Task: Find connections with filter location Tuusula with filter topic #startupquoteswith filter profile language English with filter current company Hindalco Industries Limited with filter school Indian Institute of Materials Management, Mumbai with filter industry Claims Adjusting, Actuarial Services with filter service category Grant Writing with filter keywords title Camera Operator
Action: Mouse moved to (309, 258)
Screenshot: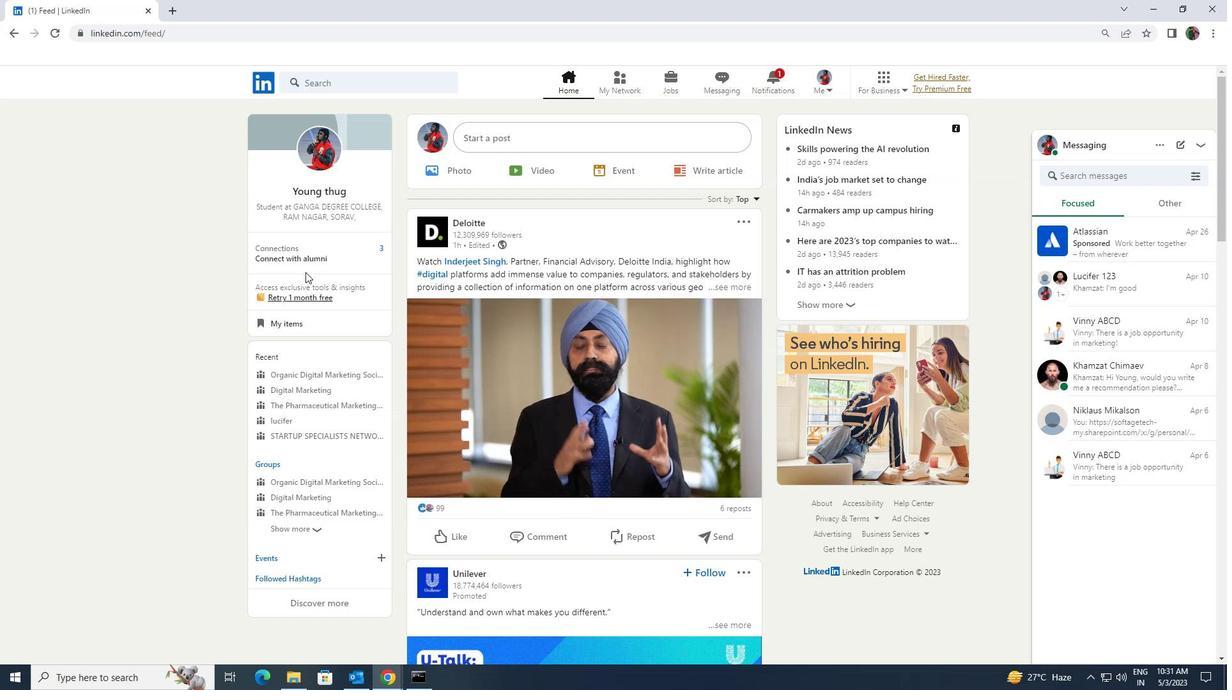 
Action: Mouse pressed left at (309, 258)
Screenshot: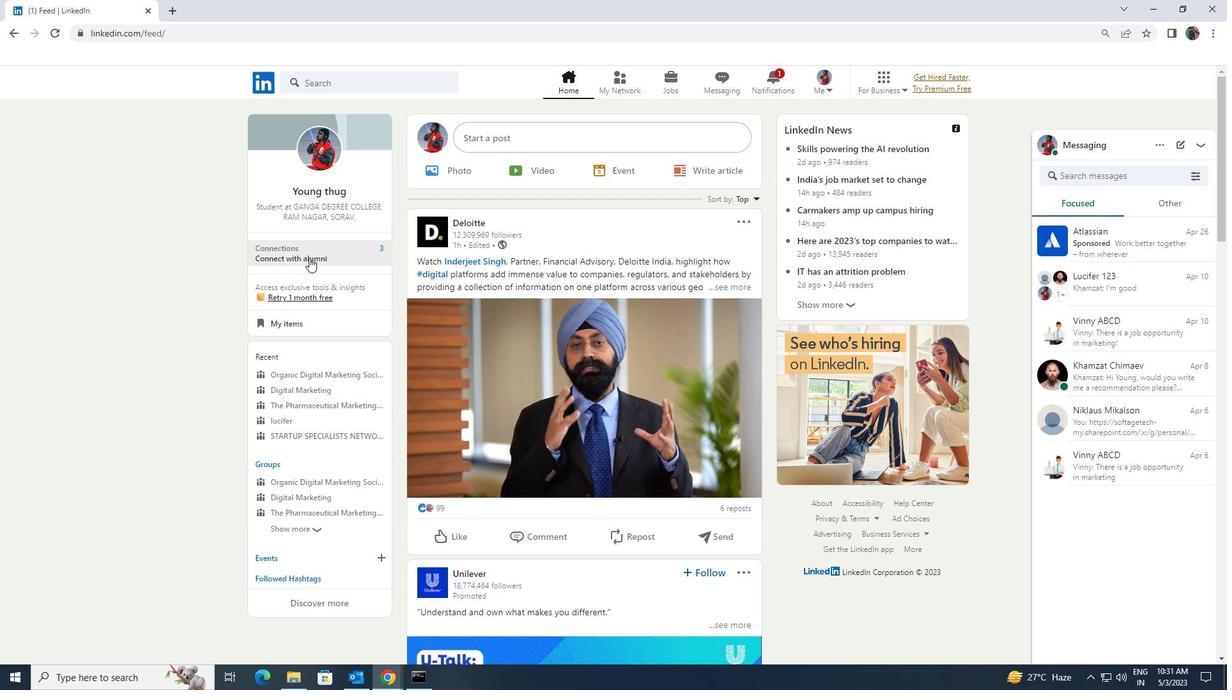 
Action: Mouse moved to (322, 156)
Screenshot: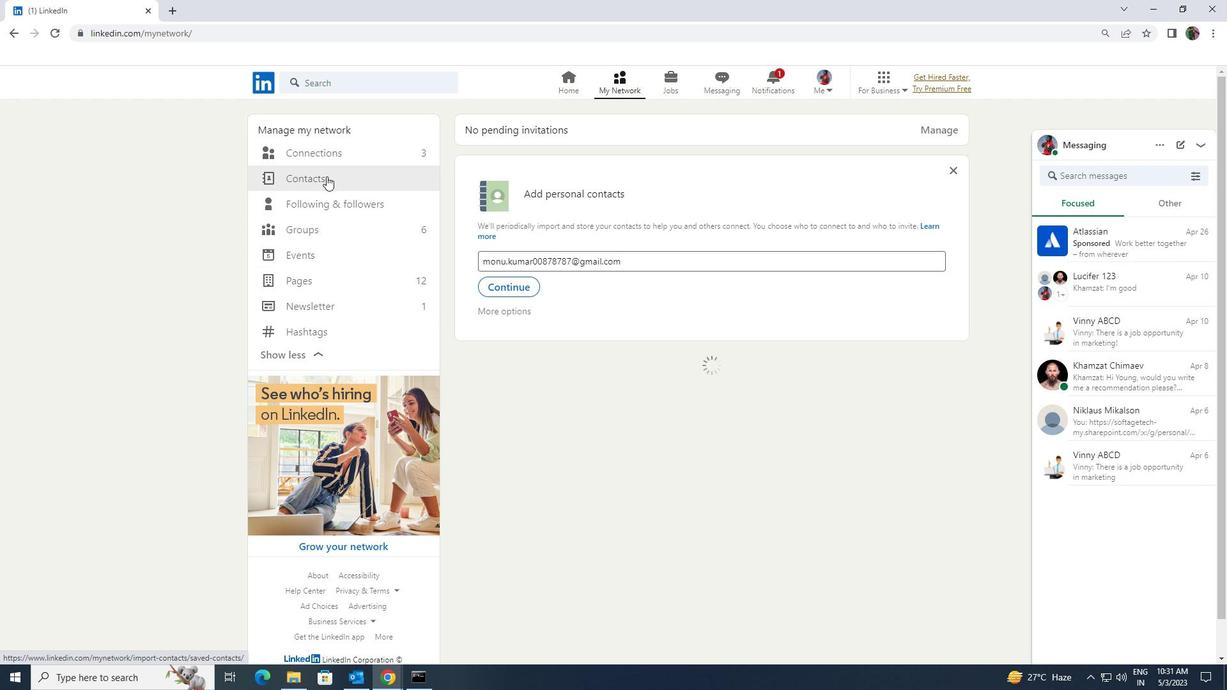 
Action: Mouse pressed left at (322, 156)
Screenshot: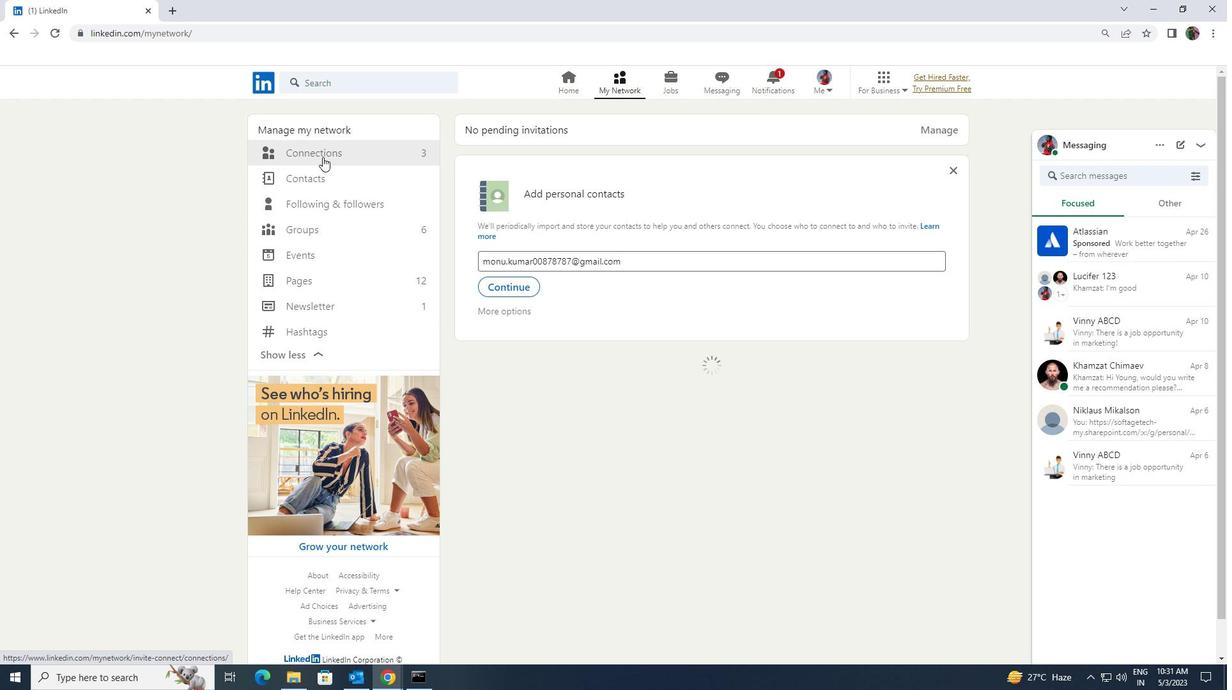
Action: Mouse moved to (688, 157)
Screenshot: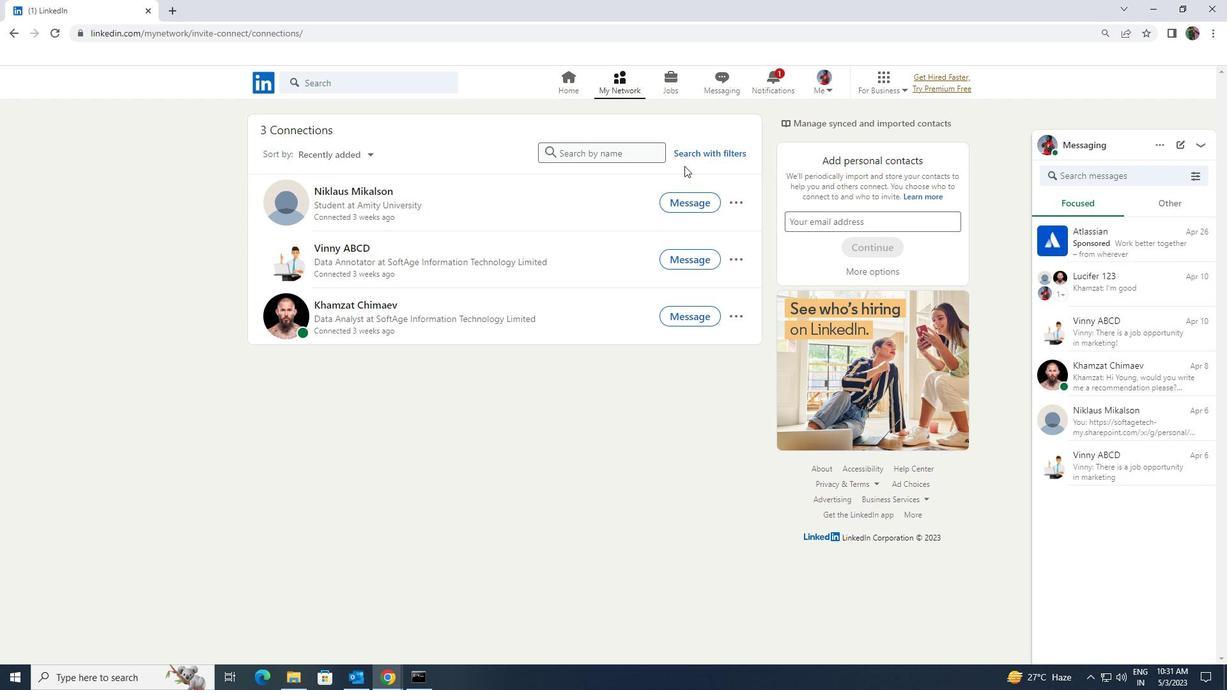 
Action: Mouse pressed left at (688, 157)
Screenshot: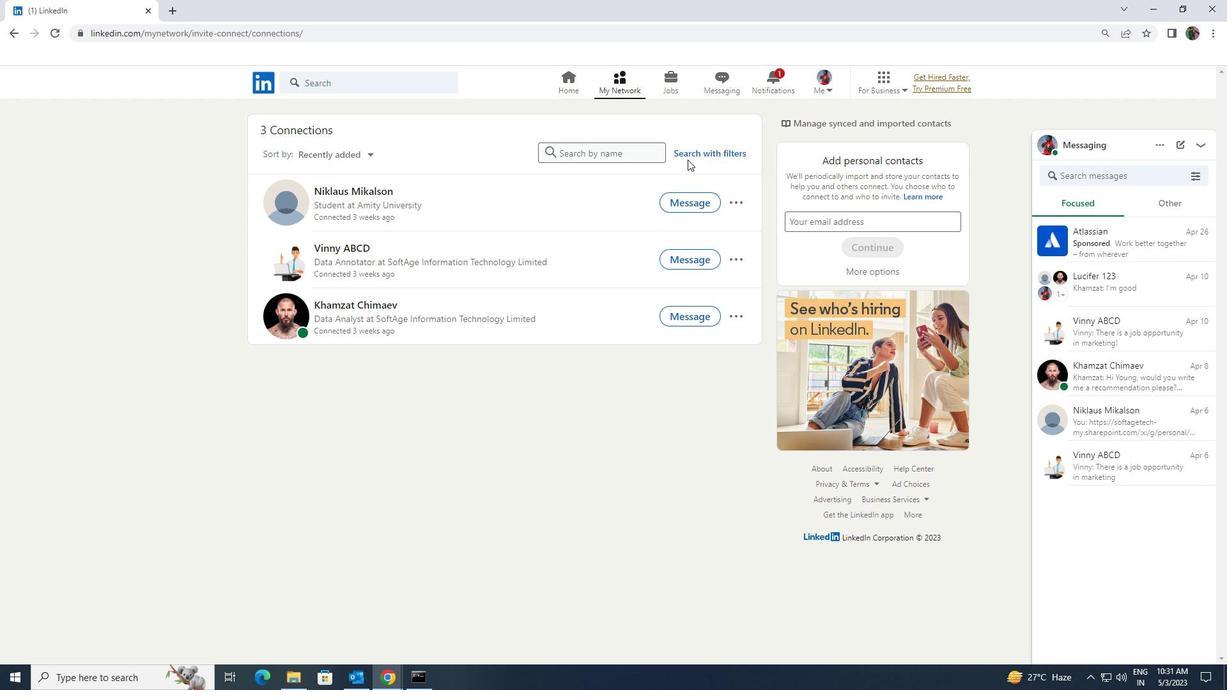 
Action: Mouse moved to (658, 120)
Screenshot: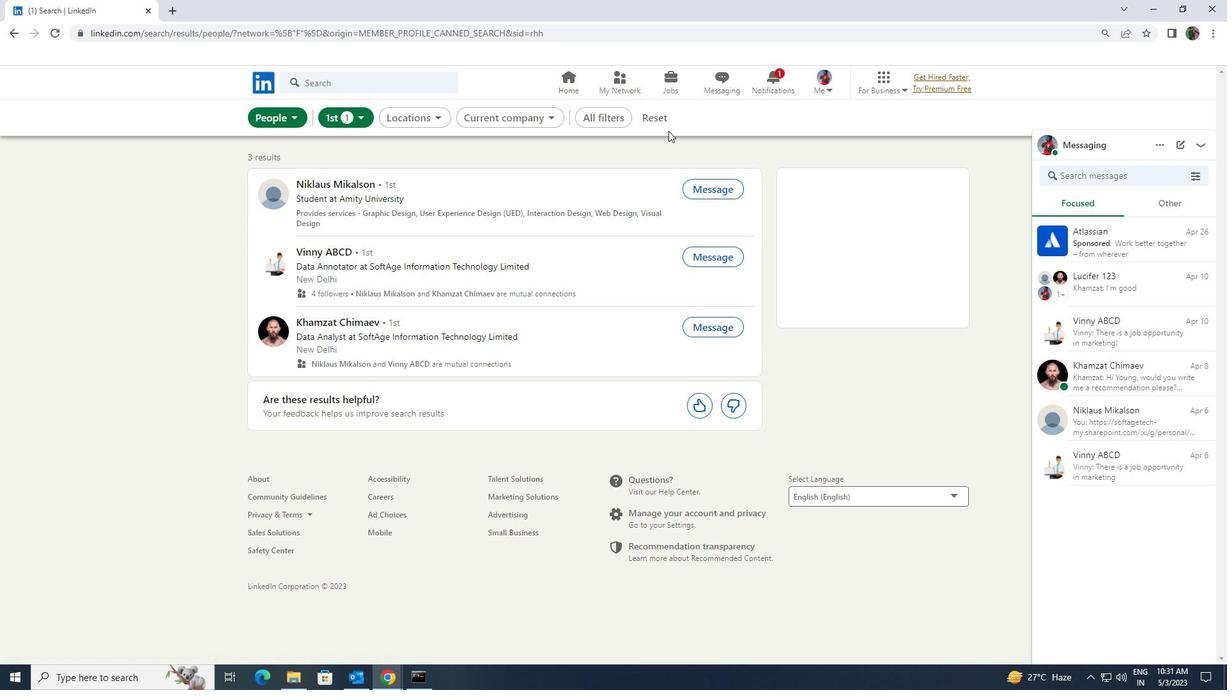 
Action: Mouse pressed left at (658, 120)
Screenshot: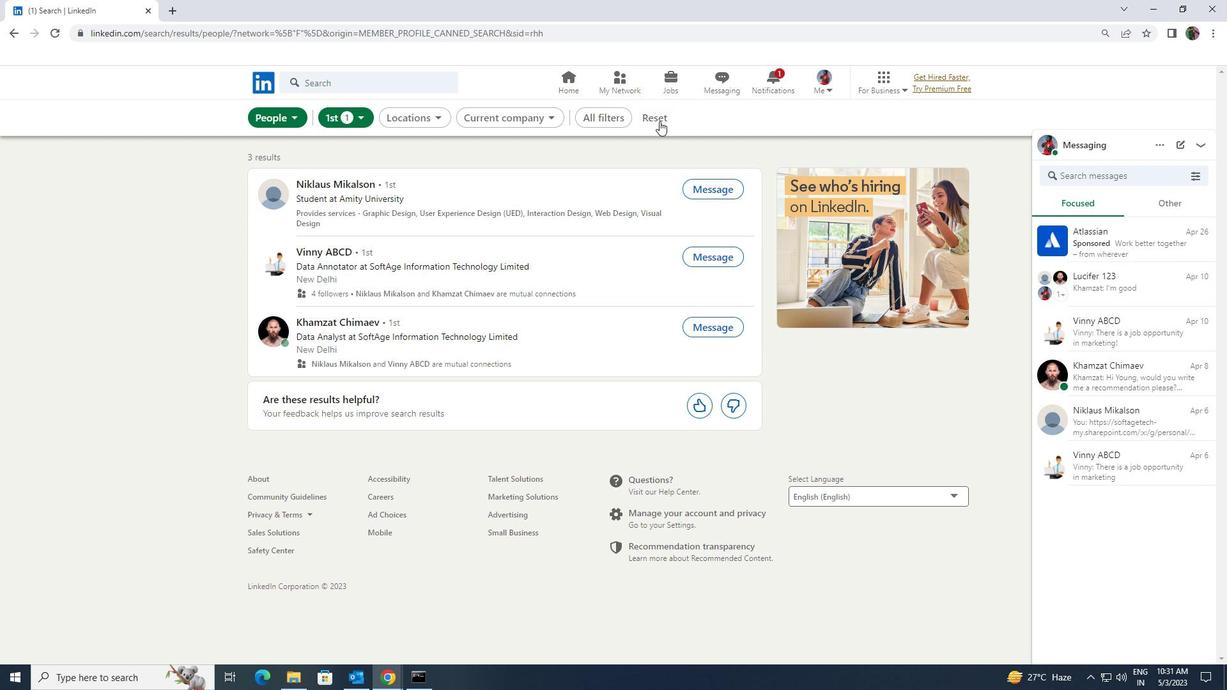 
Action: Mouse moved to (631, 120)
Screenshot: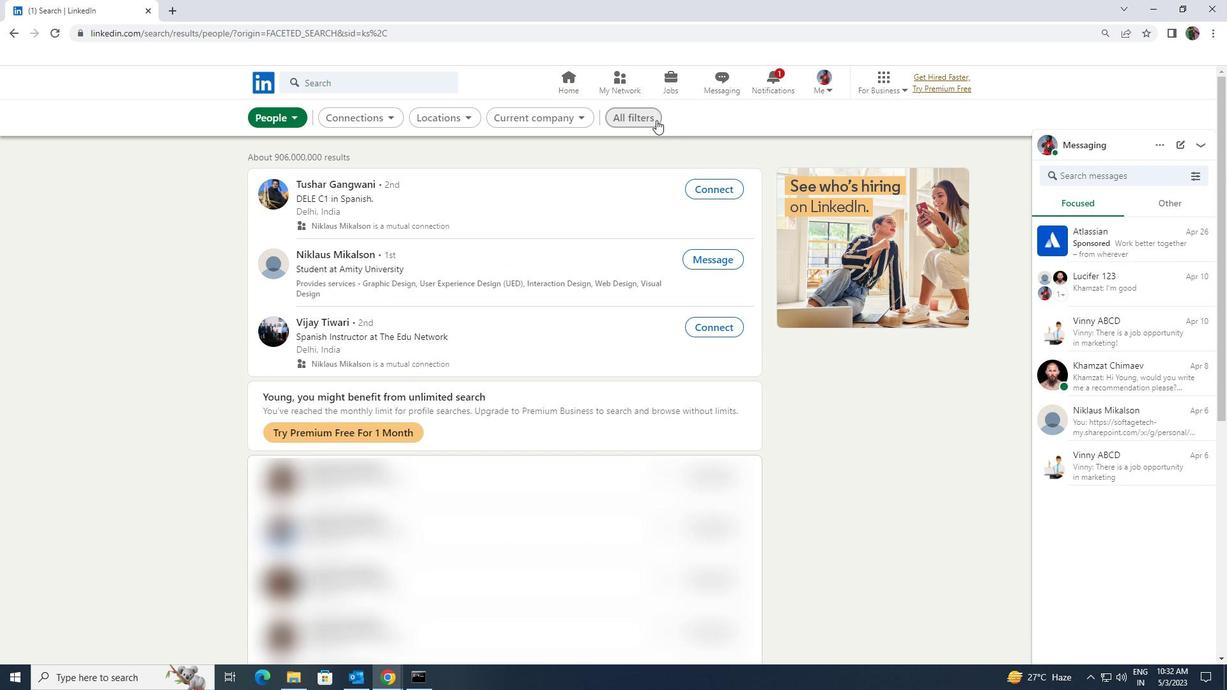 
Action: Mouse pressed left at (631, 120)
Screenshot: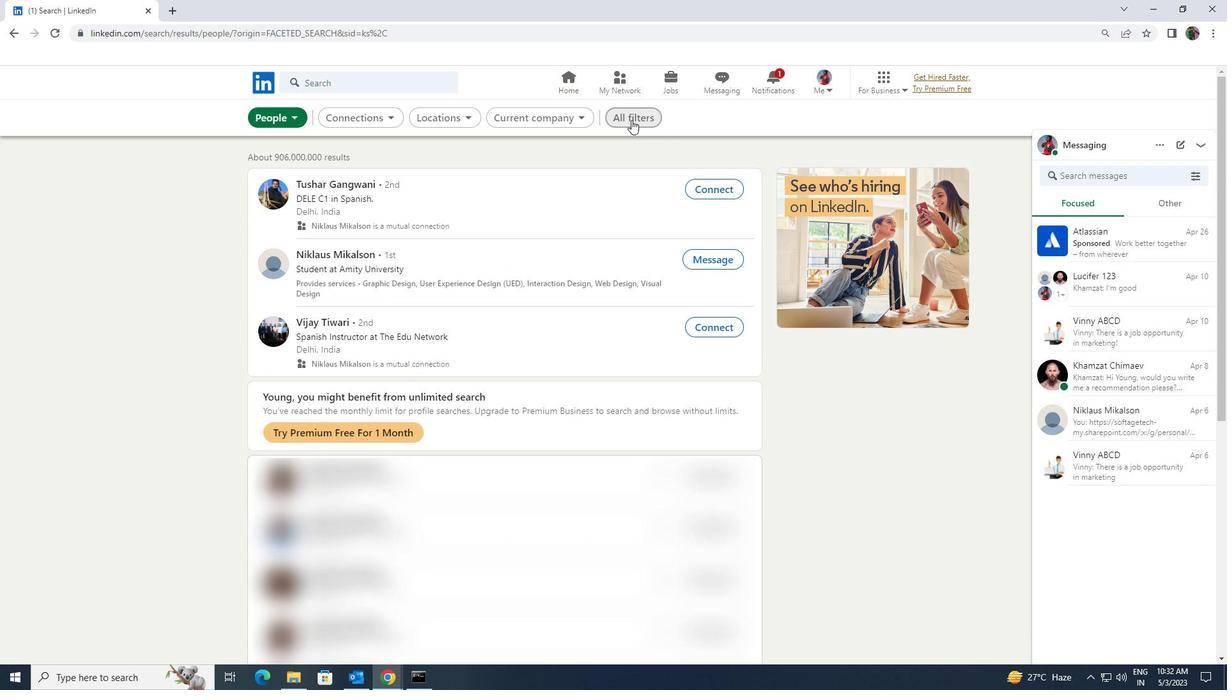 
Action: Mouse moved to (1052, 503)
Screenshot: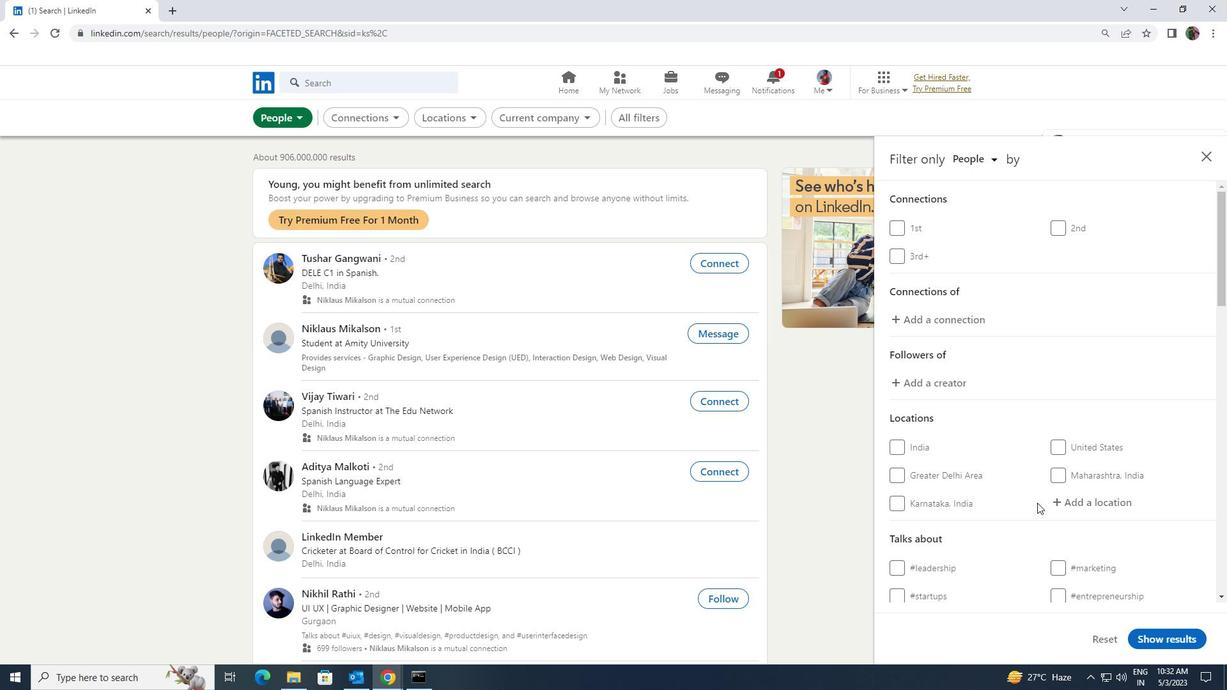 
Action: Mouse pressed left at (1052, 503)
Screenshot: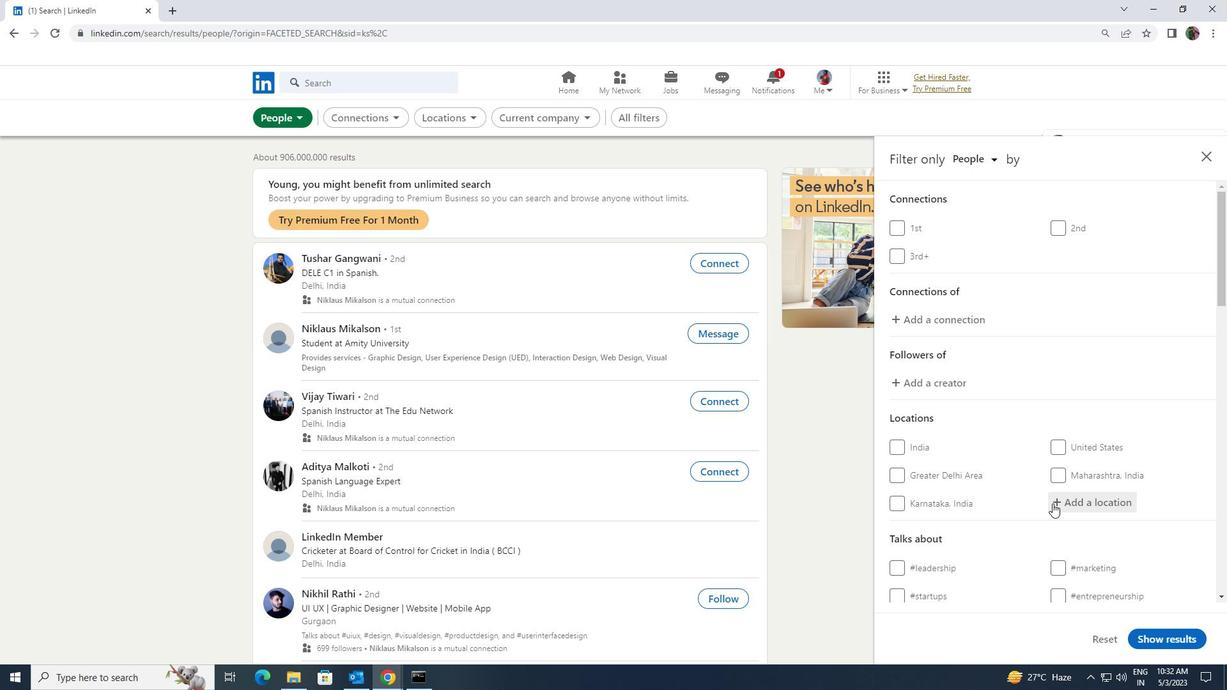 
Action: Mouse moved to (1053, 503)
Screenshot: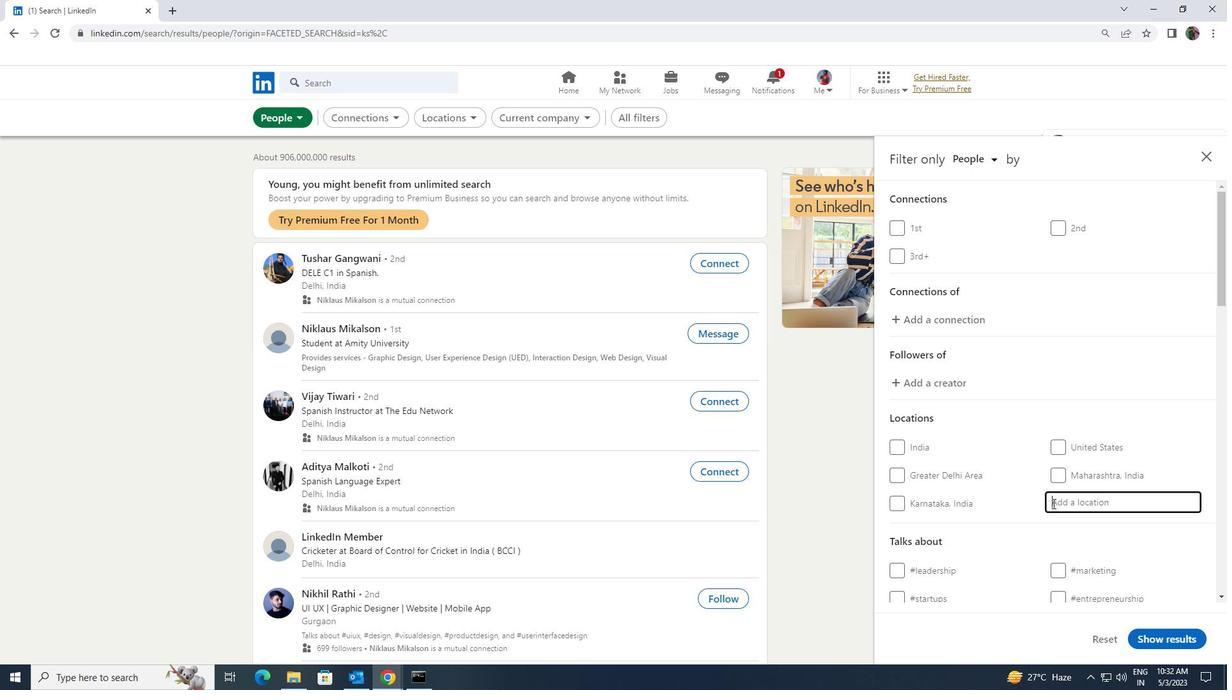 
Action: Key pressed <Key.shift><Key.shift><Key.shift><Key.shift>TUUSUL
Screenshot: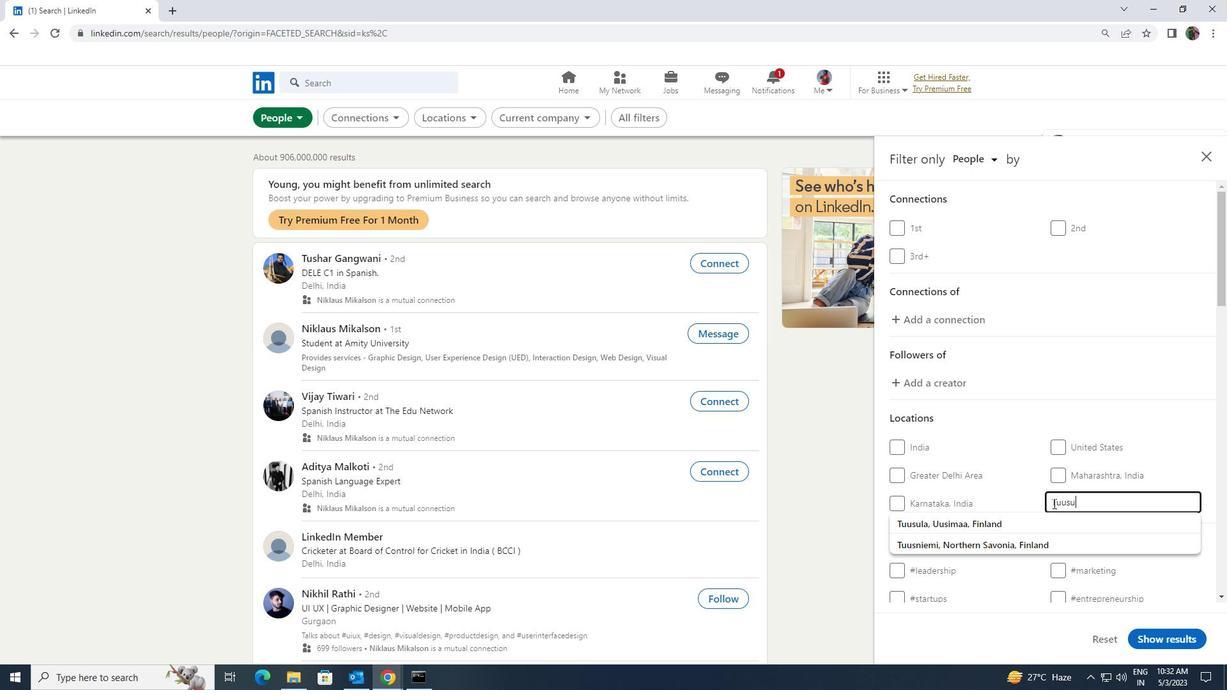 
Action: Mouse moved to (1049, 517)
Screenshot: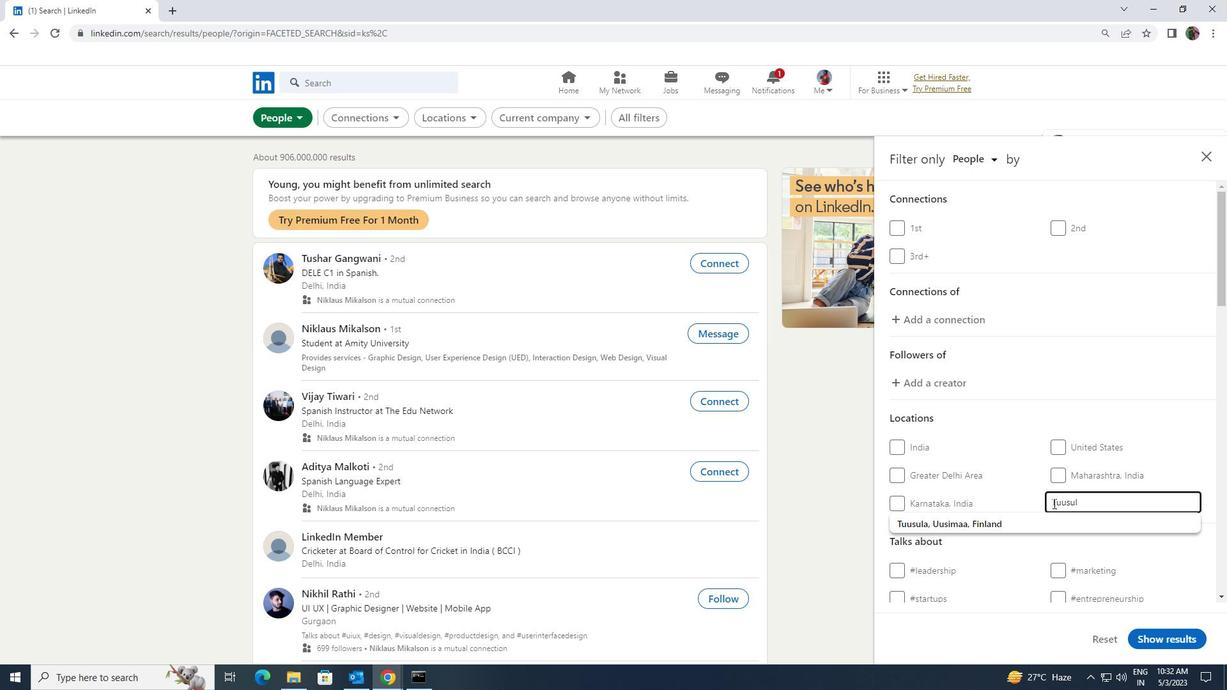 
Action: Mouse pressed left at (1049, 517)
Screenshot: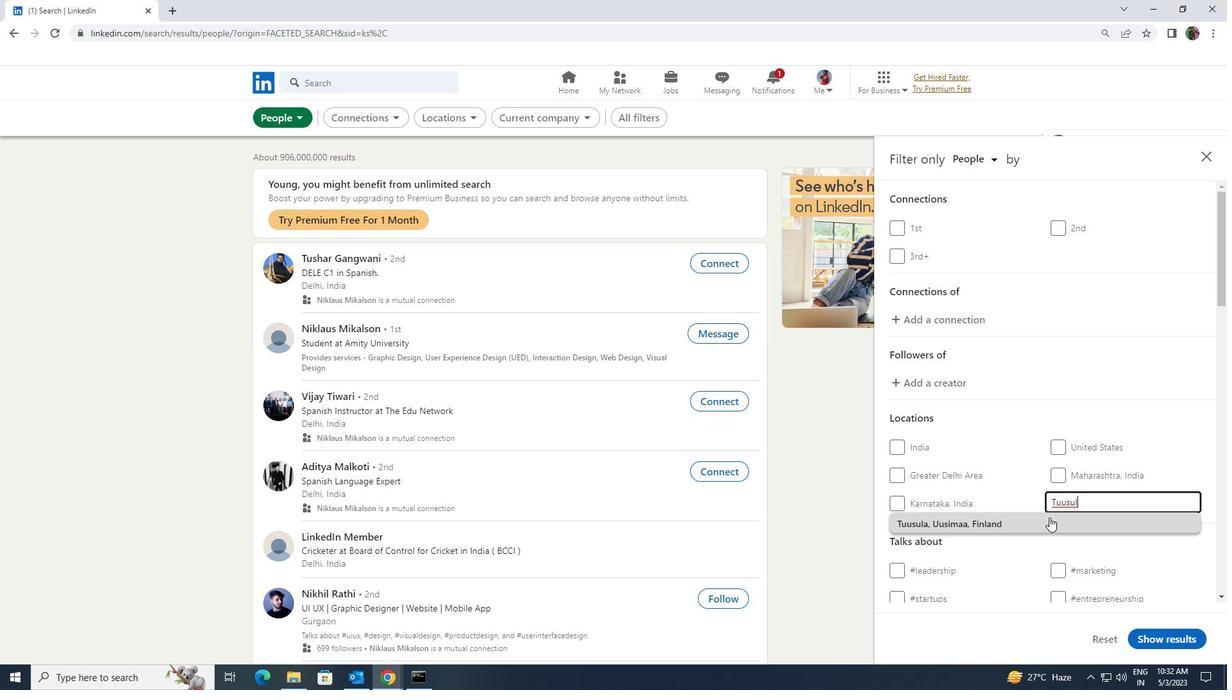 
Action: Mouse scrolled (1049, 517) with delta (0, 0)
Screenshot: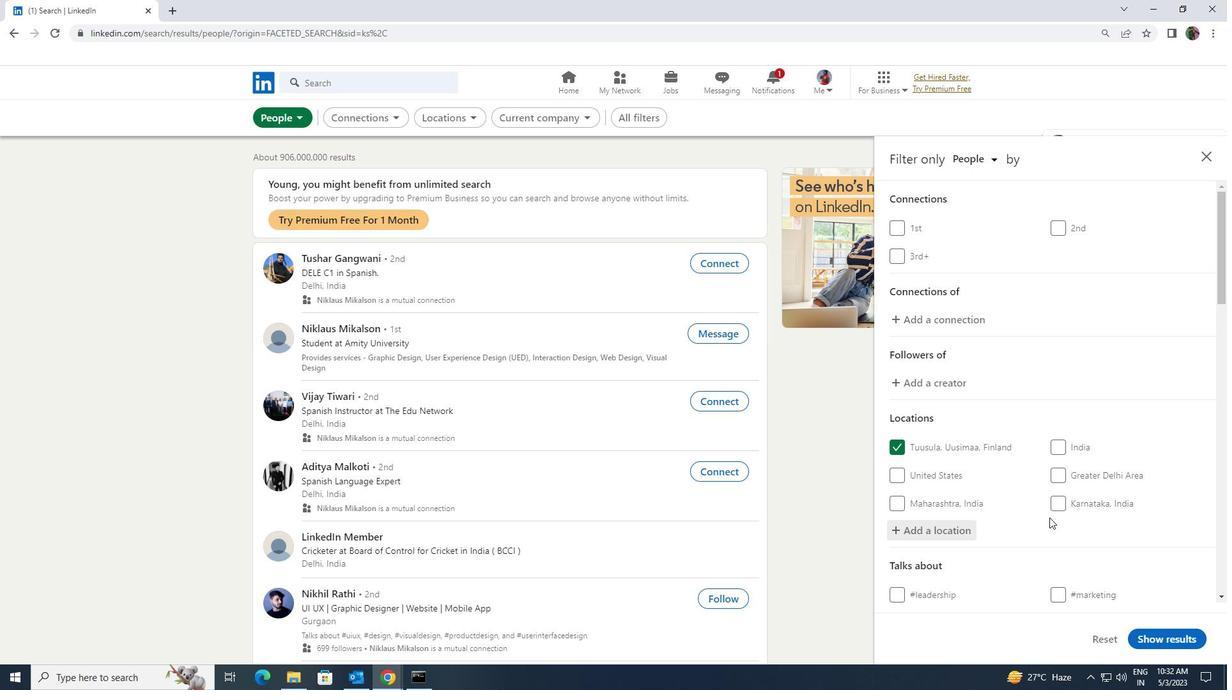 
Action: Mouse scrolled (1049, 517) with delta (0, 0)
Screenshot: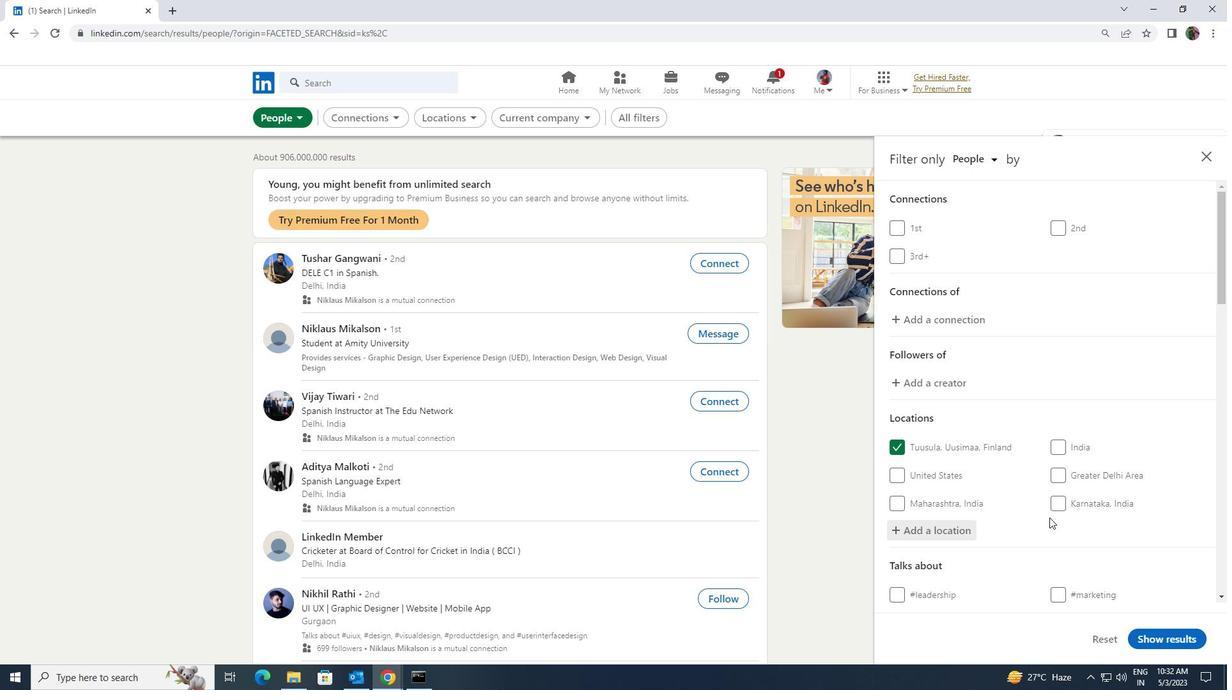 
Action: Mouse moved to (1063, 517)
Screenshot: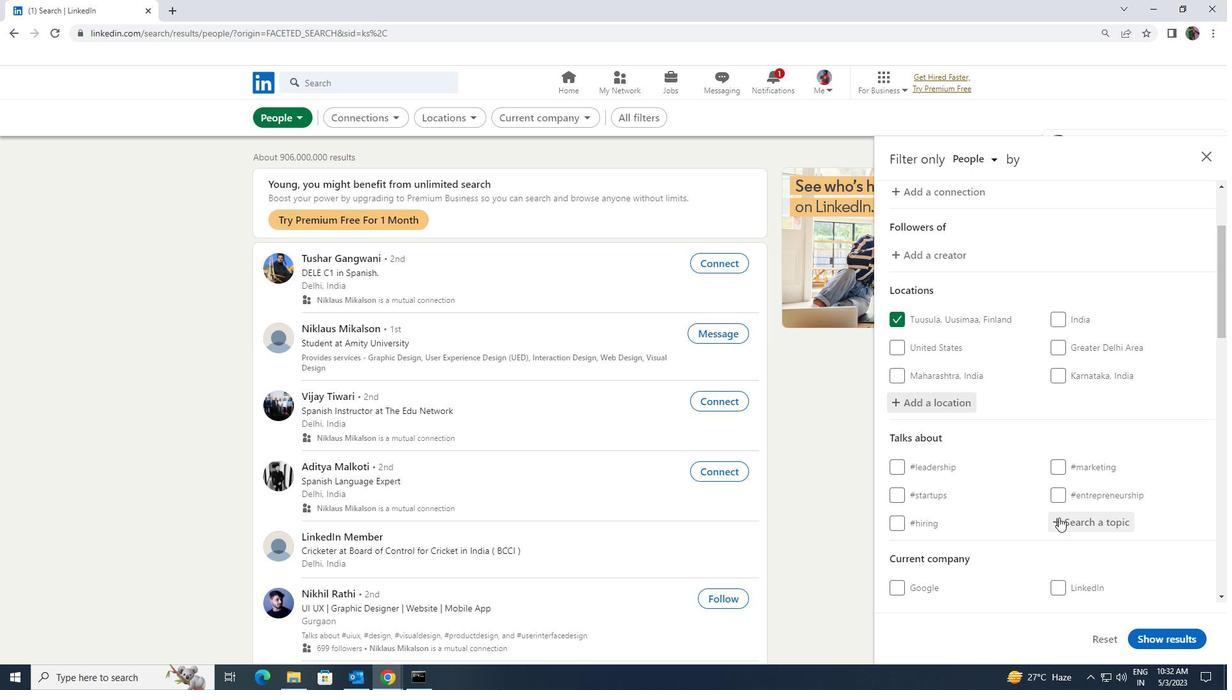
Action: Mouse pressed left at (1063, 517)
Screenshot: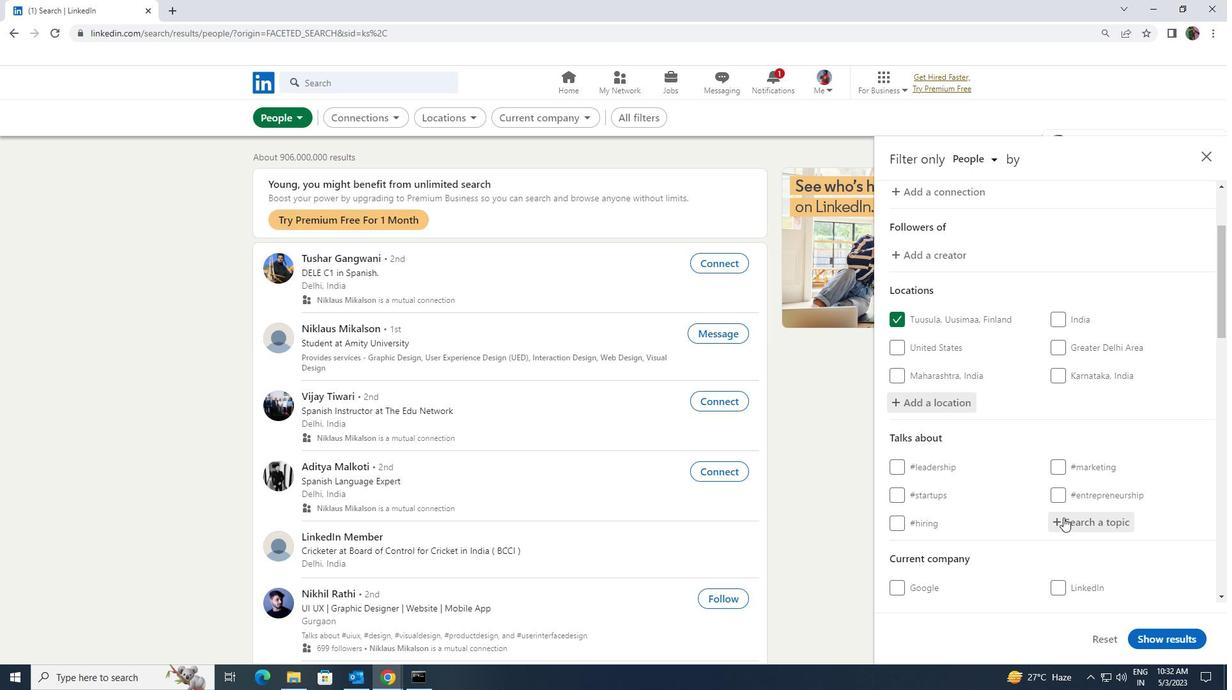
Action: Key pressed <Key.shift><Key.shift><Key.shift><Key.shift><Key.shift><Key.shift><Key.shift><Key.shift><Key.shift><Key.shift><Key.shift><Key.shift><Key.shift>STARTUPQUO
Screenshot: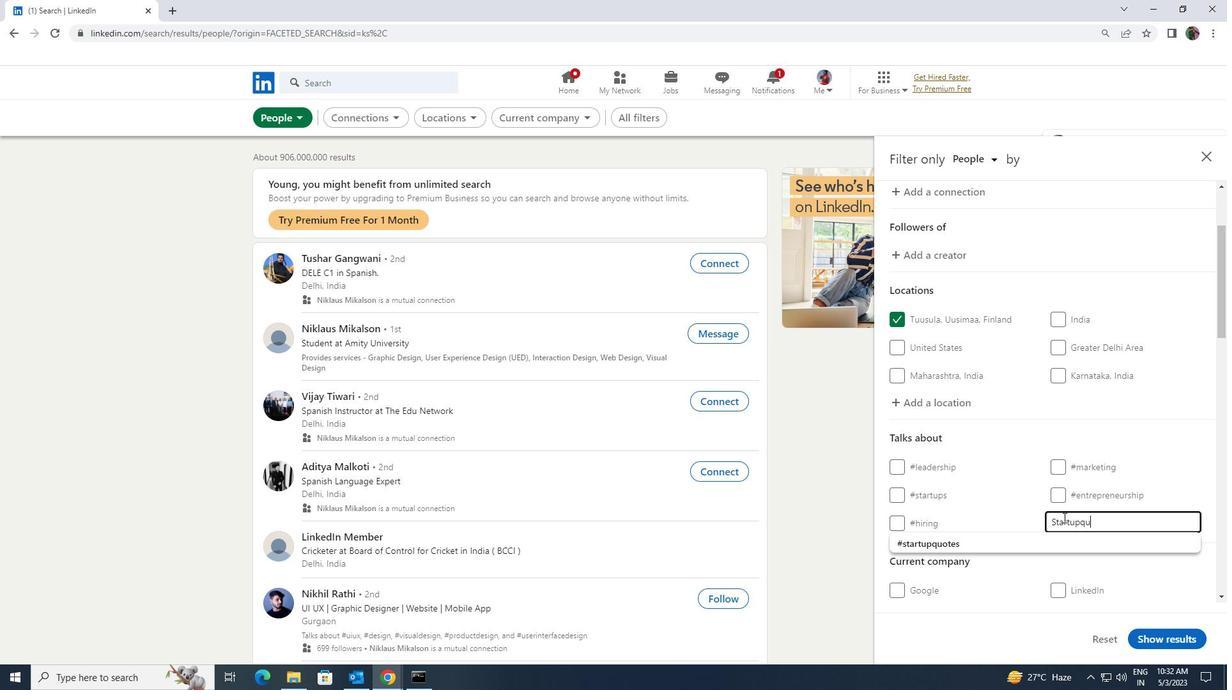 
Action: Mouse moved to (1041, 540)
Screenshot: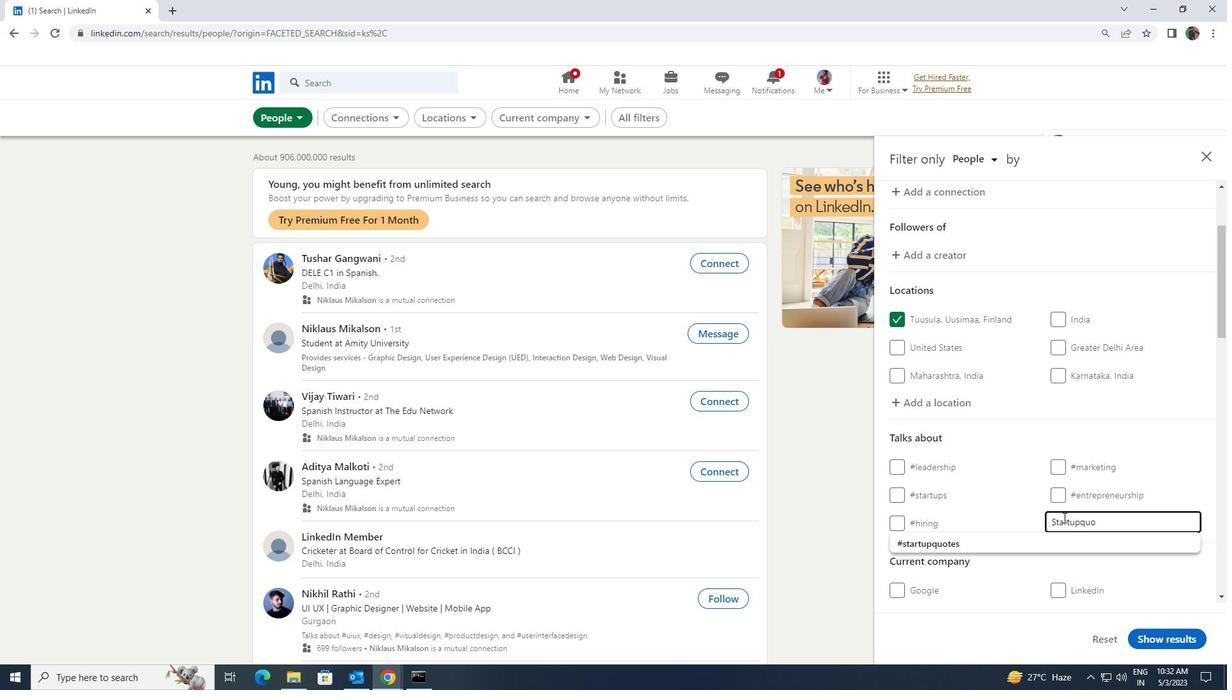 
Action: Mouse pressed left at (1041, 540)
Screenshot: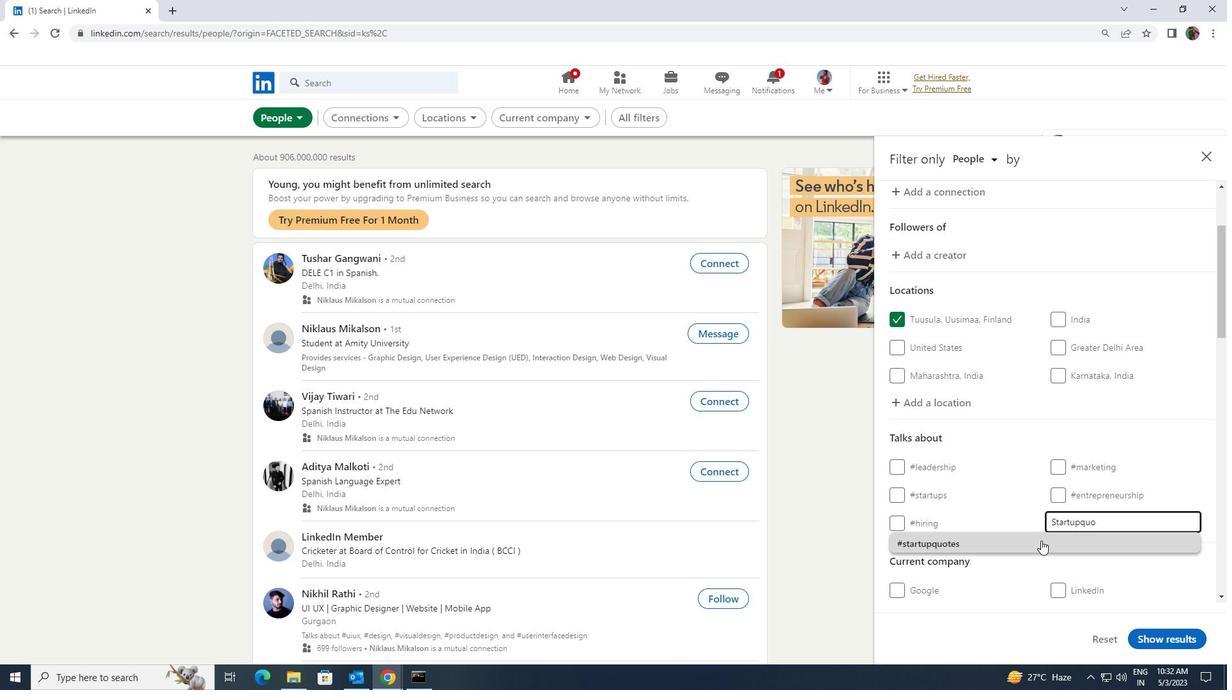 
Action: Mouse moved to (1043, 538)
Screenshot: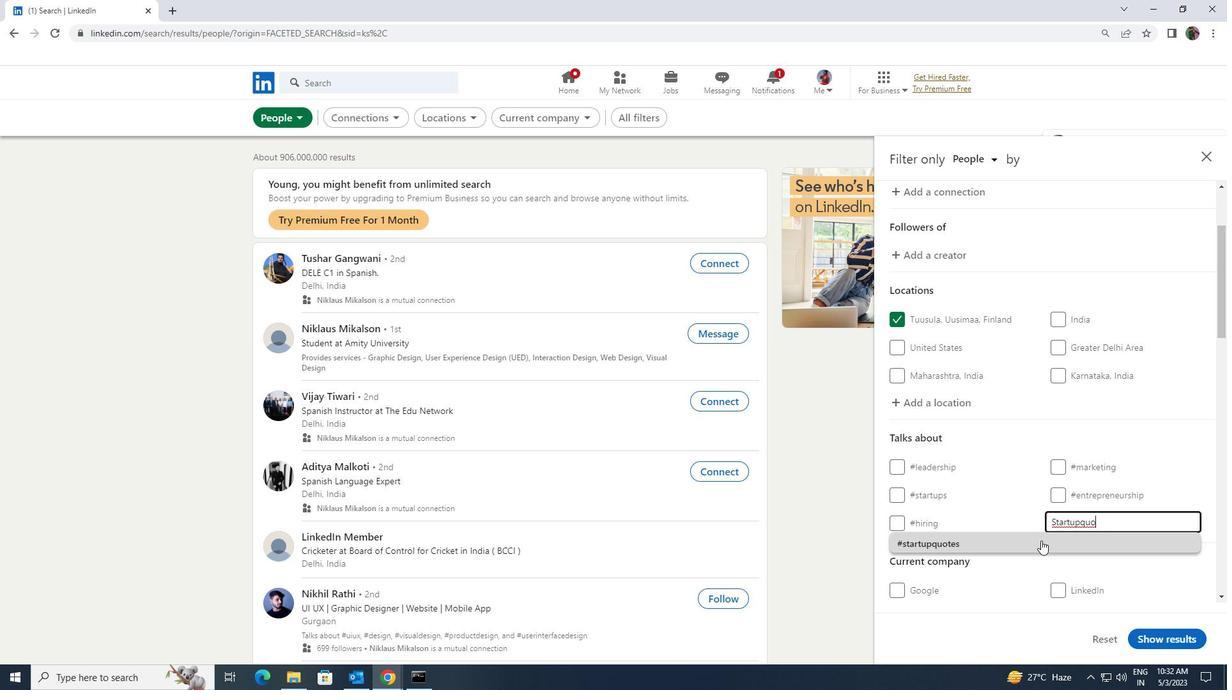 
Action: Mouse scrolled (1043, 537) with delta (0, 0)
Screenshot: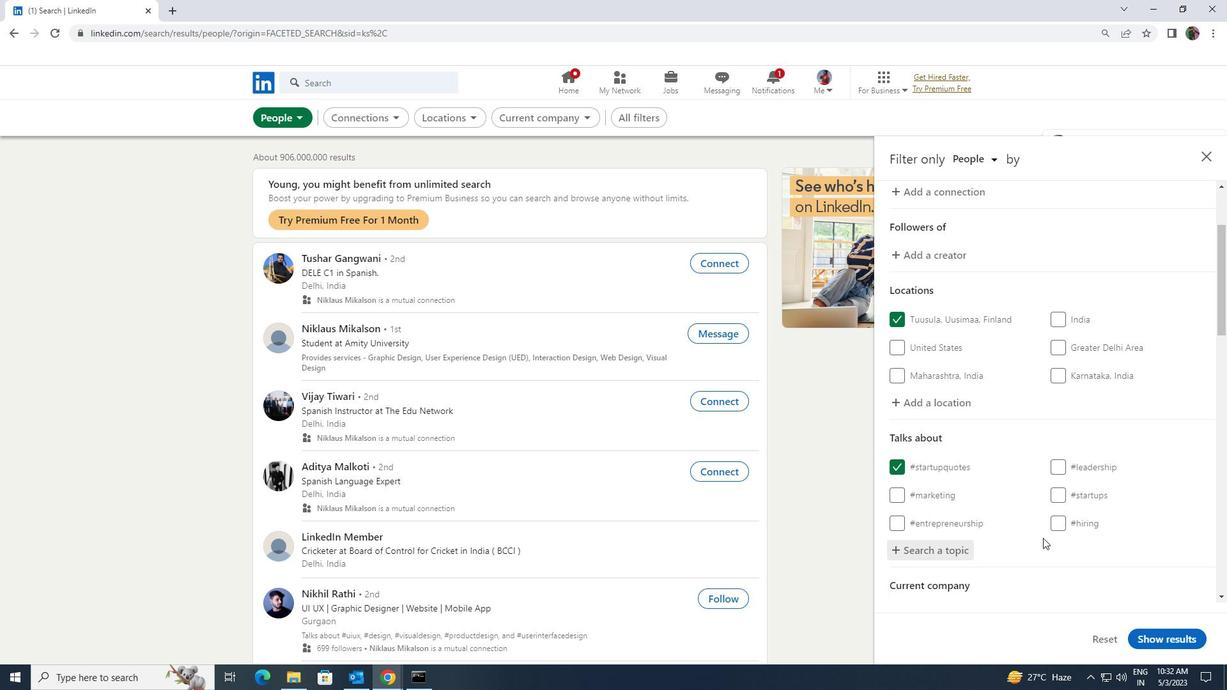 
Action: Mouse scrolled (1043, 537) with delta (0, 0)
Screenshot: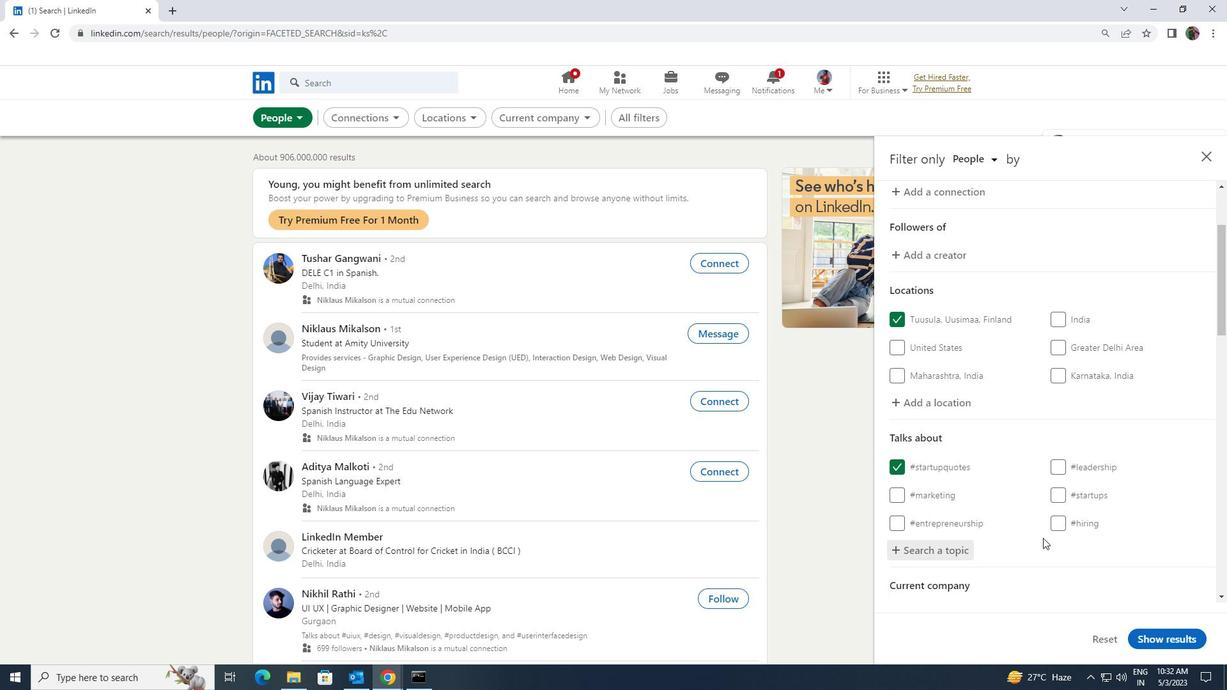 
Action: Mouse scrolled (1043, 537) with delta (0, 0)
Screenshot: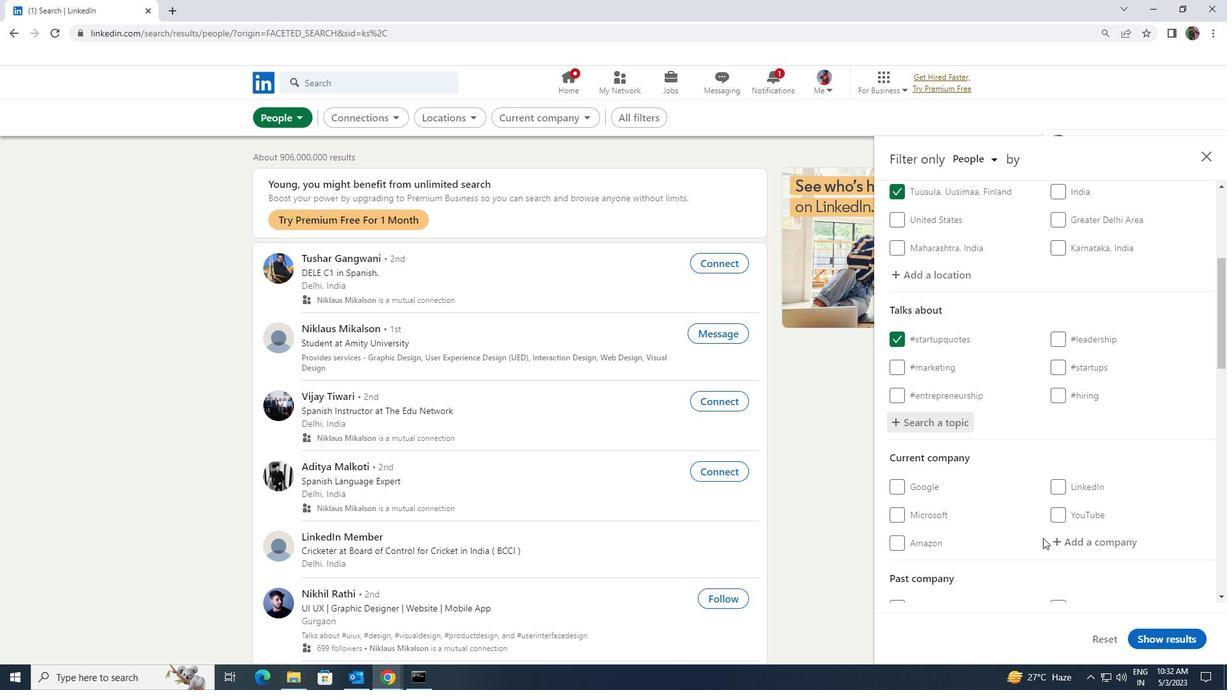
Action: Mouse scrolled (1043, 537) with delta (0, 0)
Screenshot: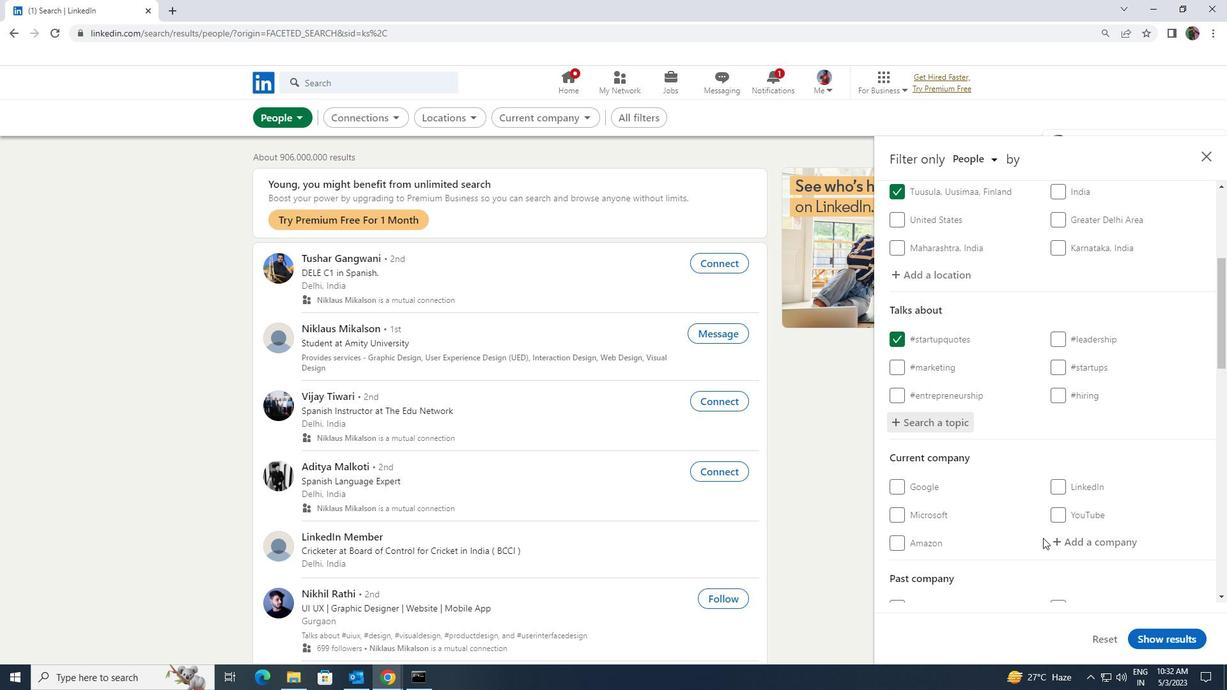 
Action: Mouse scrolled (1043, 537) with delta (0, 0)
Screenshot: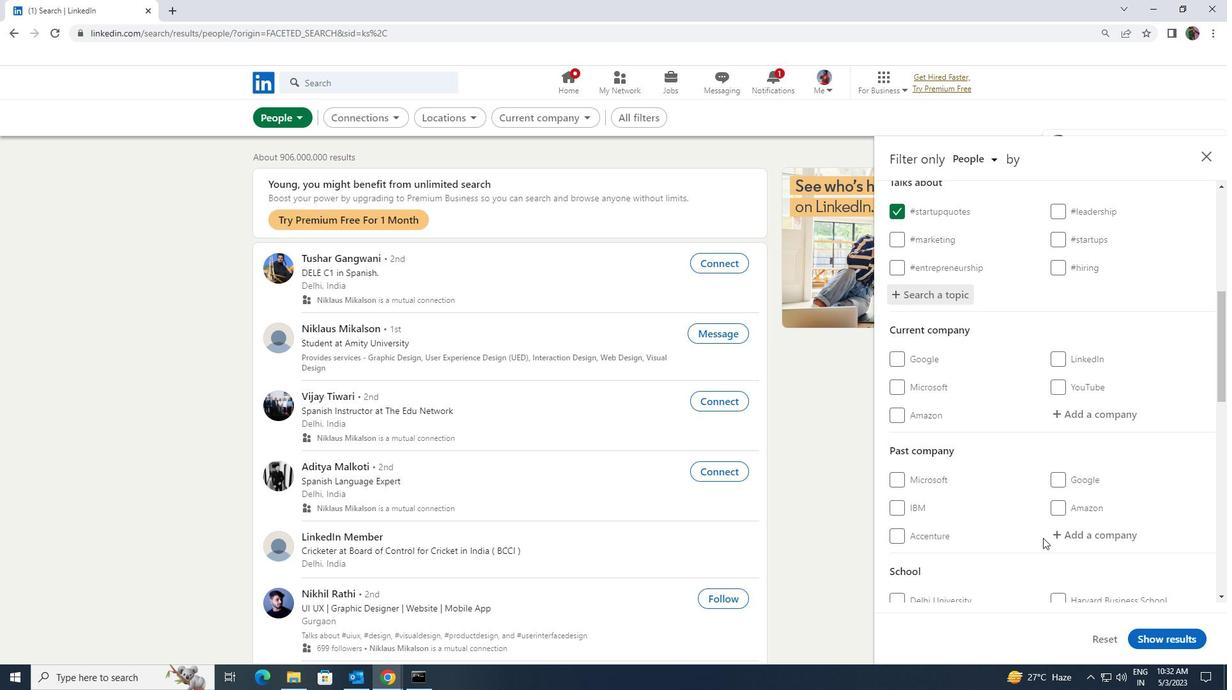
Action: Mouse scrolled (1043, 537) with delta (0, 0)
Screenshot: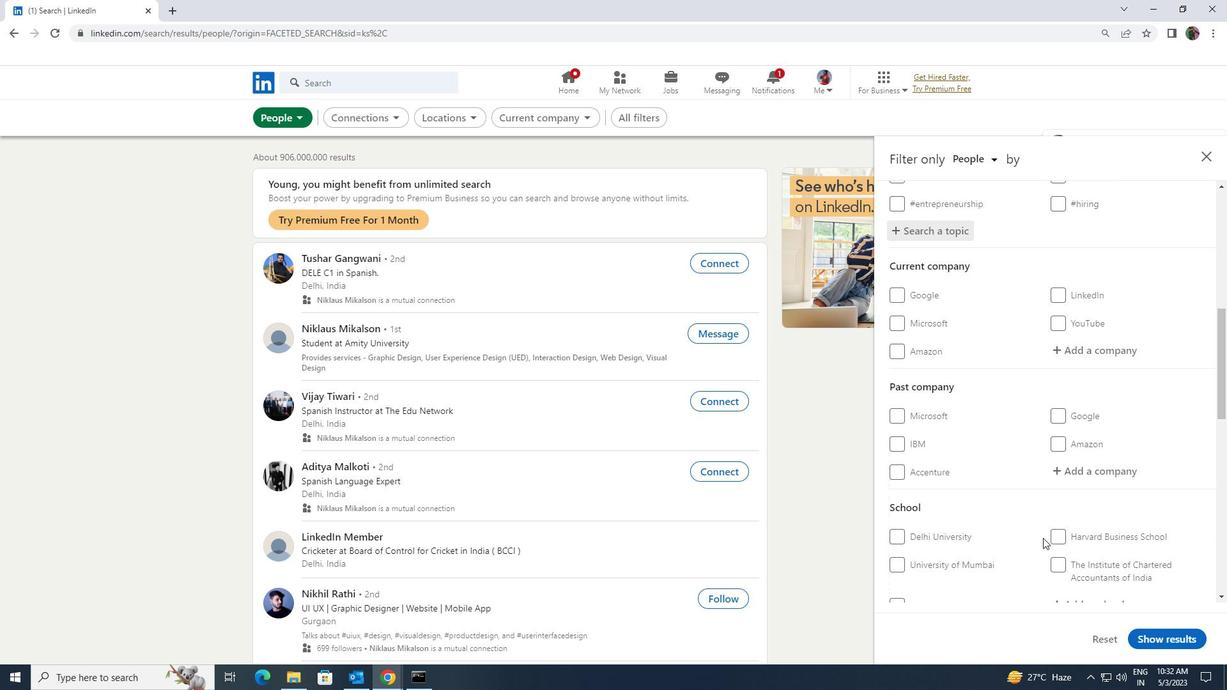 
Action: Mouse scrolled (1043, 537) with delta (0, 0)
Screenshot: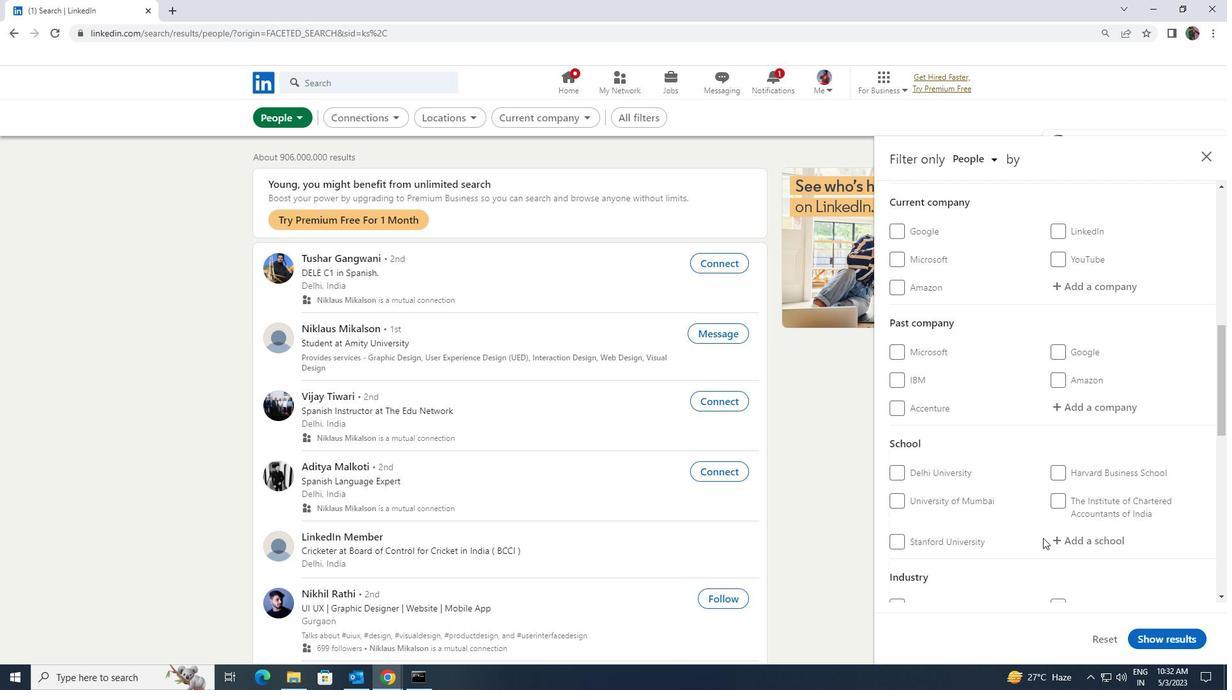 
Action: Mouse scrolled (1043, 537) with delta (0, 0)
Screenshot: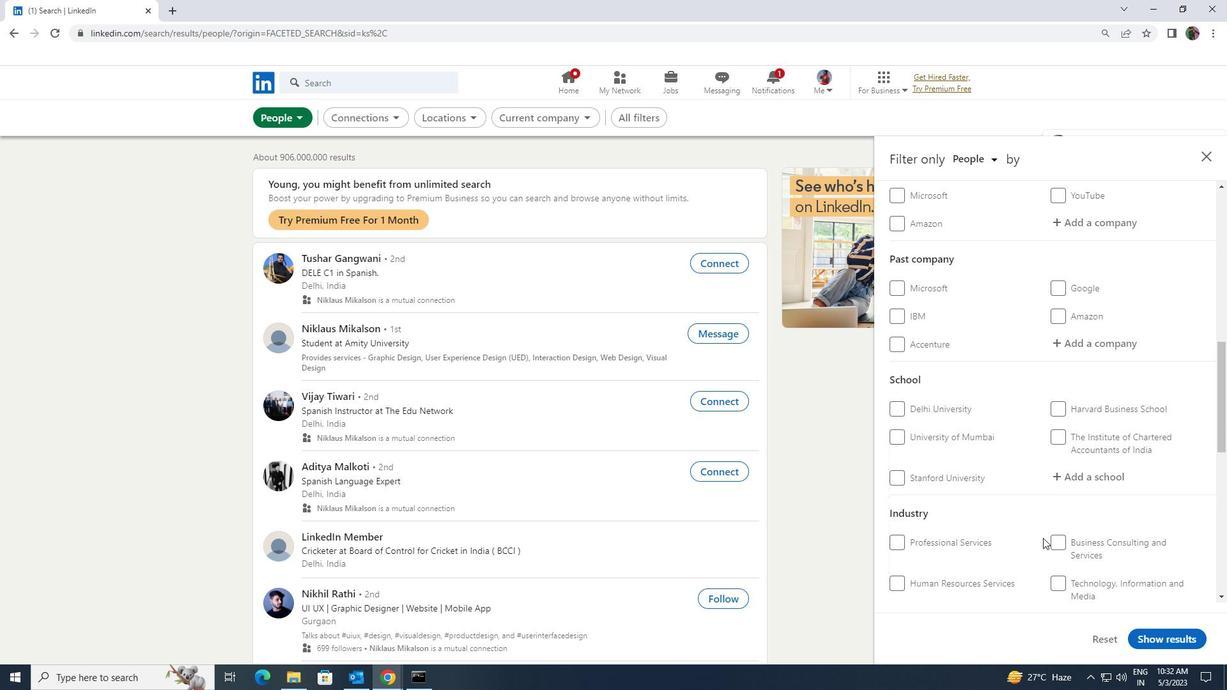 
Action: Mouse moved to (1041, 533)
Screenshot: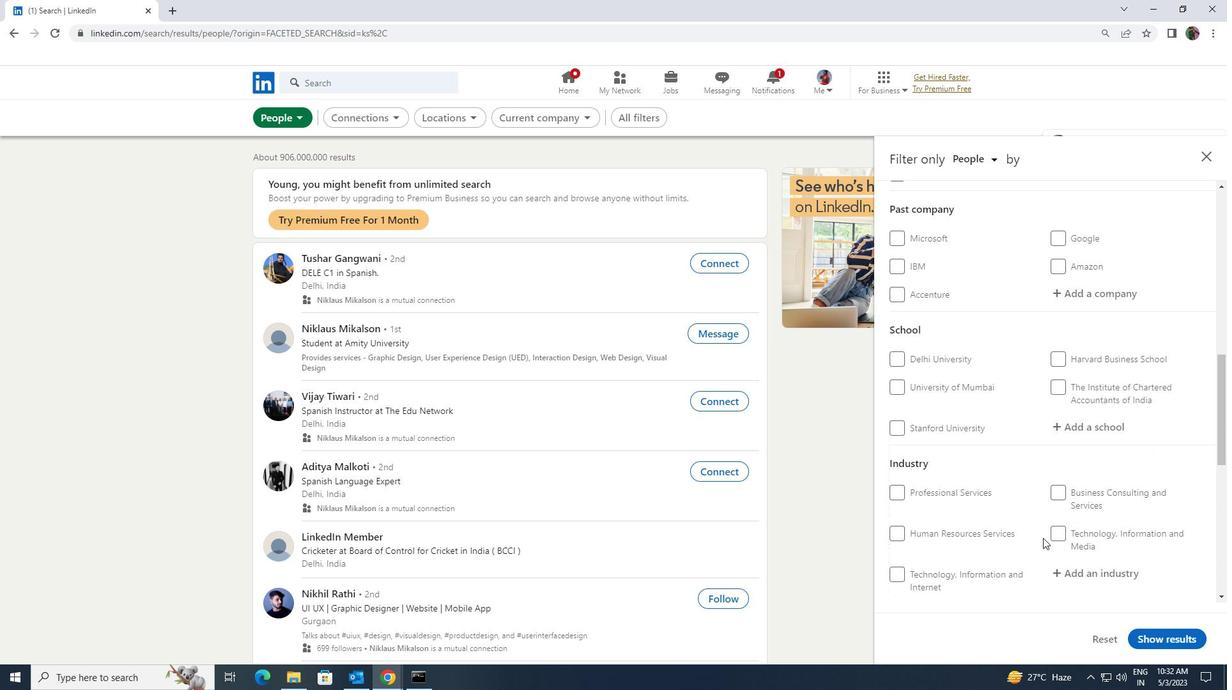 
Action: Mouse scrolled (1041, 532) with delta (0, 0)
Screenshot: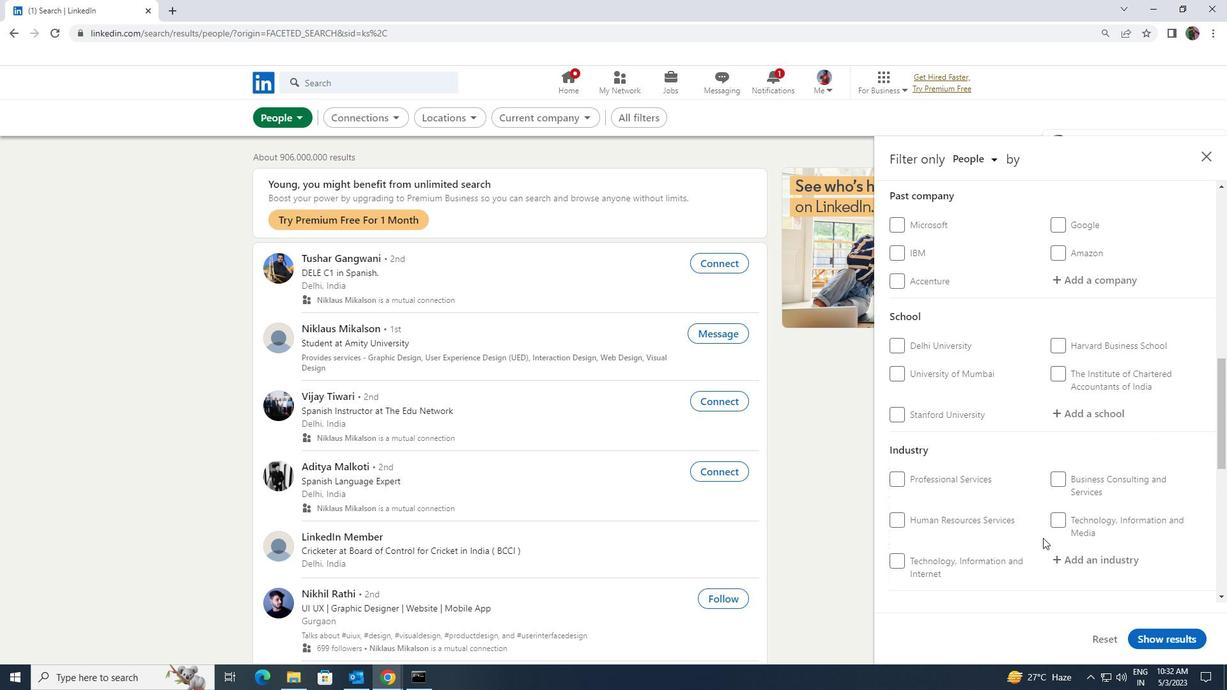 
Action: Mouse scrolled (1041, 532) with delta (0, 0)
Screenshot: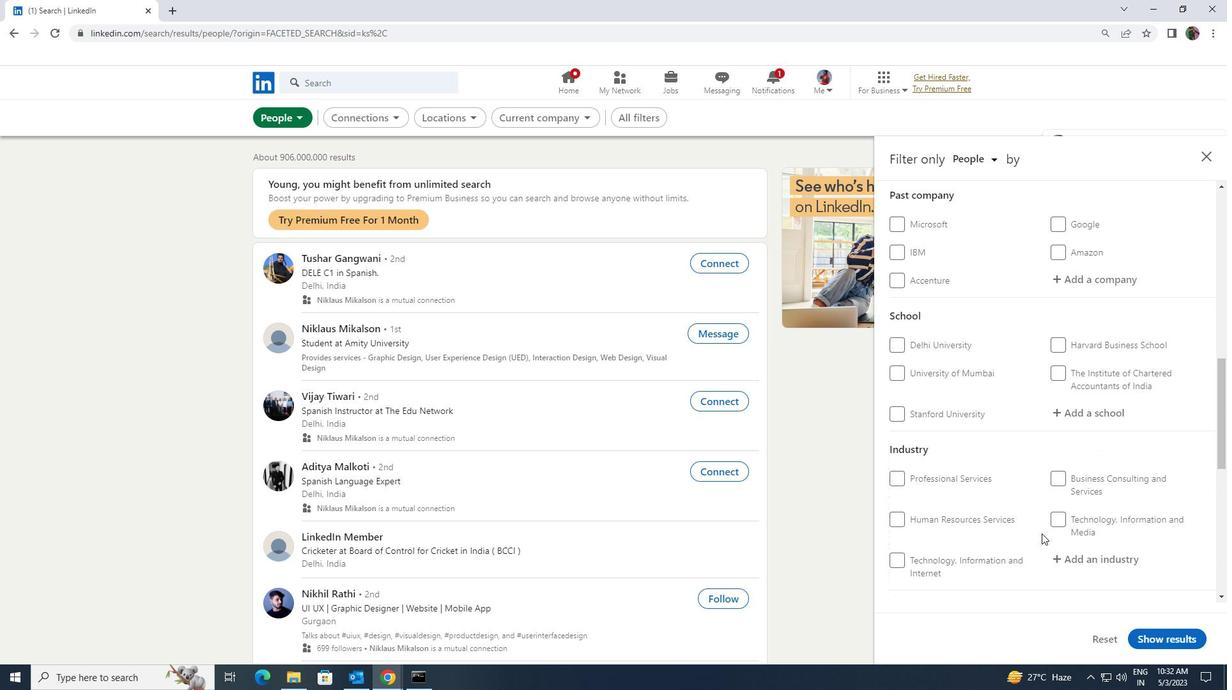 
Action: Mouse moved to (906, 512)
Screenshot: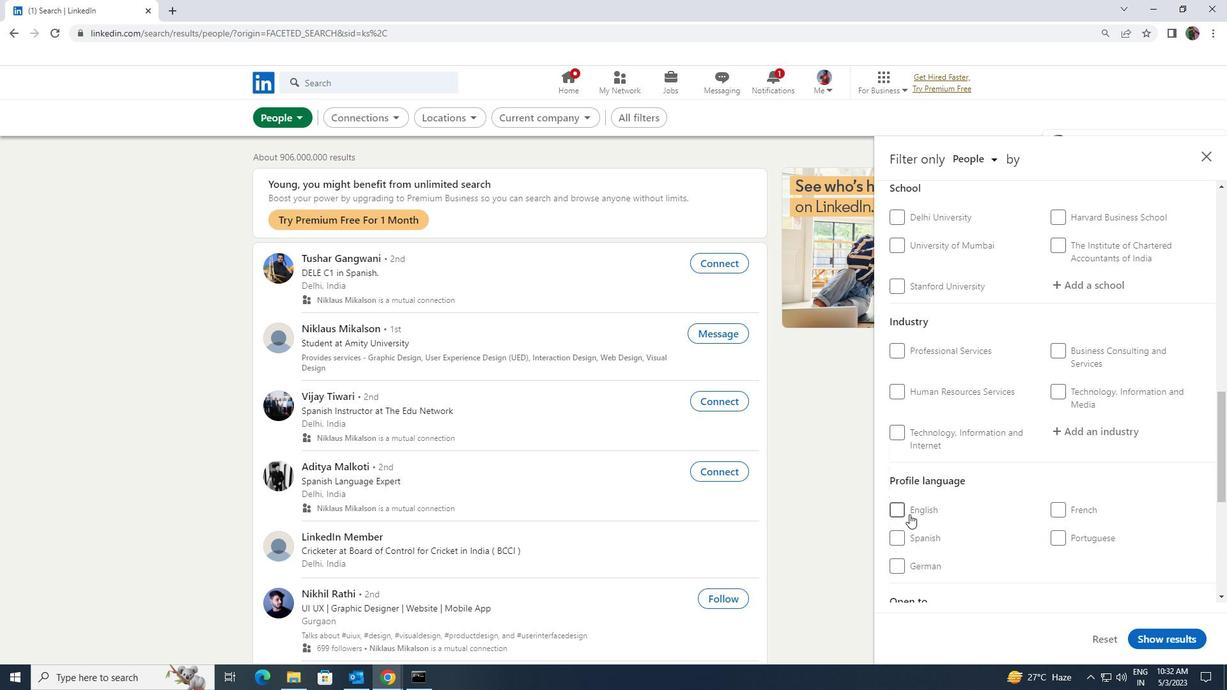 
Action: Mouse pressed left at (906, 512)
Screenshot: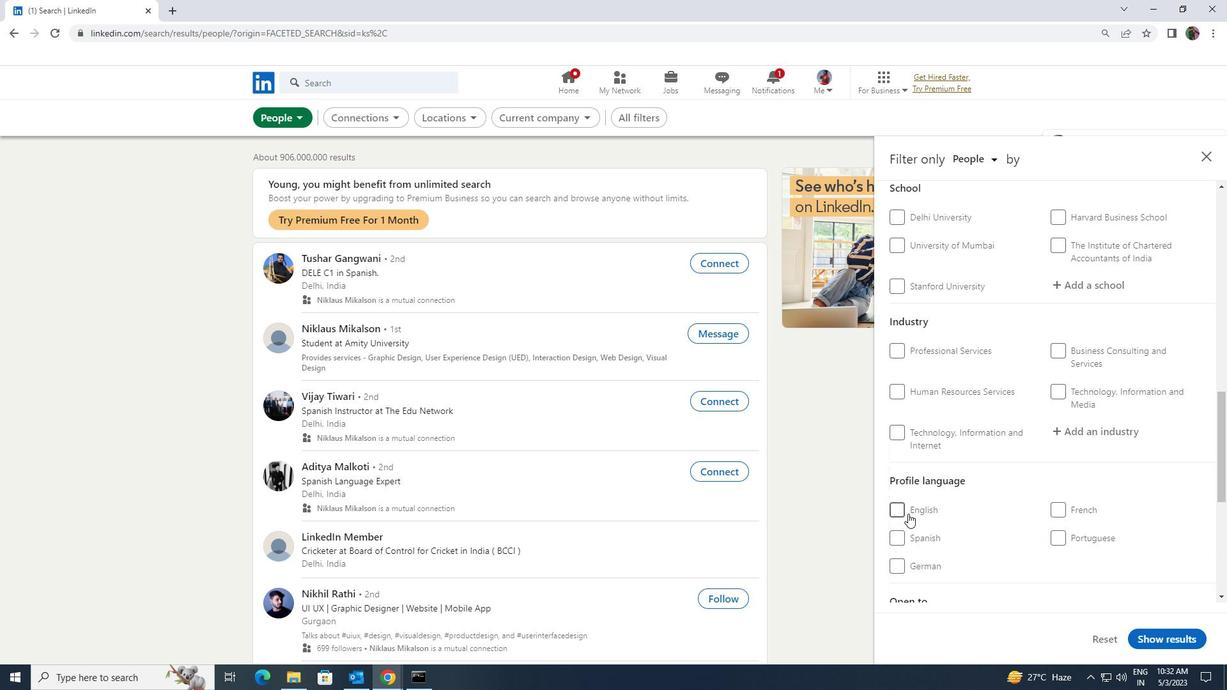 
Action: Mouse moved to (1008, 512)
Screenshot: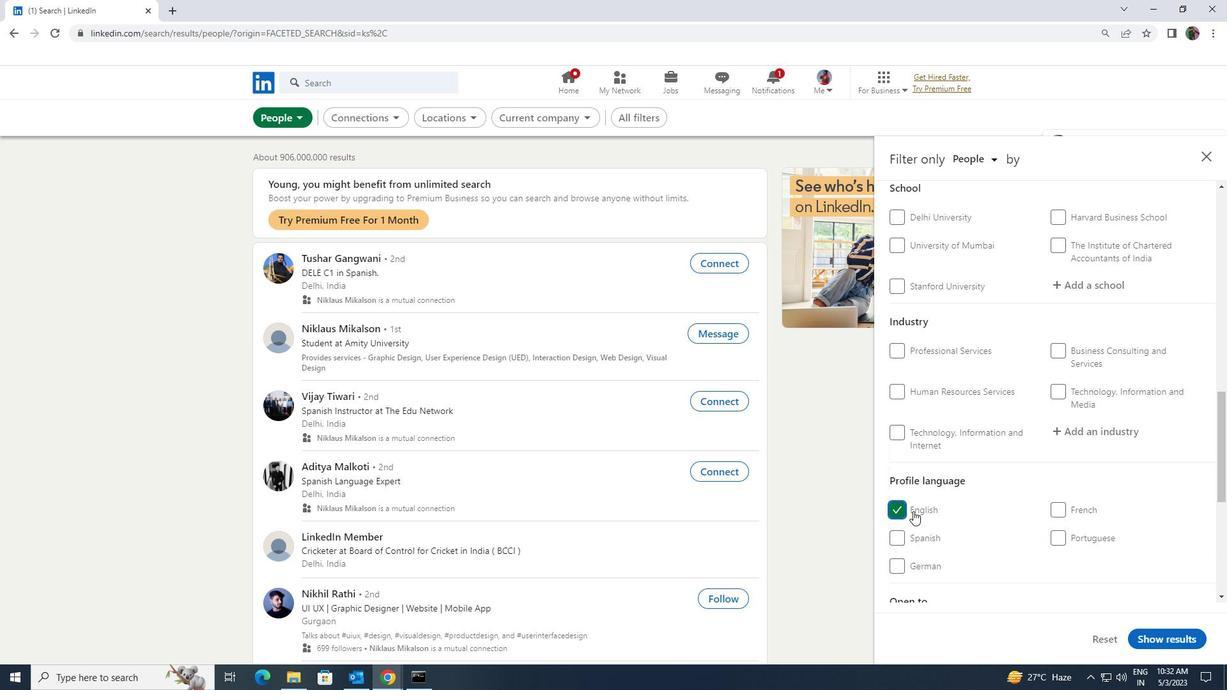 
Action: Mouse scrolled (1008, 512) with delta (0, 0)
Screenshot: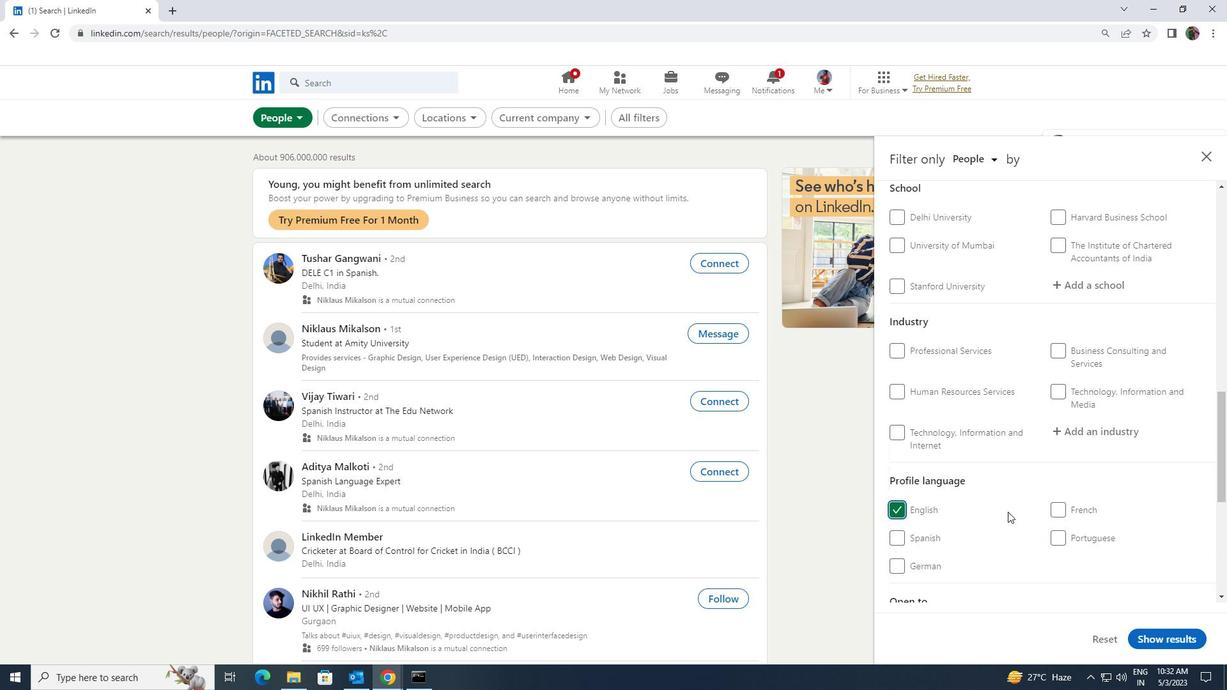 
Action: Mouse scrolled (1008, 512) with delta (0, 0)
Screenshot: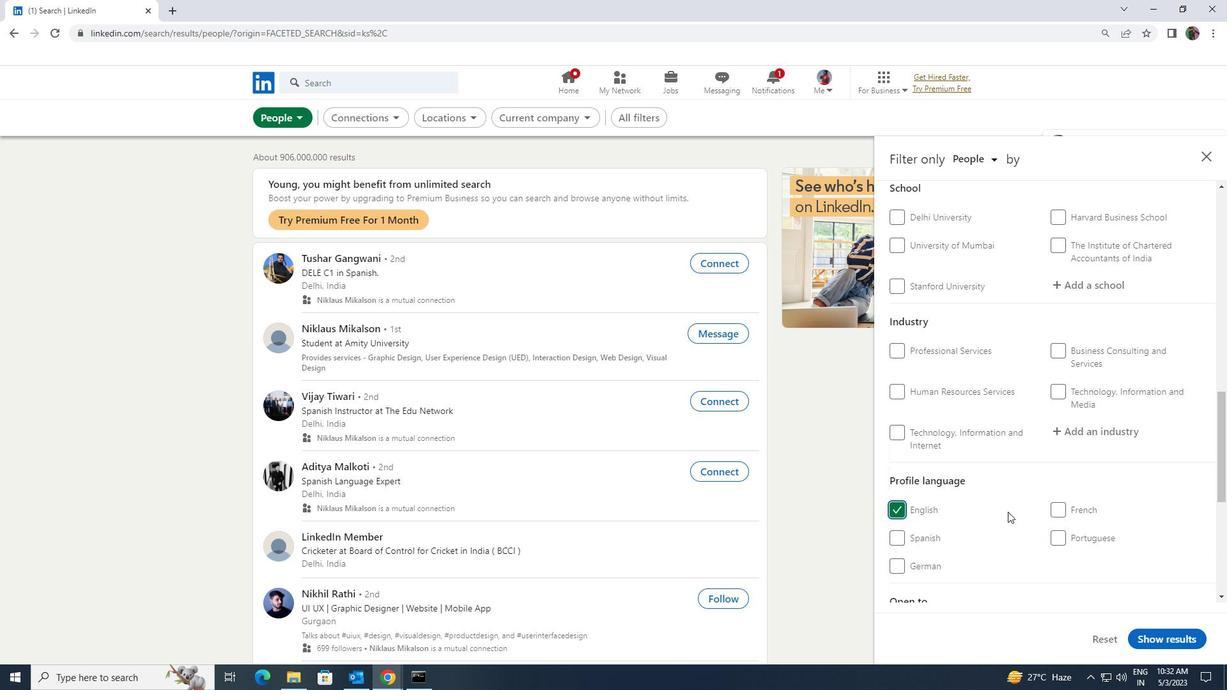 
Action: Mouse scrolled (1008, 512) with delta (0, 0)
Screenshot: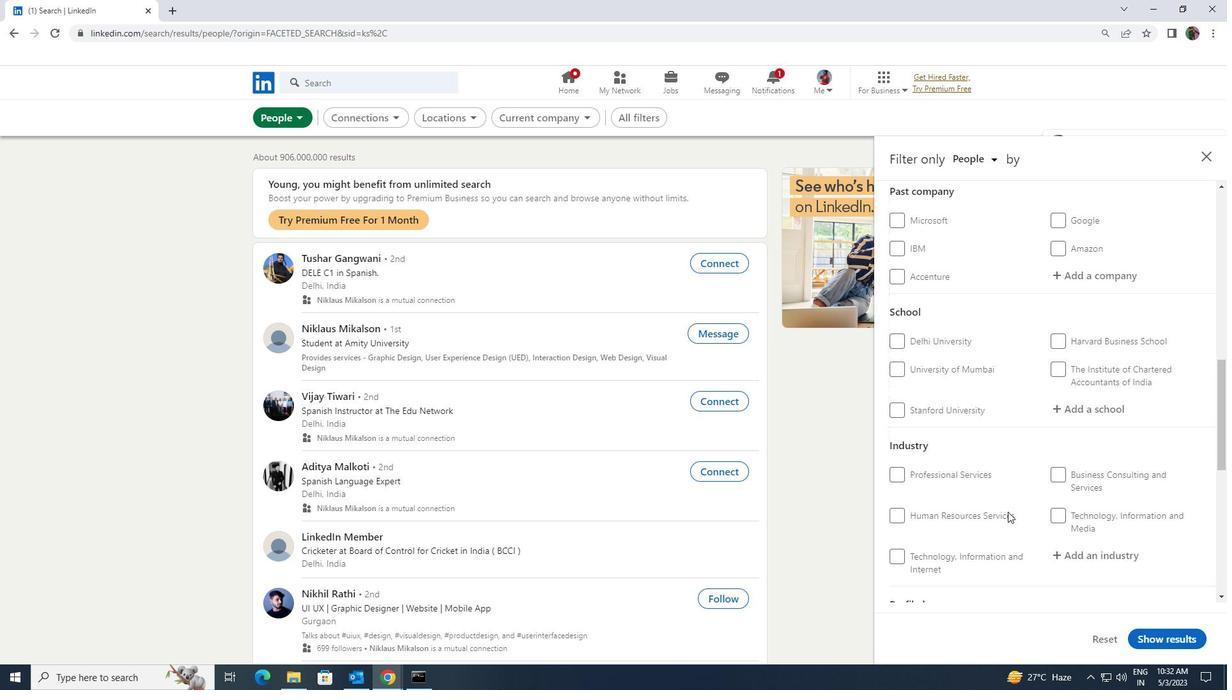 
Action: Mouse scrolled (1008, 512) with delta (0, 0)
Screenshot: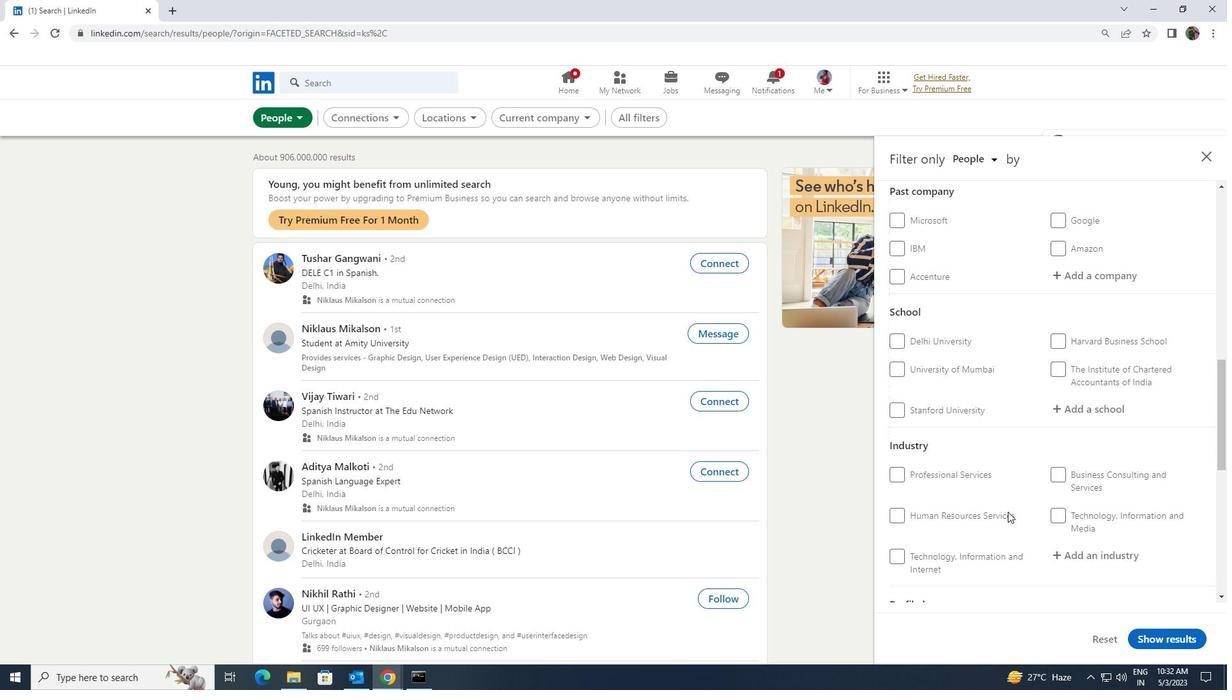 
Action: Mouse scrolled (1008, 512) with delta (0, 0)
Screenshot: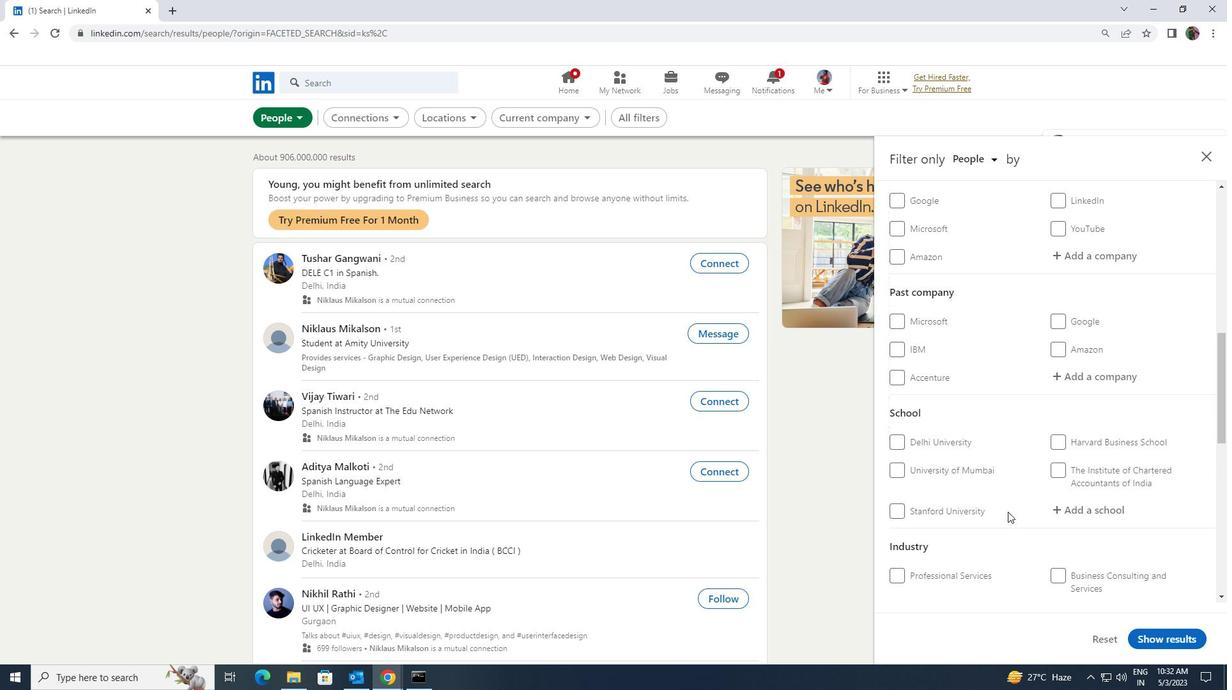 
Action: Mouse scrolled (1008, 512) with delta (0, 0)
Screenshot: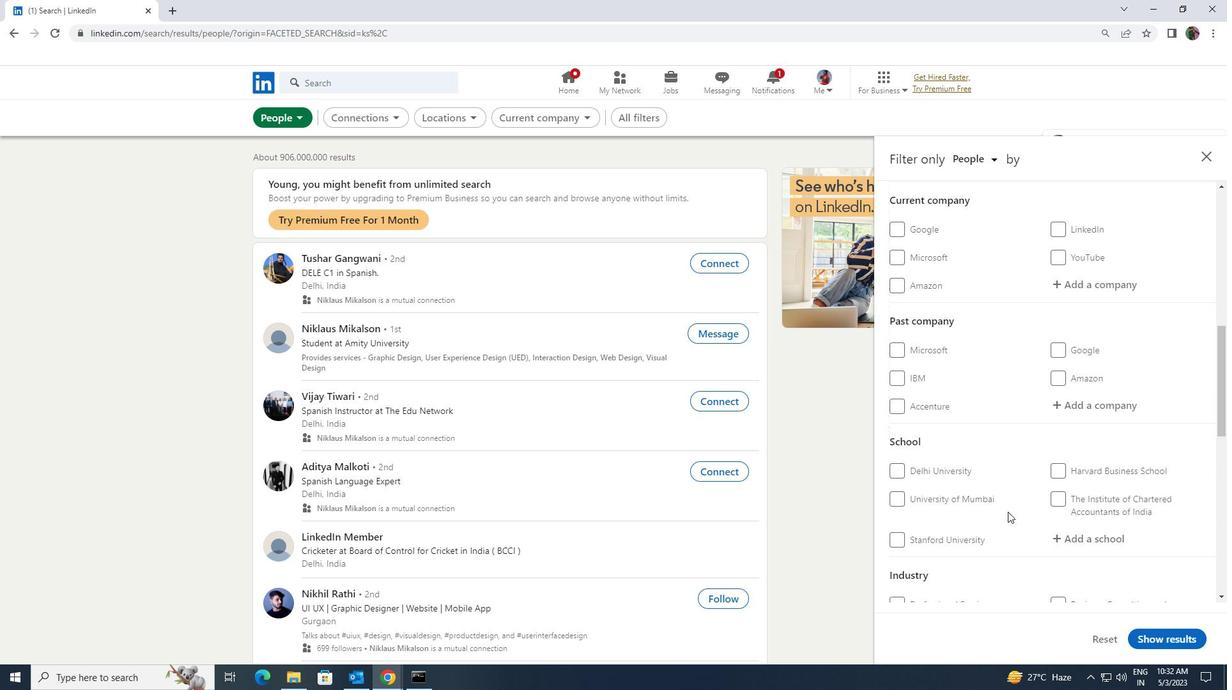 
Action: Mouse scrolled (1008, 512) with delta (0, 0)
Screenshot: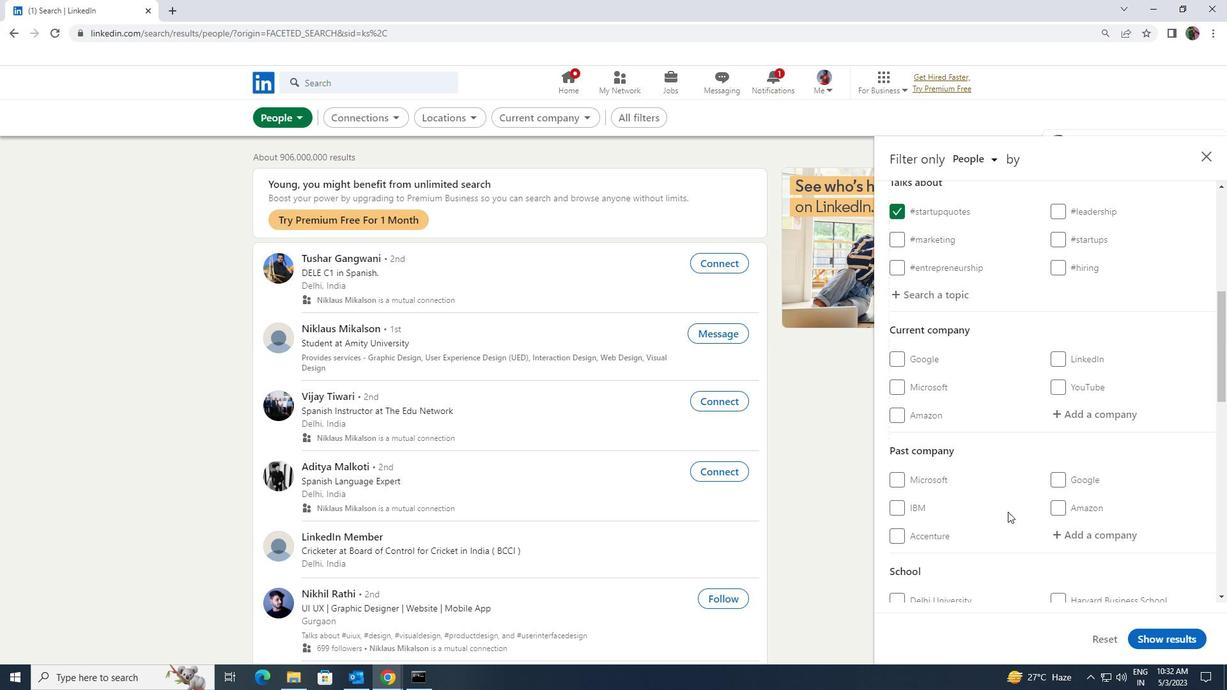 
Action: Mouse moved to (1050, 481)
Screenshot: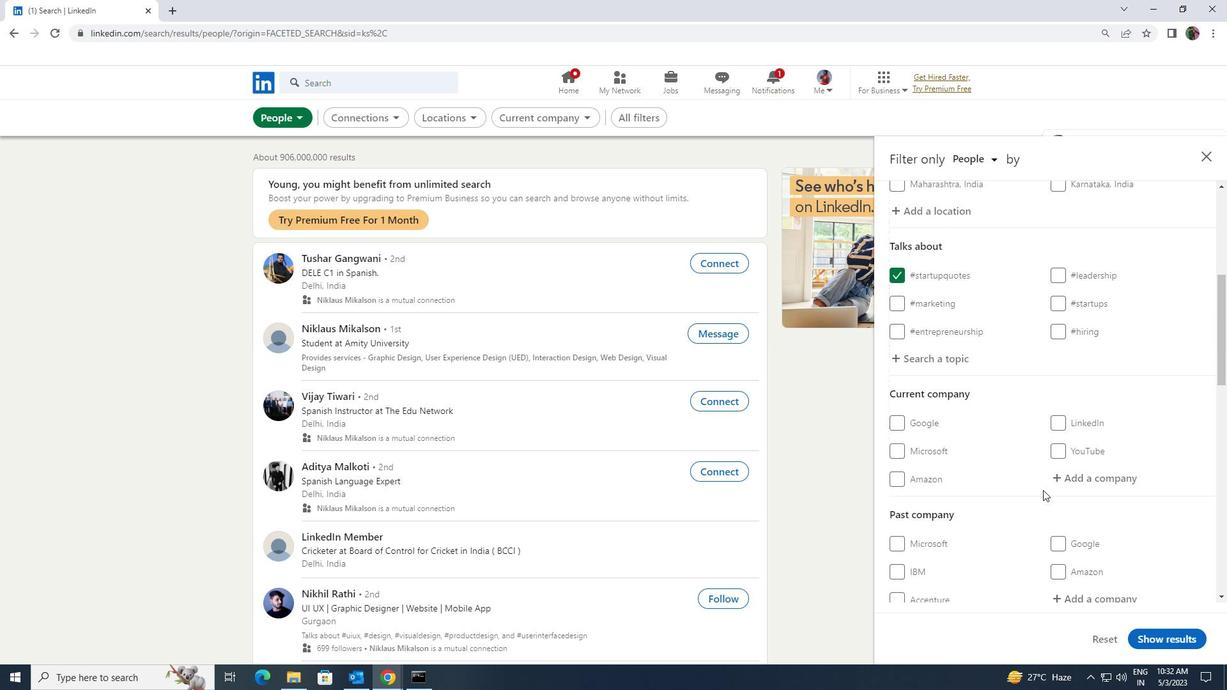 
Action: Mouse pressed left at (1050, 481)
Screenshot: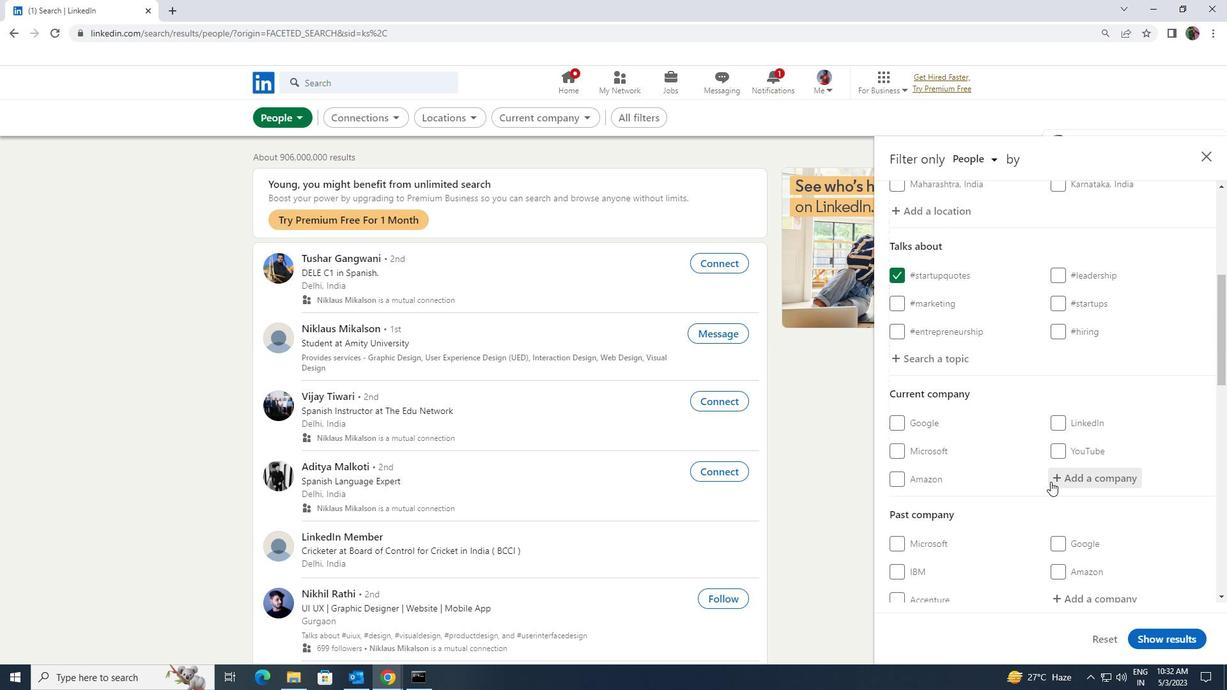 
Action: Mouse moved to (1050, 481)
Screenshot: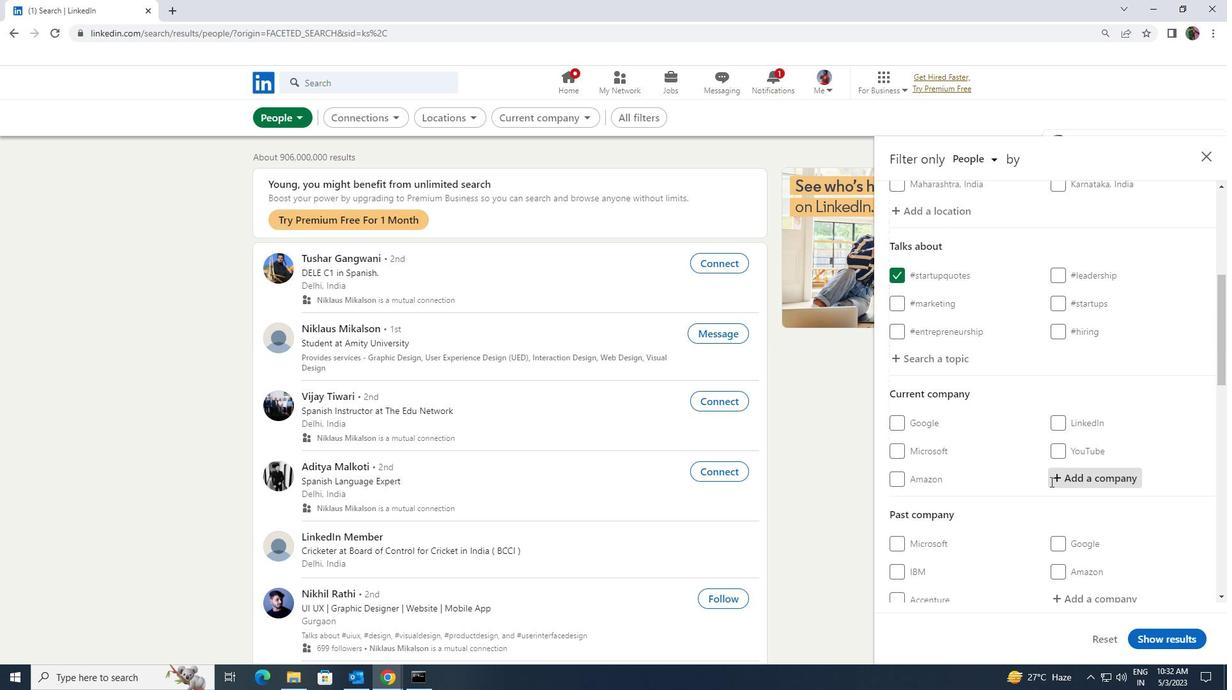 
Action: Key pressed <Key.shift><Key.shift><Key.shift><Key.shift><Key.shift><Key.shift>HINDALCO
Screenshot: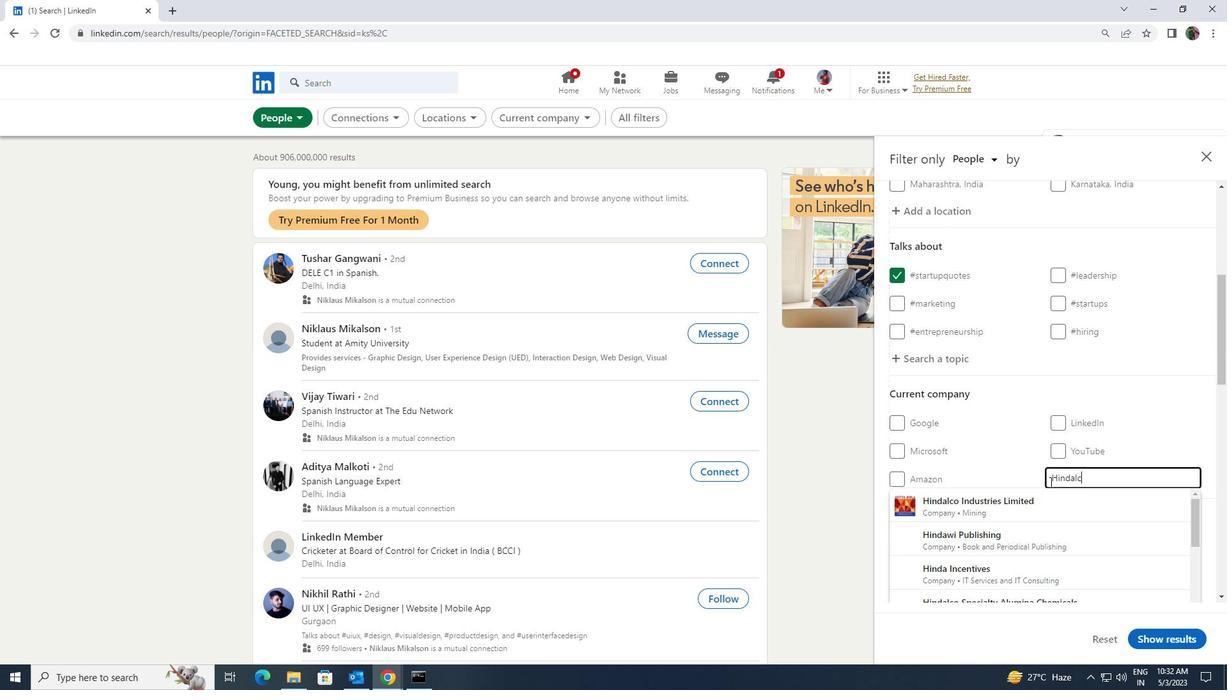 
Action: Mouse moved to (1048, 489)
Screenshot: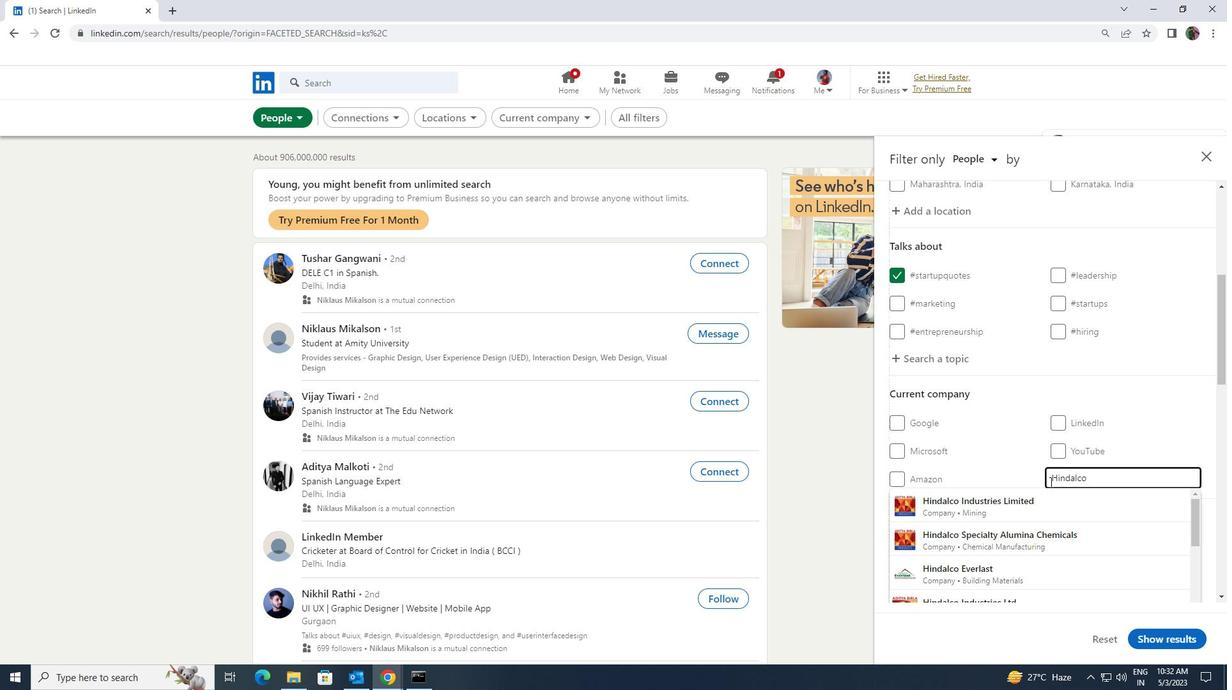 
Action: Mouse pressed left at (1048, 489)
Screenshot: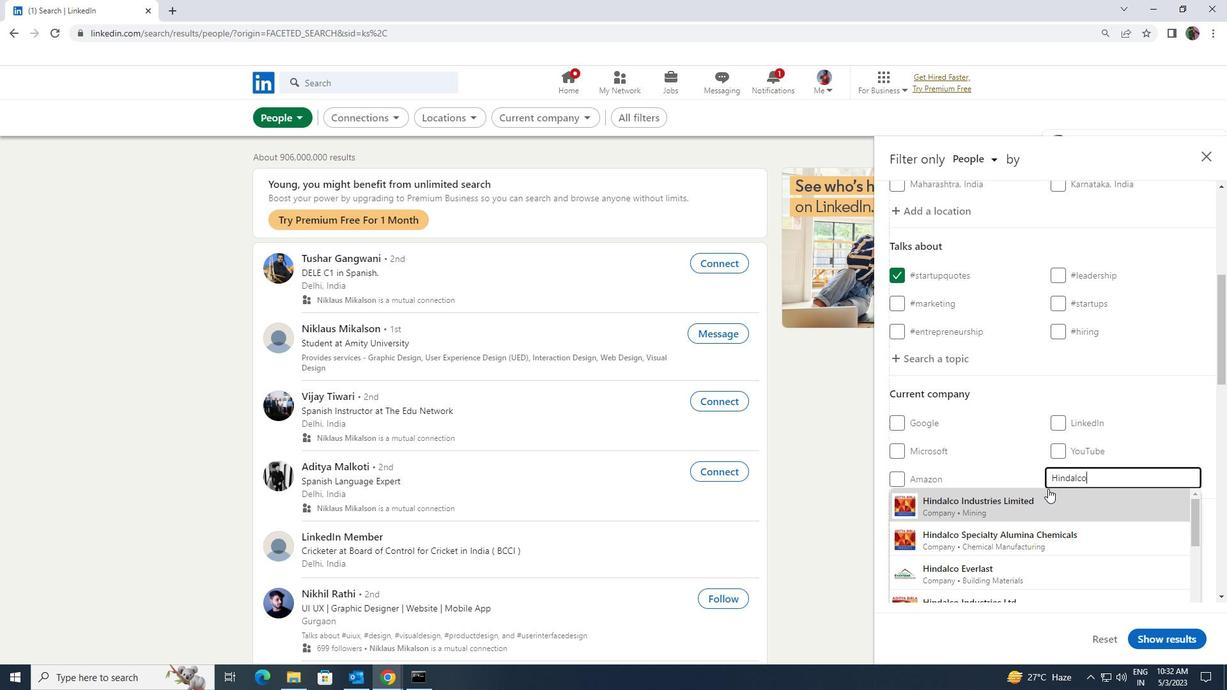 
Action: Mouse scrolled (1048, 488) with delta (0, 0)
Screenshot: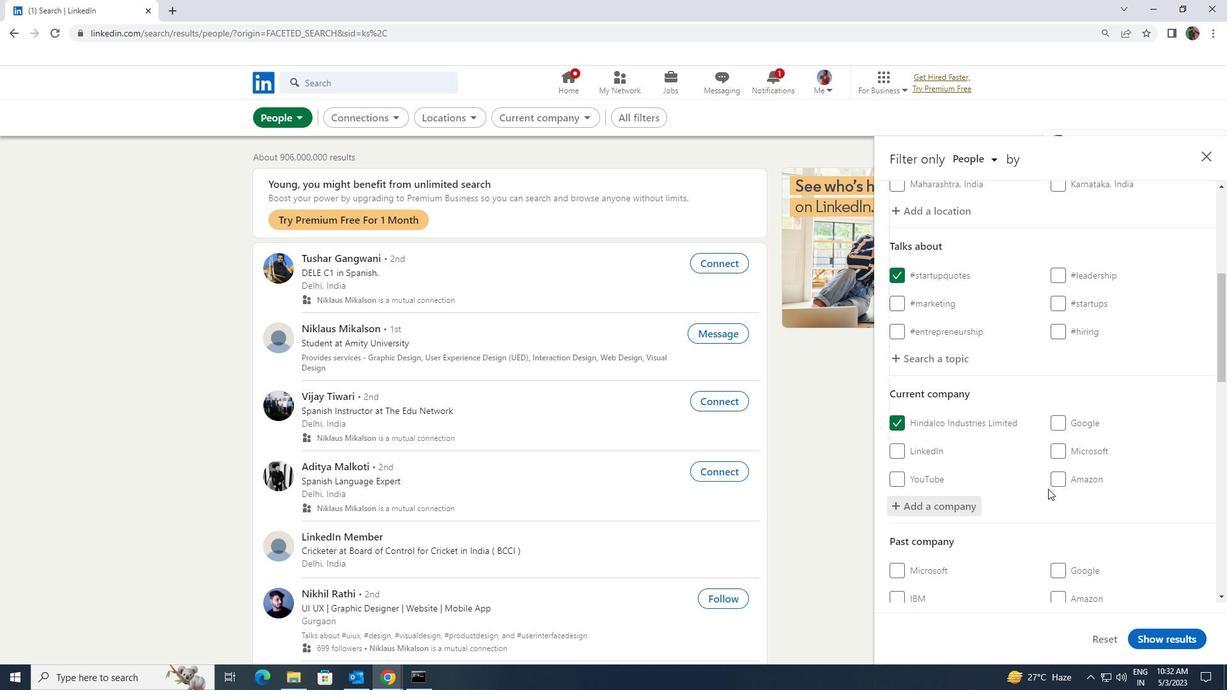 
Action: Mouse scrolled (1048, 488) with delta (0, 0)
Screenshot: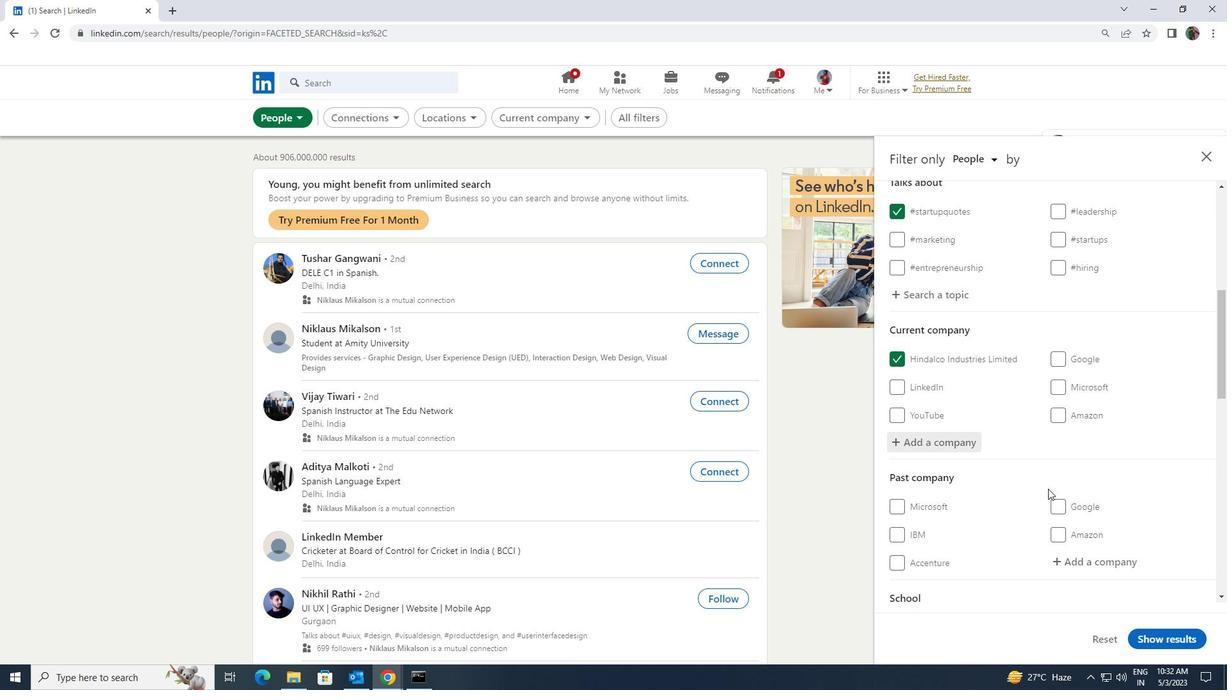 
Action: Mouse scrolled (1048, 488) with delta (0, 0)
Screenshot: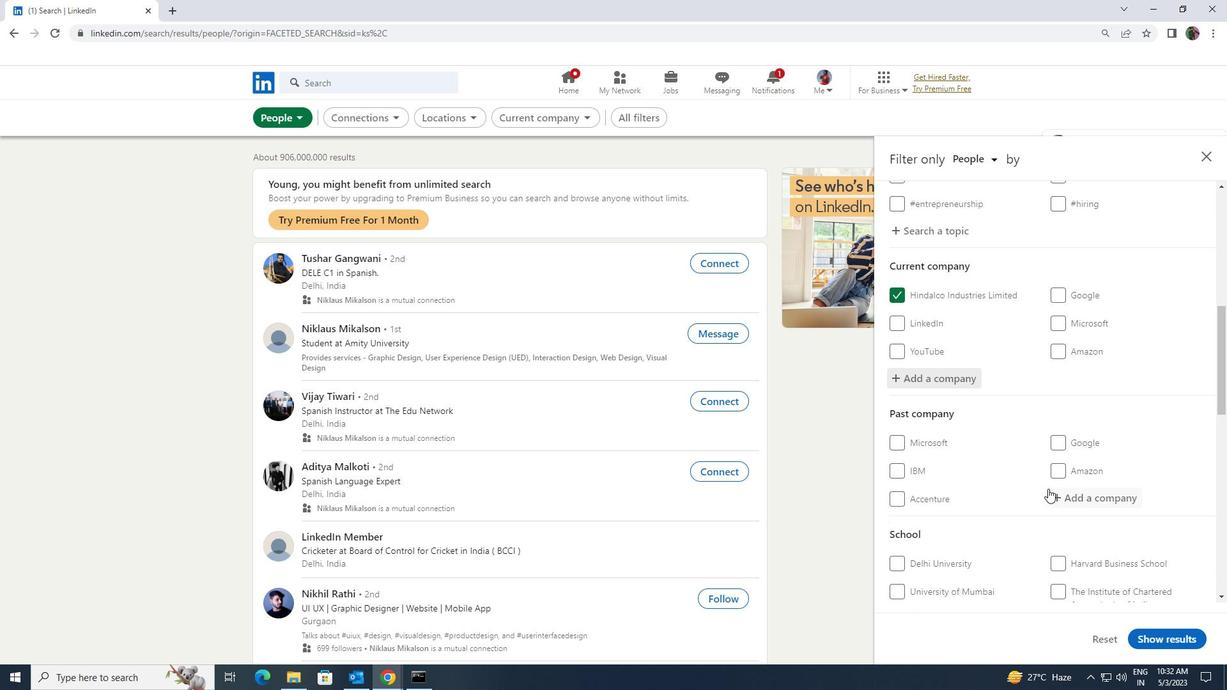 
Action: Mouse scrolled (1048, 488) with delta (0, 0)
Screenshot: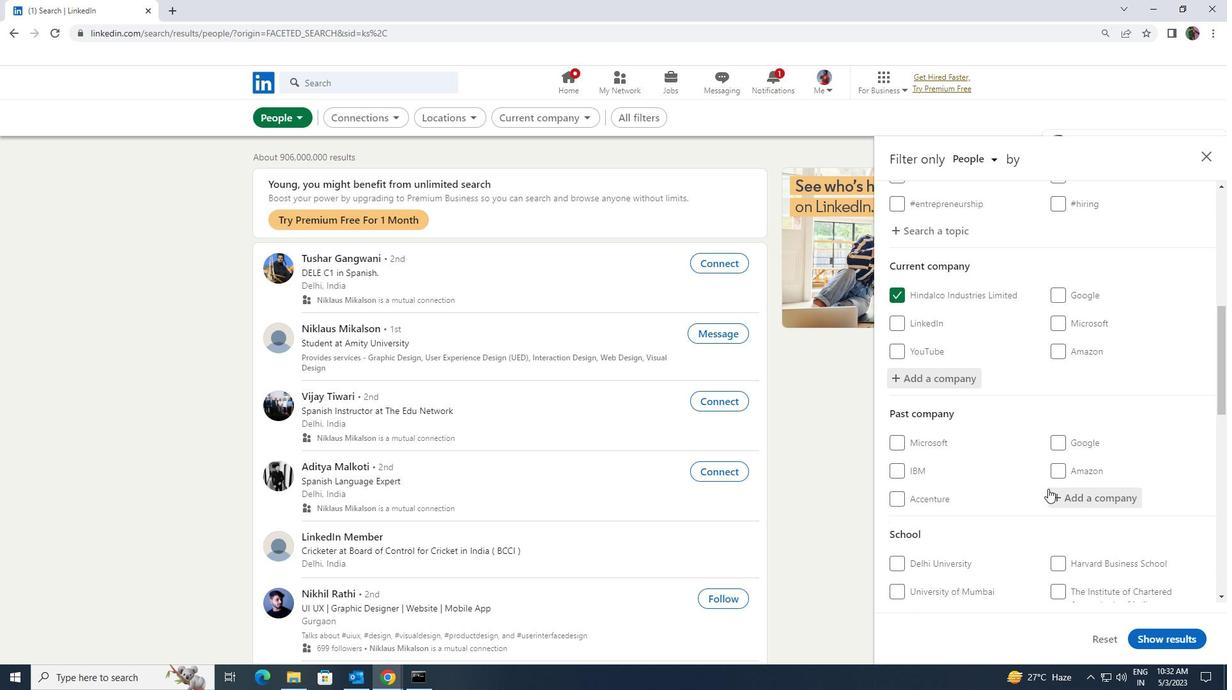 
Action: Mouse moved to (1057, 494)
Screenshot: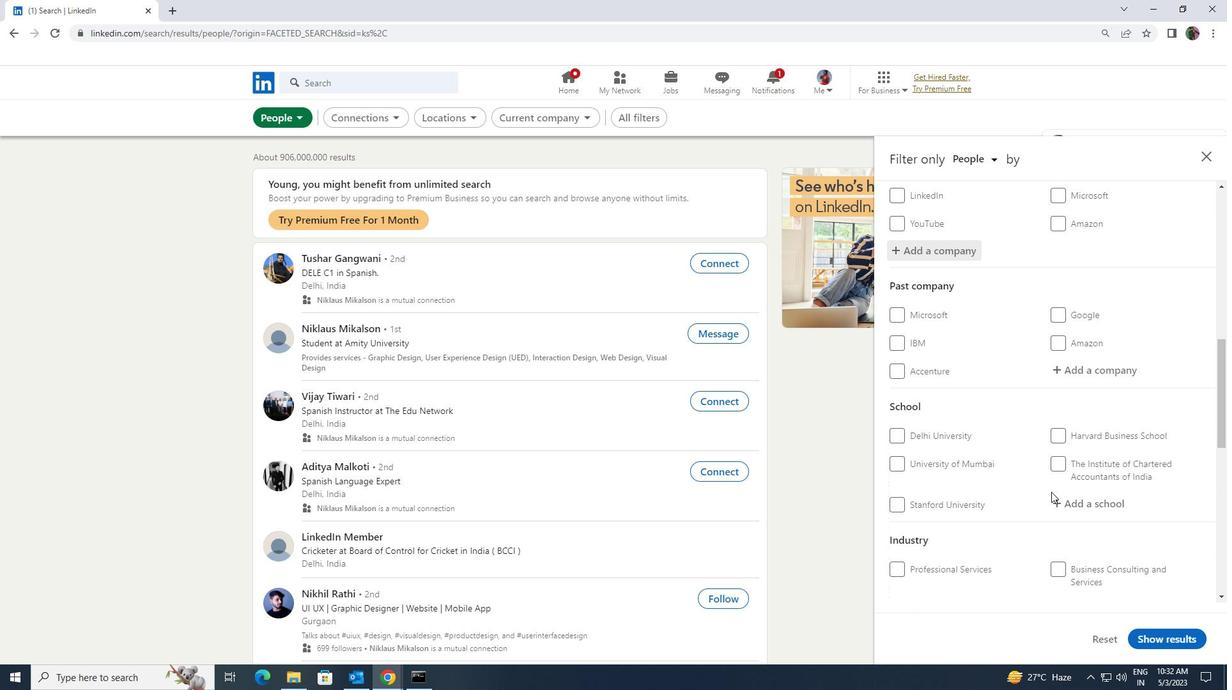 
Action: Mouse pressed left at (1057, 494)
Screenshot: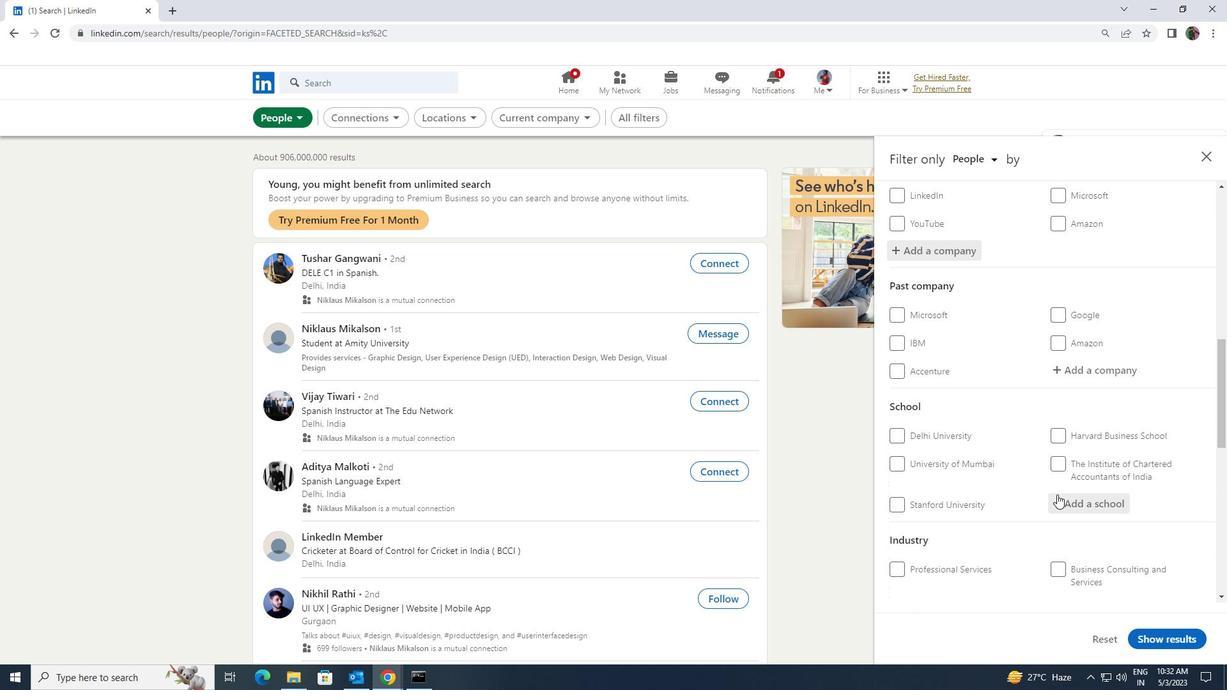 
Action: Key pressed <Key.shift><Key.shift><Key.shift><Key.shift><Key.shift>INDIAN<Key.space><Key.shift>INSTITUTE<Key.space><Key.shift>OF<Key.space><Key.shift>MATE
Screenshot: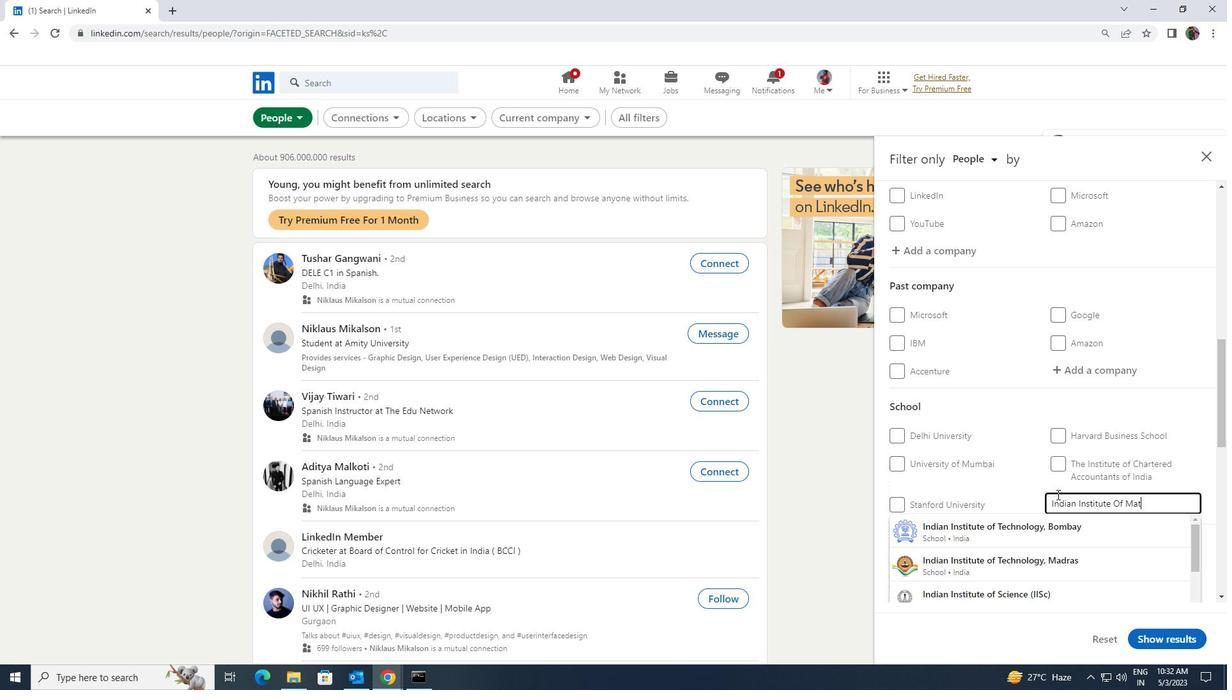 
Action: Mouse moved to (1054, 525)
Screenshot: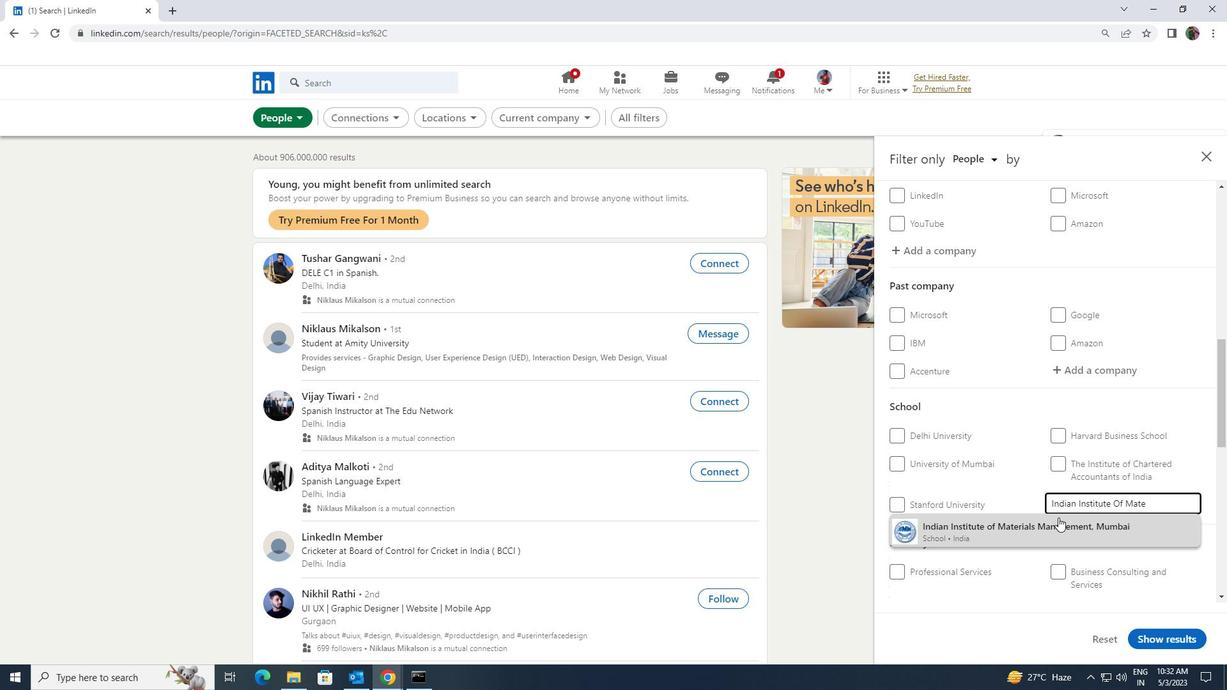 
Action: Mouse pressed left at (1054, 525)
Screenshot: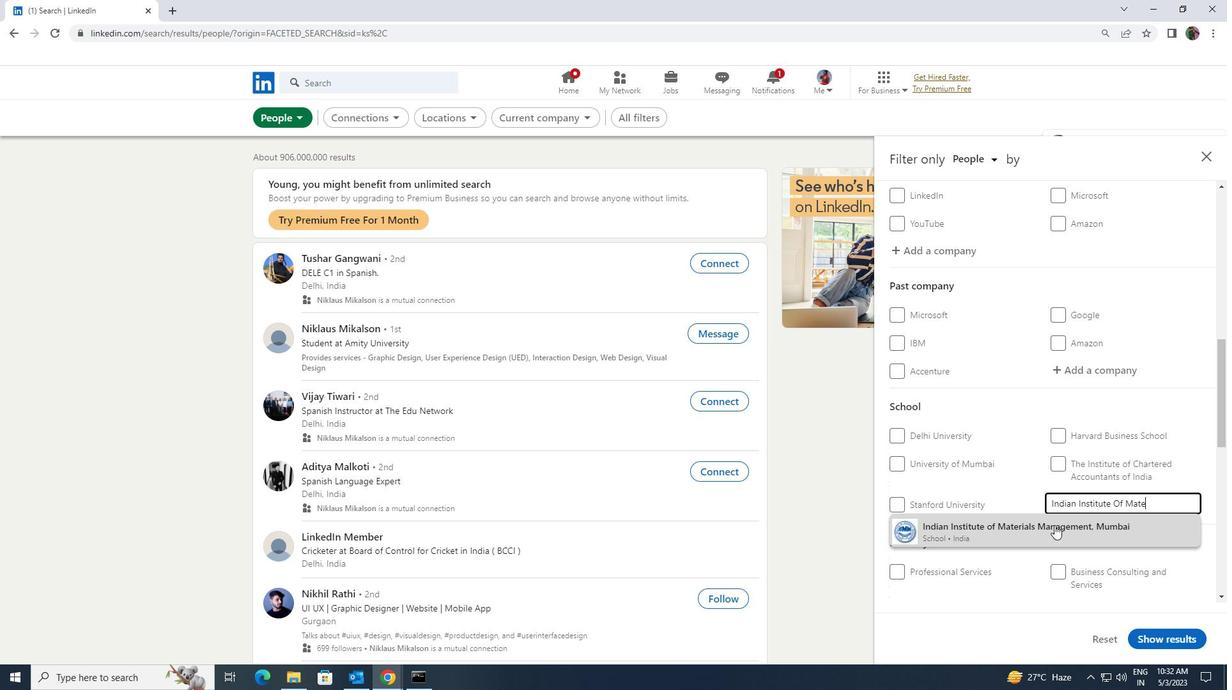
Action: Mouse scrolled (1054, 524) with delta (0, 0)
Screenshot: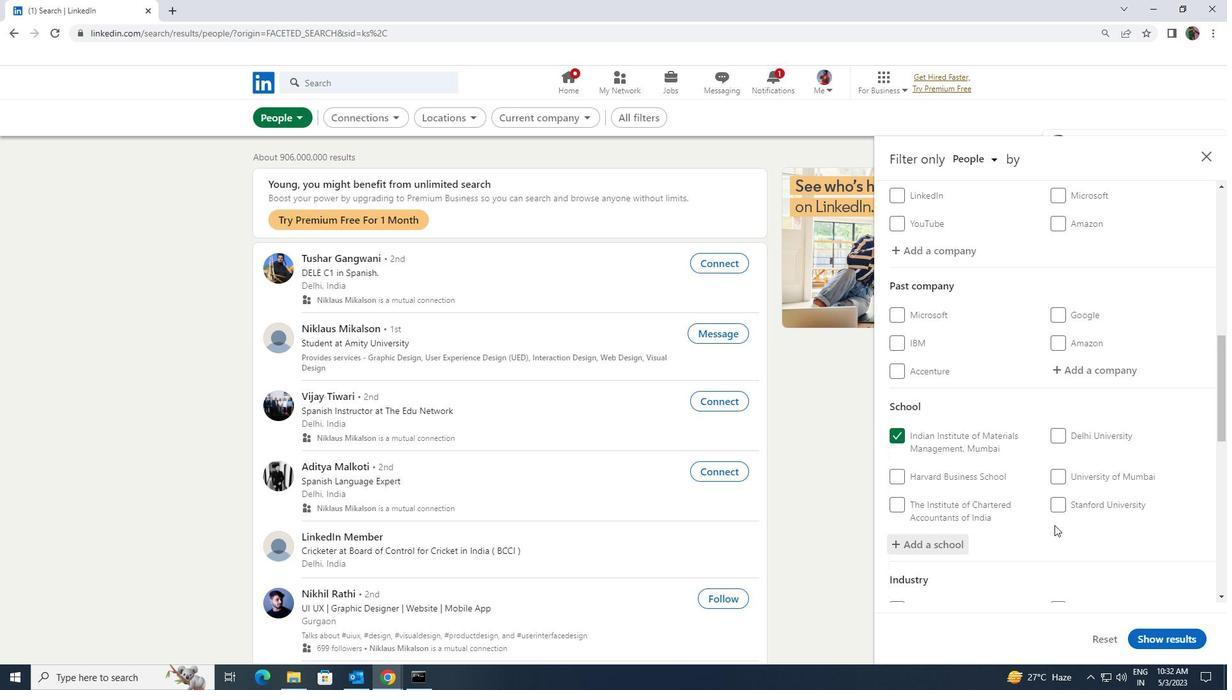 
Action: Mouse scrolled (1054, 524) with delta (0, 0)
Screenshot: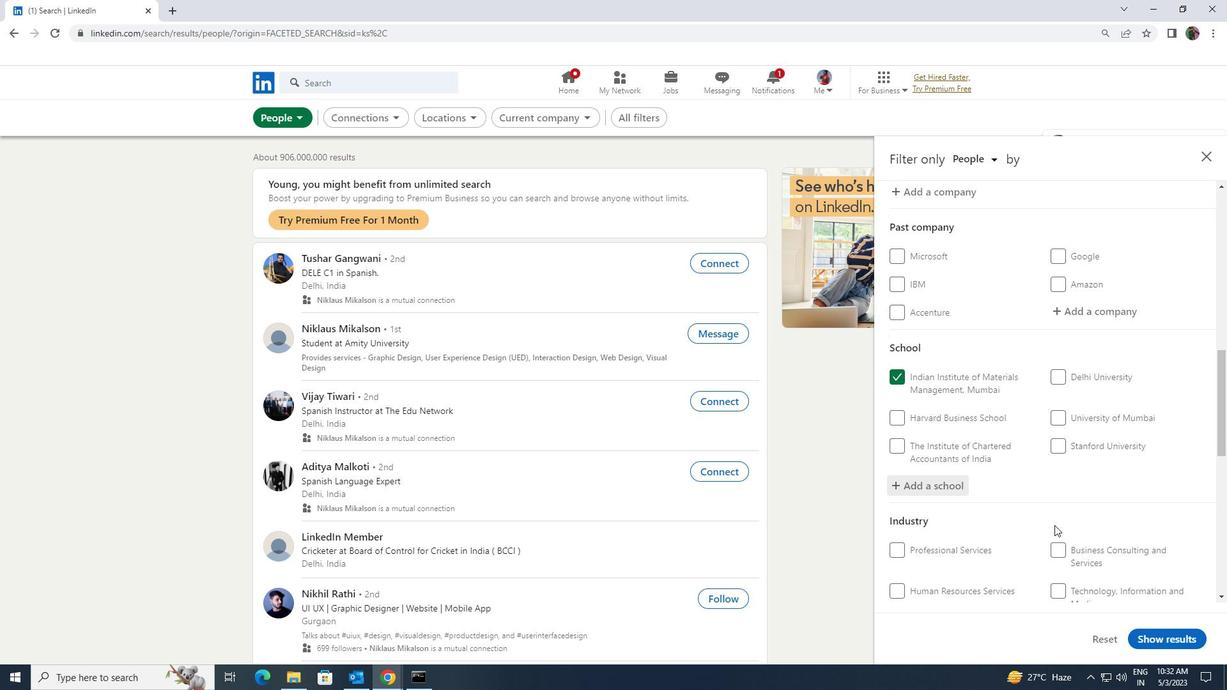 
Action: Mouse scrolled (1054, 524) with delta (0, 0)
Screenshot: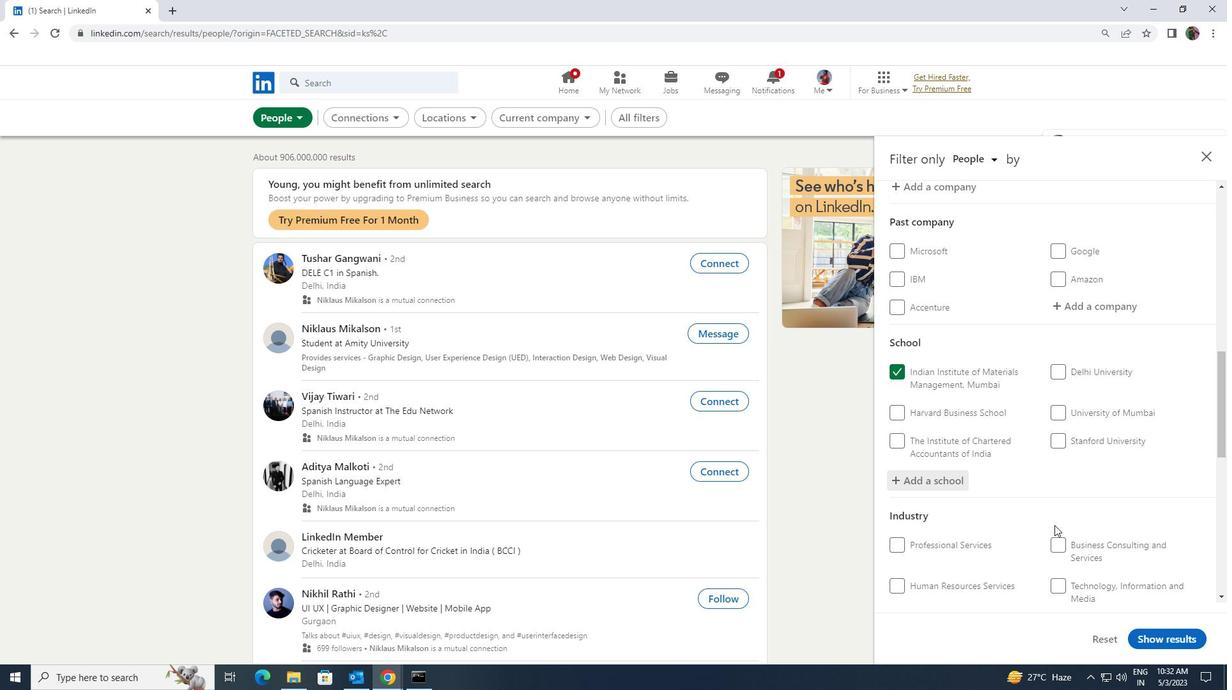 
Action: Mouse moved to (1085, 500)
Screenshot: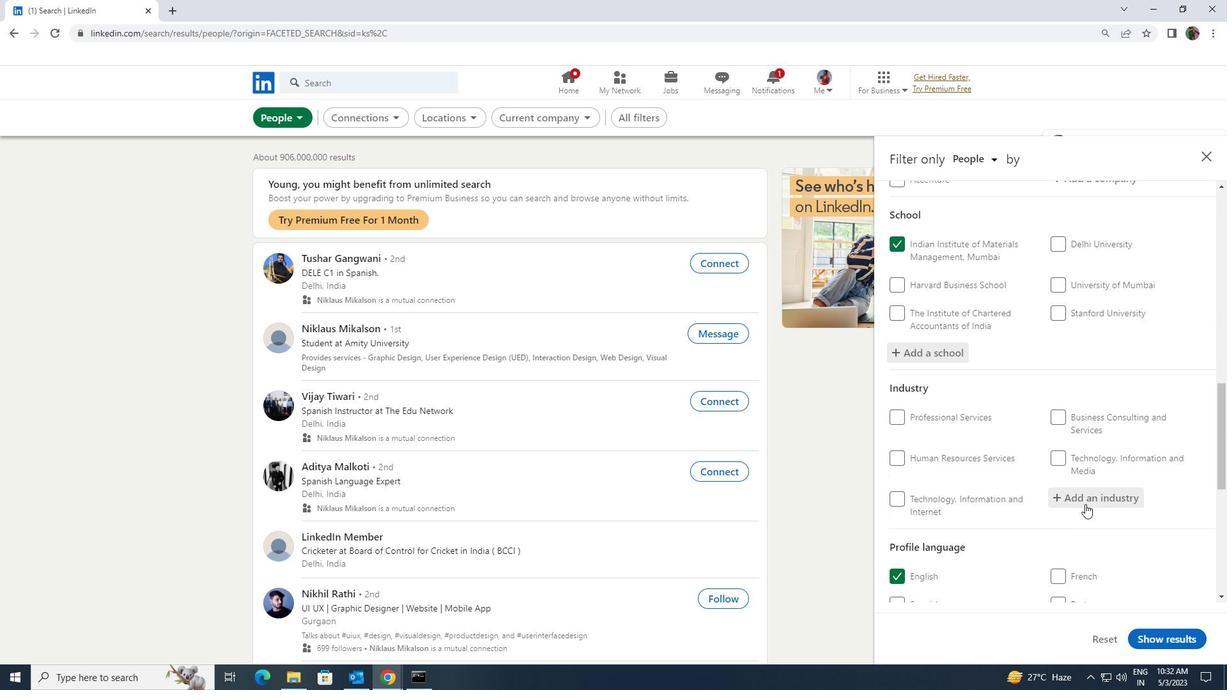 
Action: Mouse pressed left at (1085, 500)
Screenshot: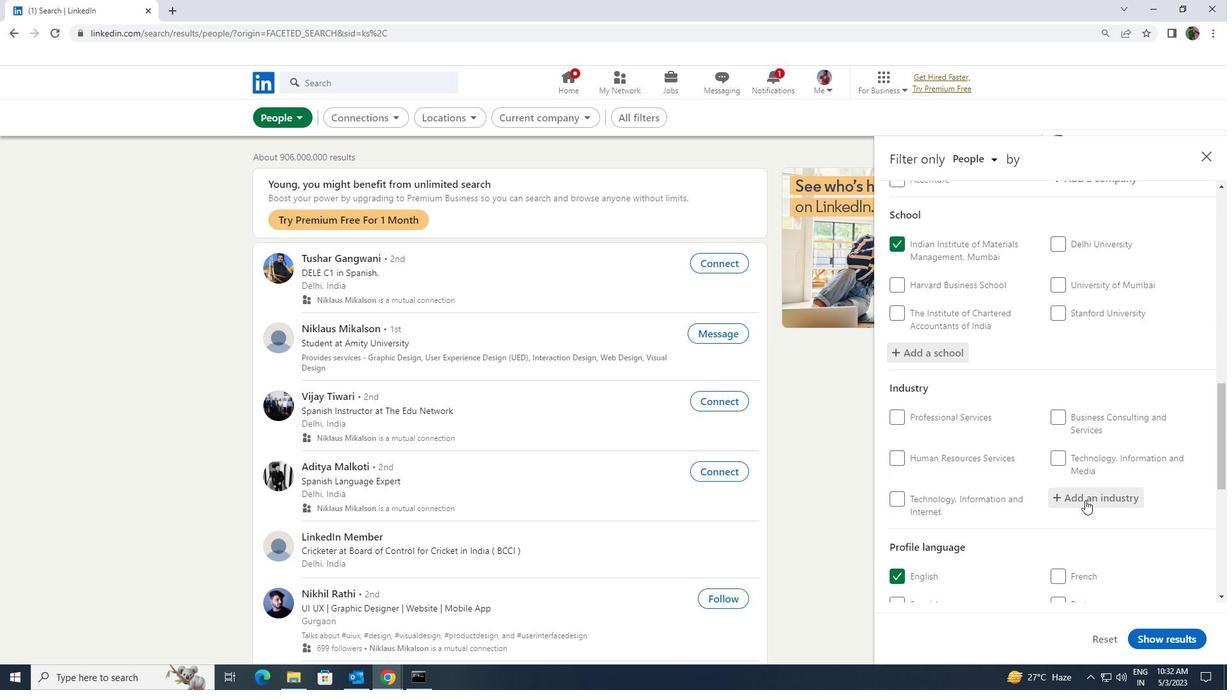 
Action: Key pressed <Key.shift><Key.shift><Key.shift><Key.shift><Key.shift><Key.shift><Key.shift><Key.shift><Key.shift><Key.shift>CLAIMS<Key.space>
Screenshot: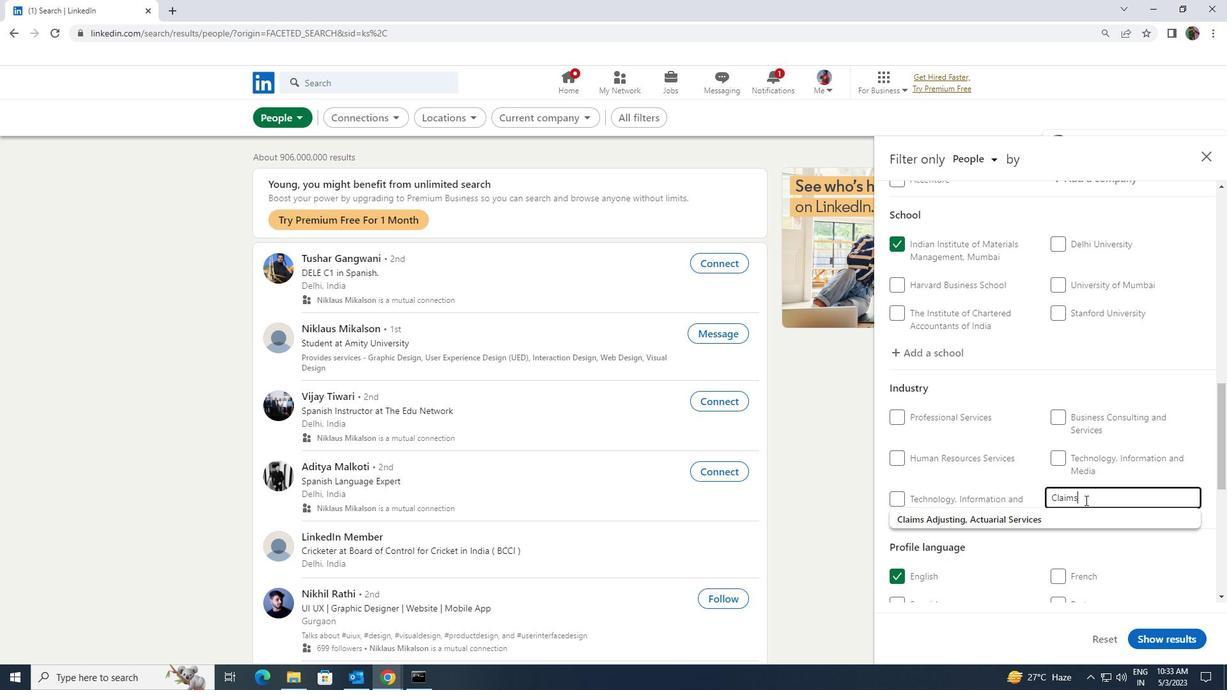 
Action: Mouse moved to (1077, 515)
Screenshot: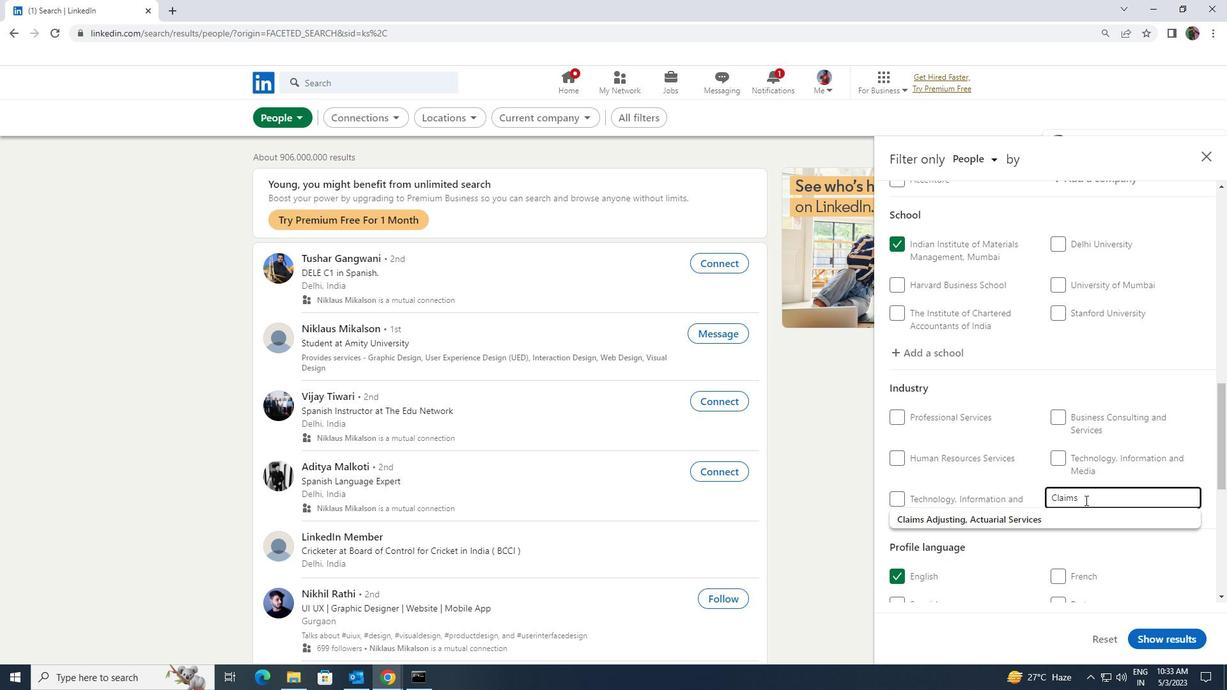 
Action: Mouse pressed left at (1077, 515)
Screenshot: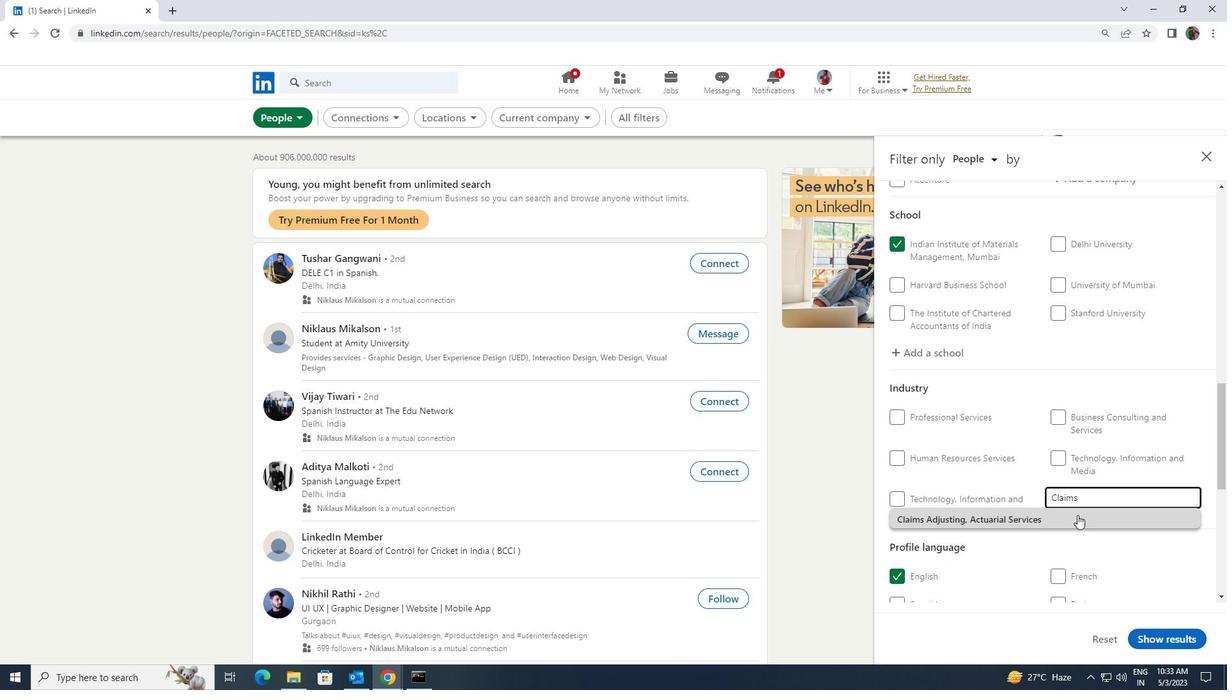
Action: Mouse scrolled (1077, 514) with delta (0, 0)
Screenshot: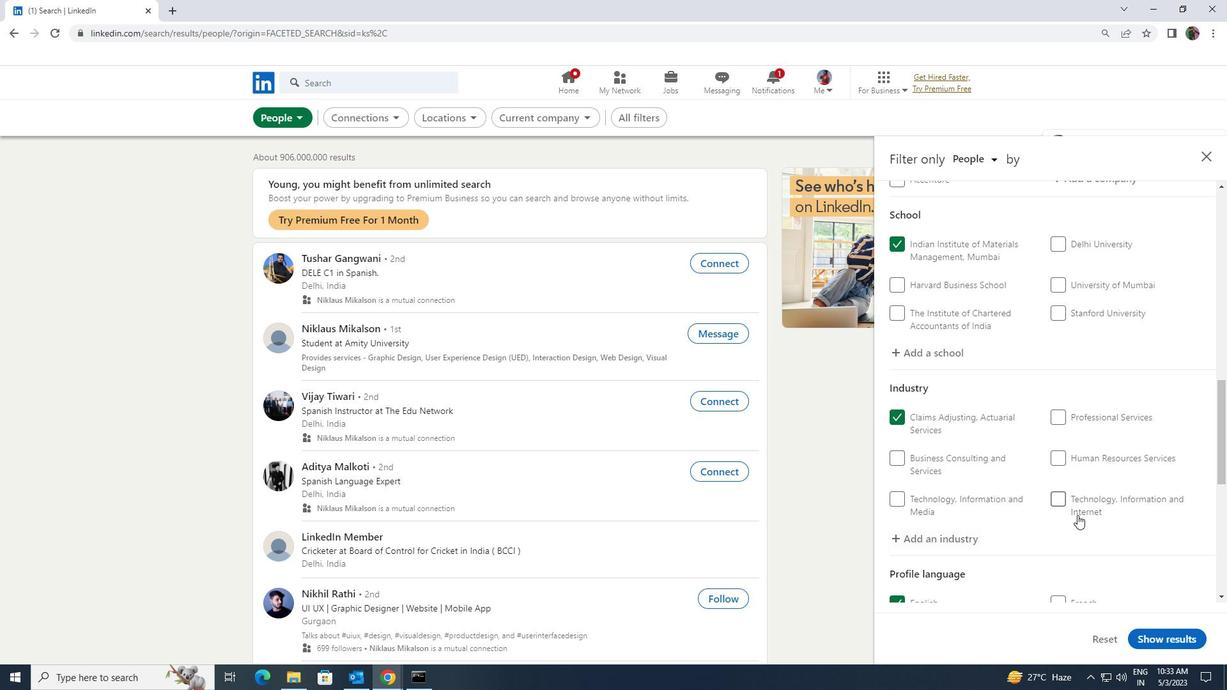 
Action: Mouse scrolled (1077, 514) with delta (0, 0)
Screenshot: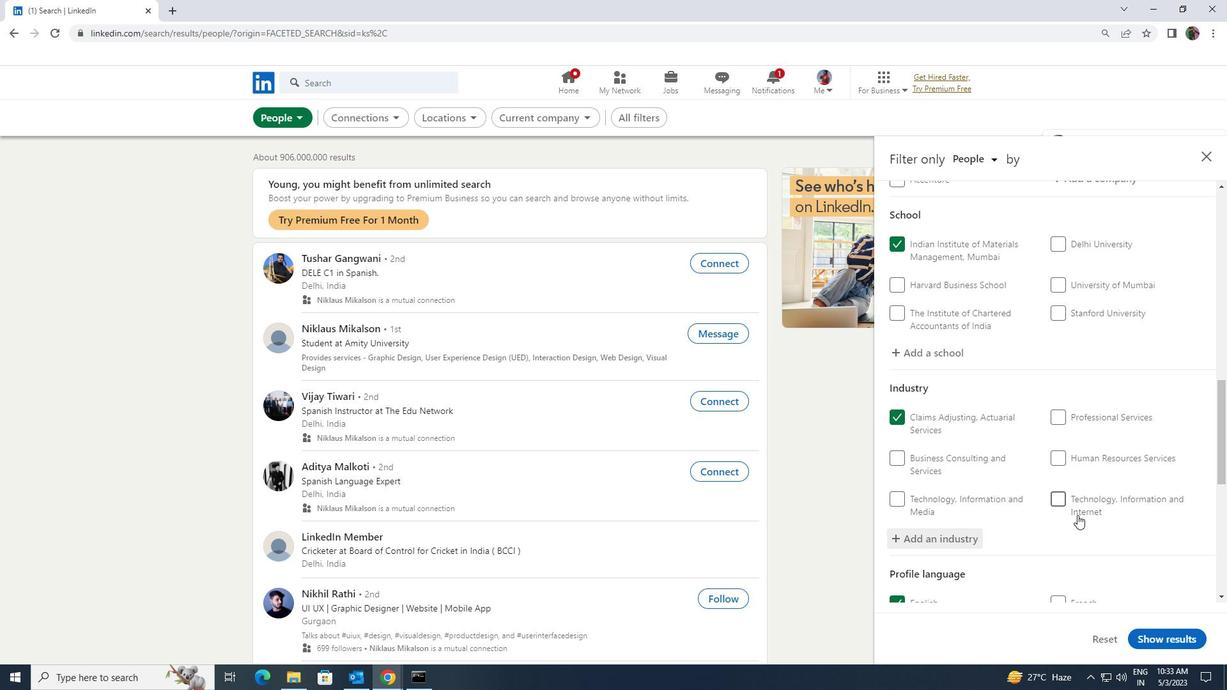 
Action: Mouse scrolled (1077, 514) with delta (0, 0)
Screenshot: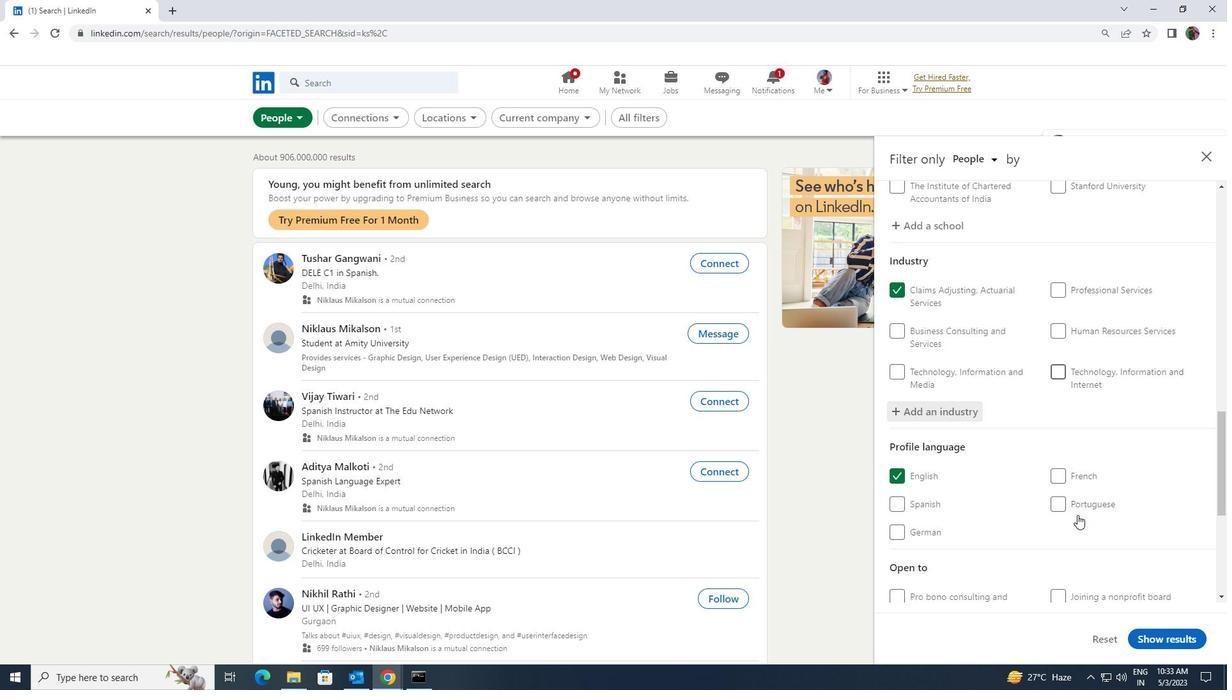 
Action: Mouse scrolled (1077, 514) with delta (0, 0)
Screenshot: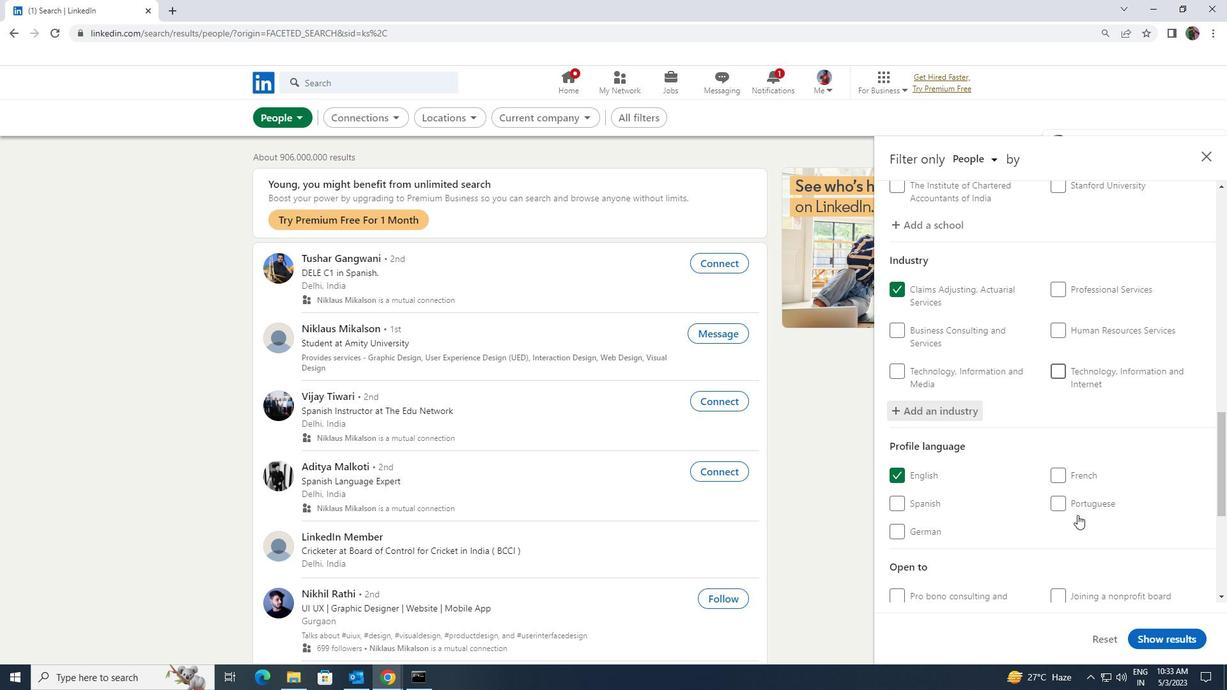 
Action: Mouse moved to (1074, 512)
Screenshot: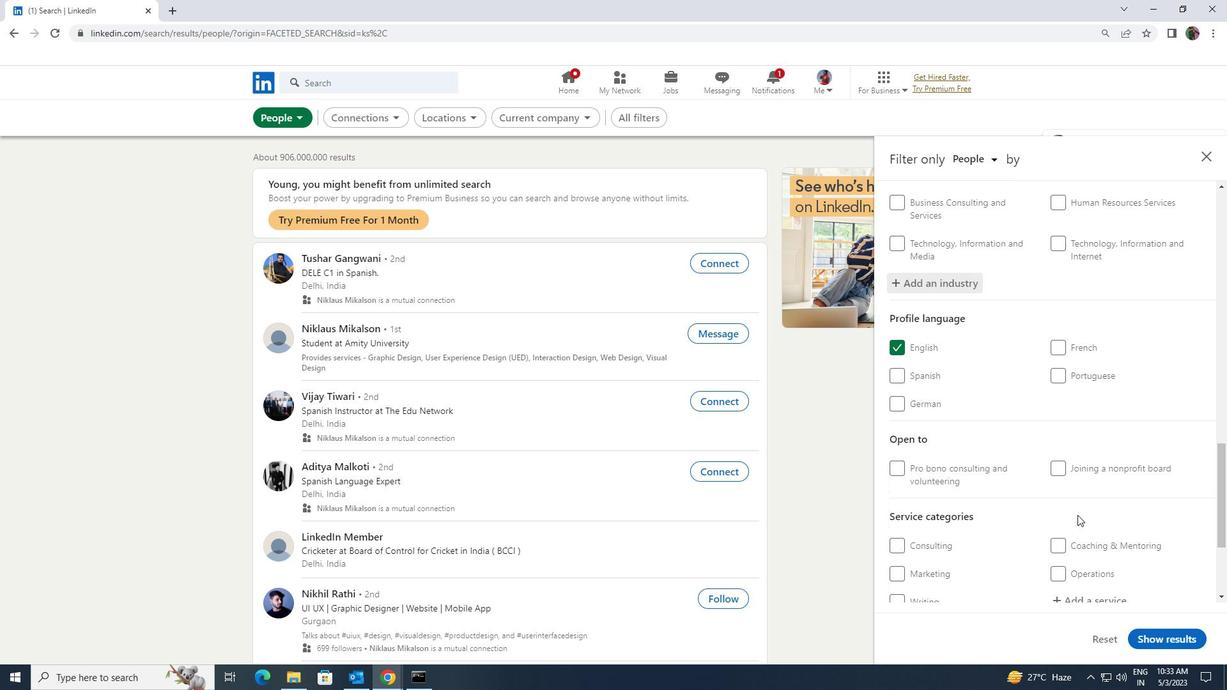 
Action: Mouse scrolled (1074, 511) with delta (0, 0)
Screenshot: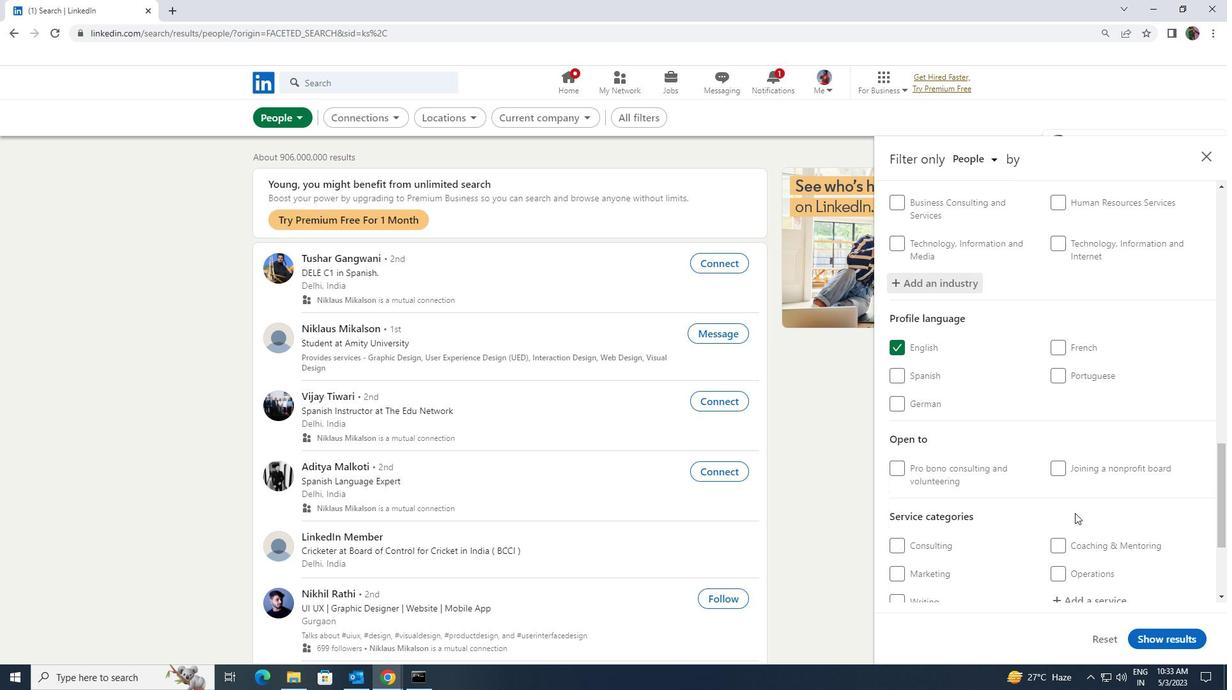 
Action: Mouse scrolled (1074, 511) with delta (0, 0)
Screenshot: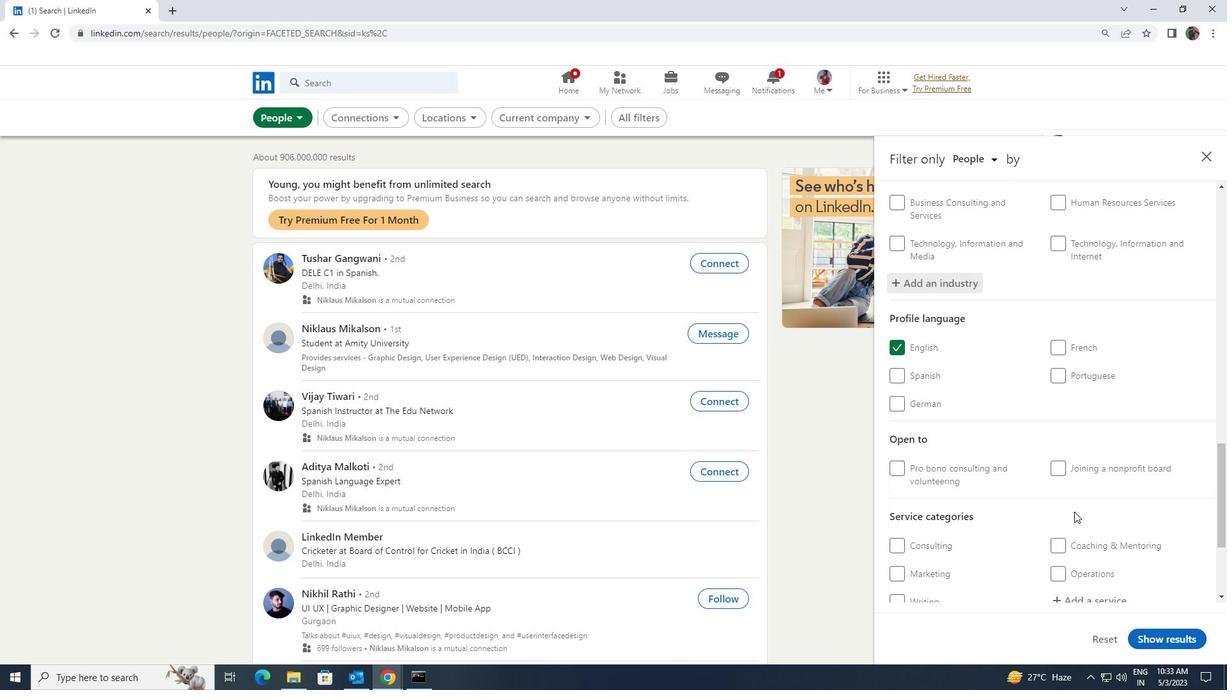 
Action: Mouse moved to (1075, 474)
Screenshot: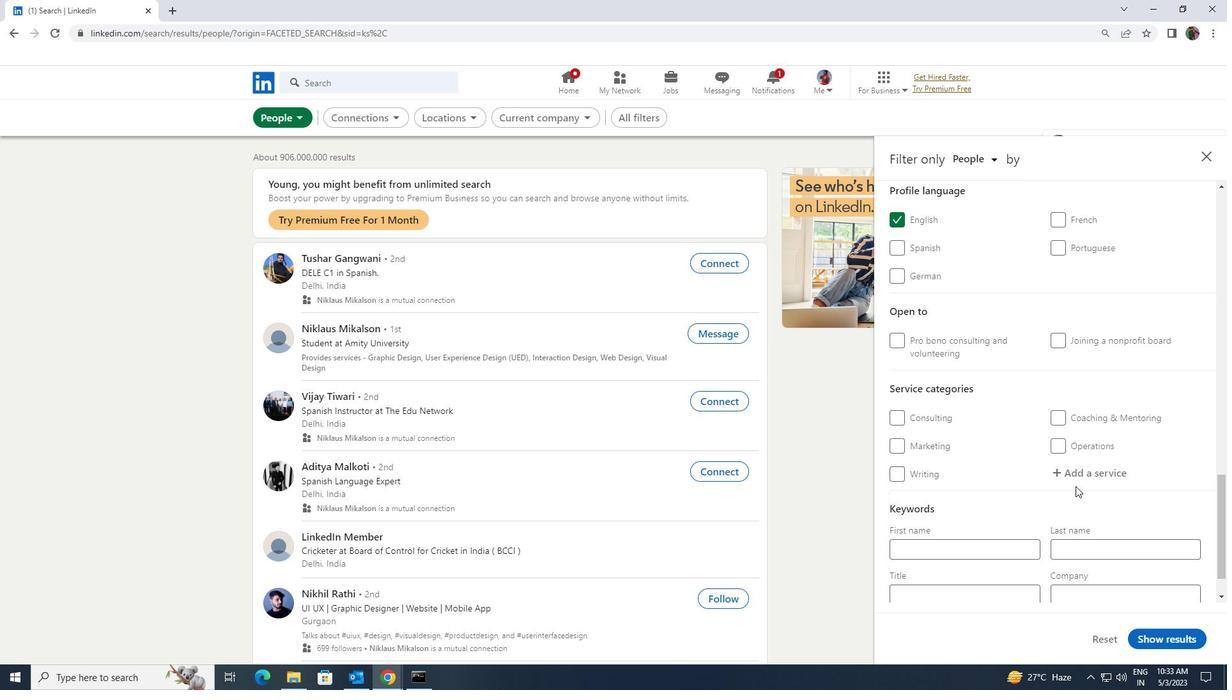 
Action: Mouse pressed left at (1075, 474)
Screenshot: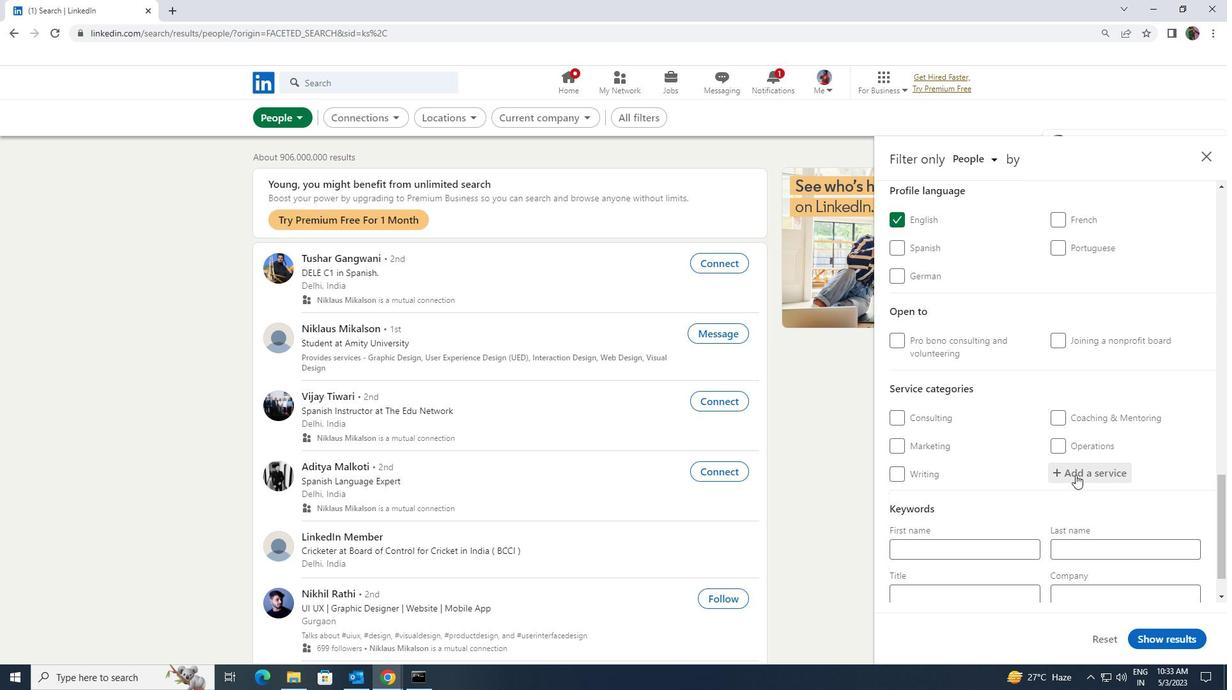 
Action: Key pressed <Key.shift><Key.shift><Key.shift><Key.shift>GRANT<Key.space>
Screenshot: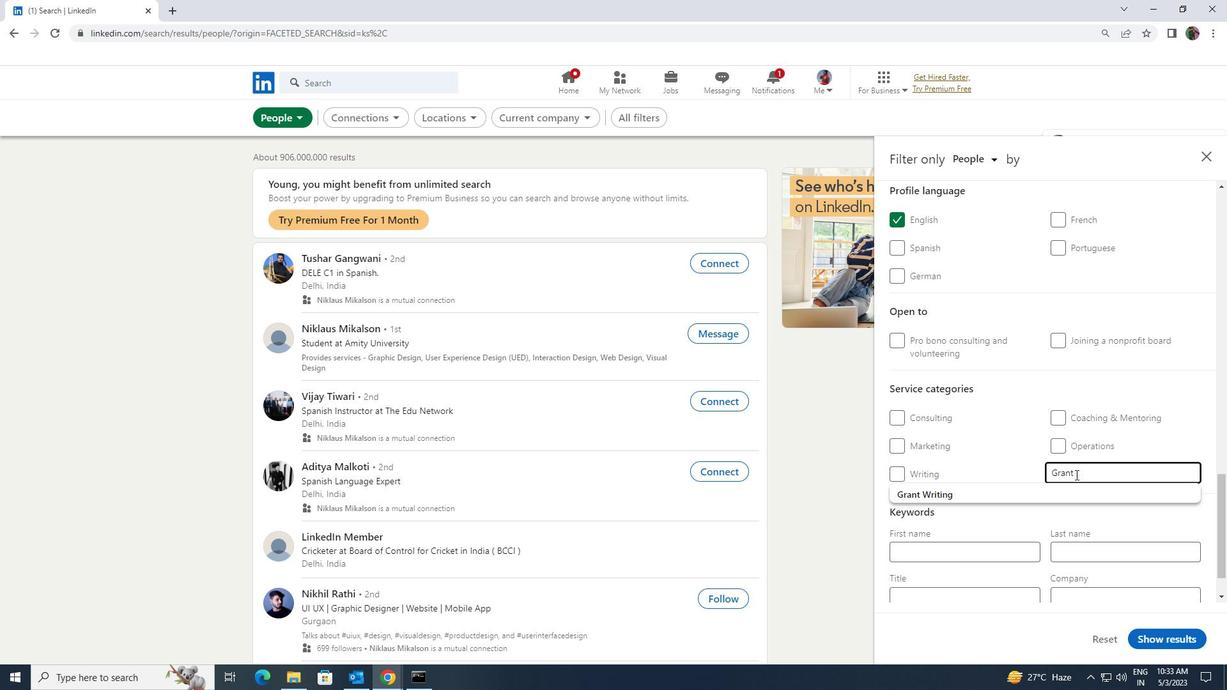 
Action: Mouse moved to (1064, 488)
Screenshot: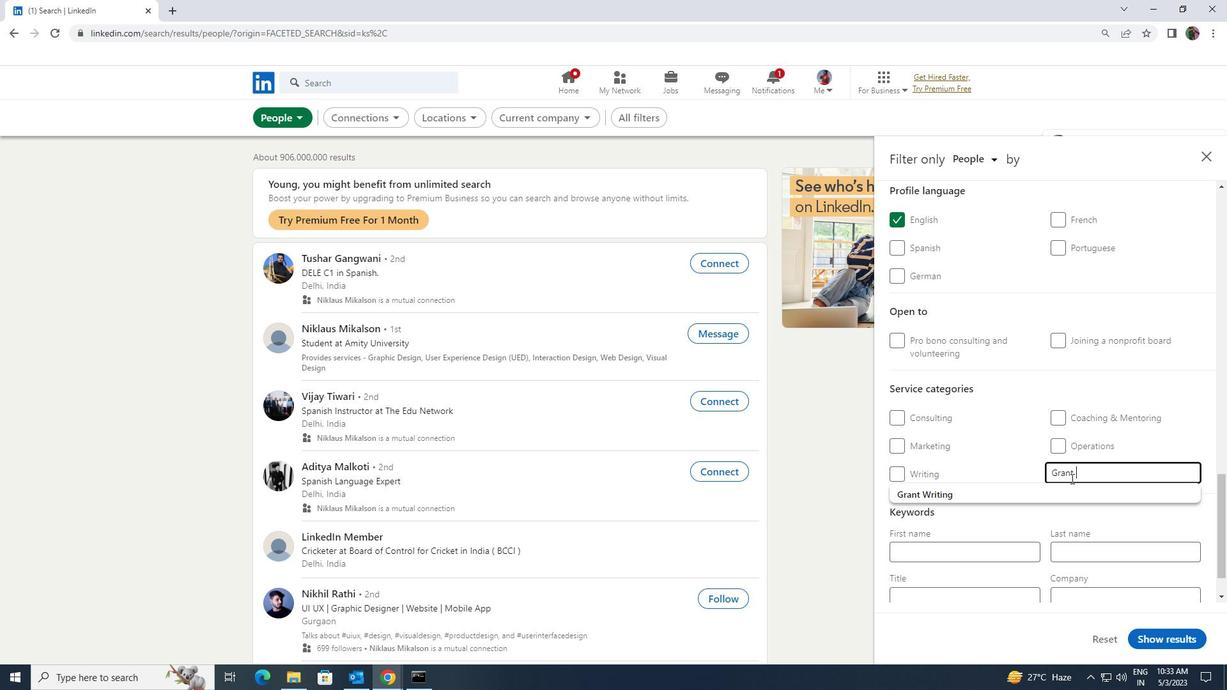 
Action: Mouse pressed left at (1064, 488)
Screenshot: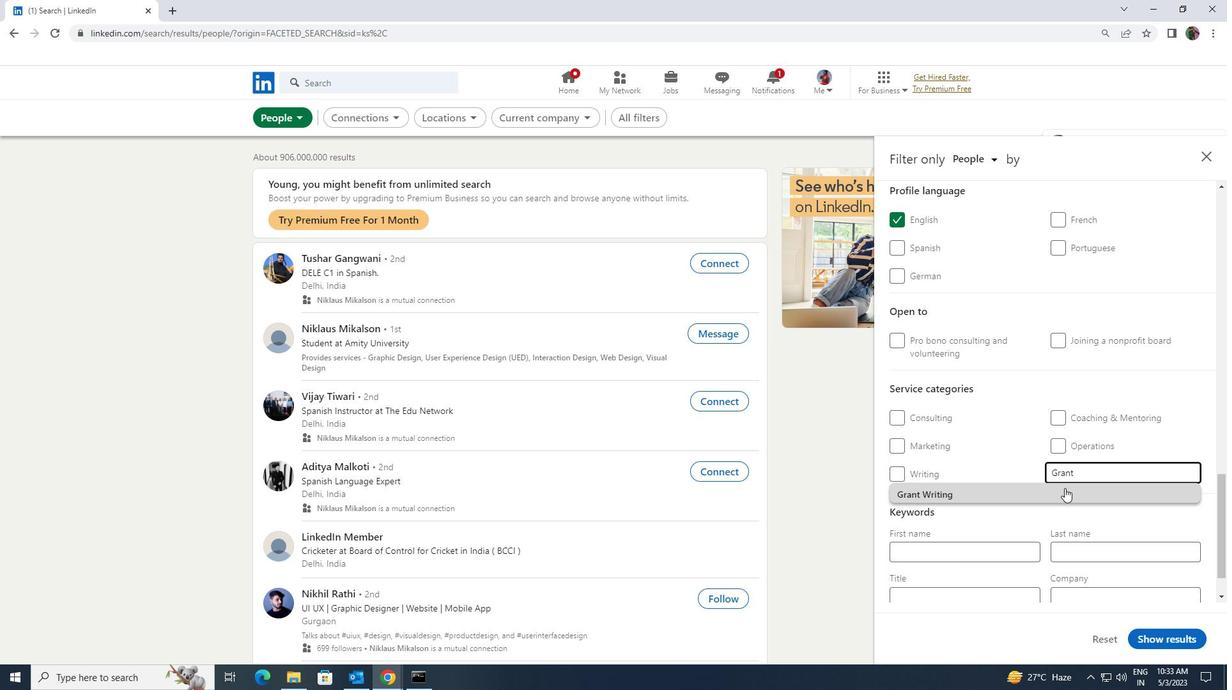 
Action: Mouse scrolled (1064, 487) with delta (0, 0)
Screenshot: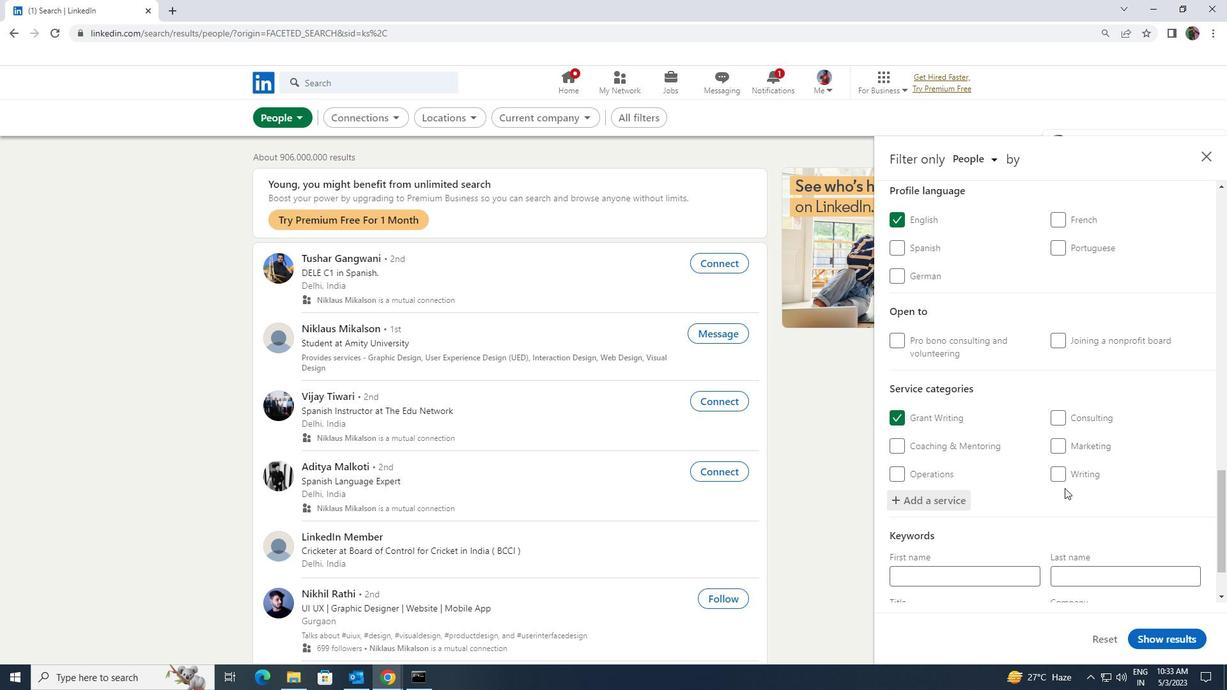 
Action: Mouse scrolled (1064, 487) with delta (0, 0)
Screenshot: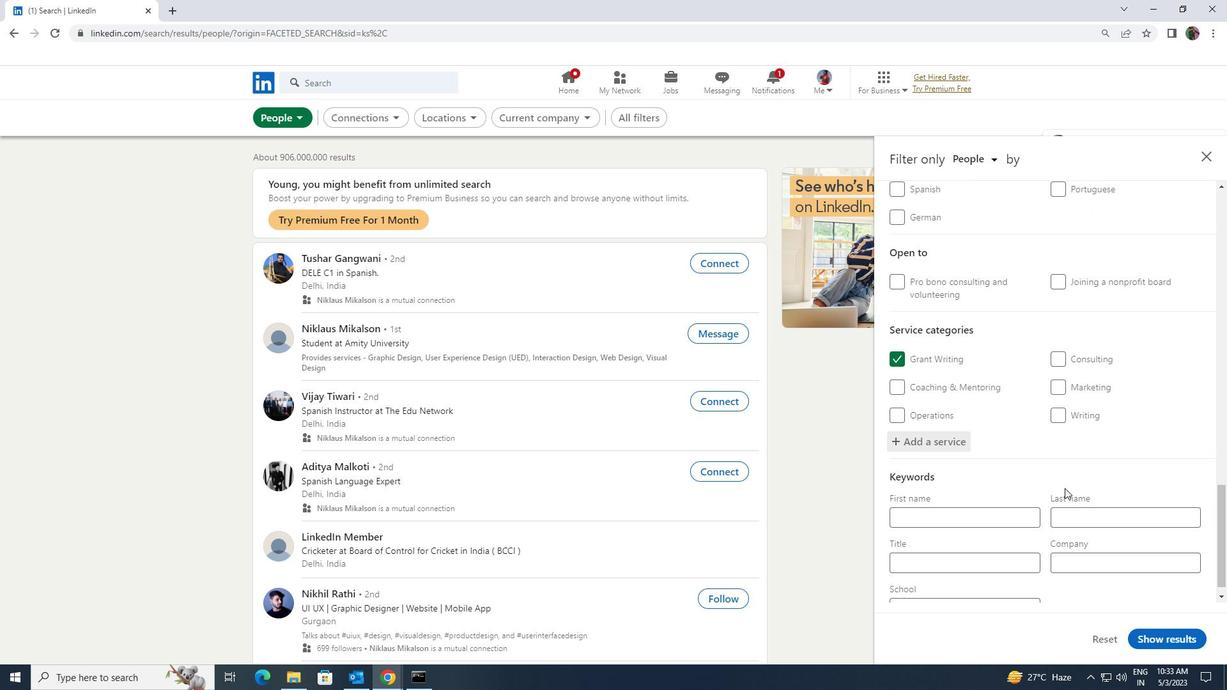
Action: Mouse moved to (1008, 543)
Screenshot: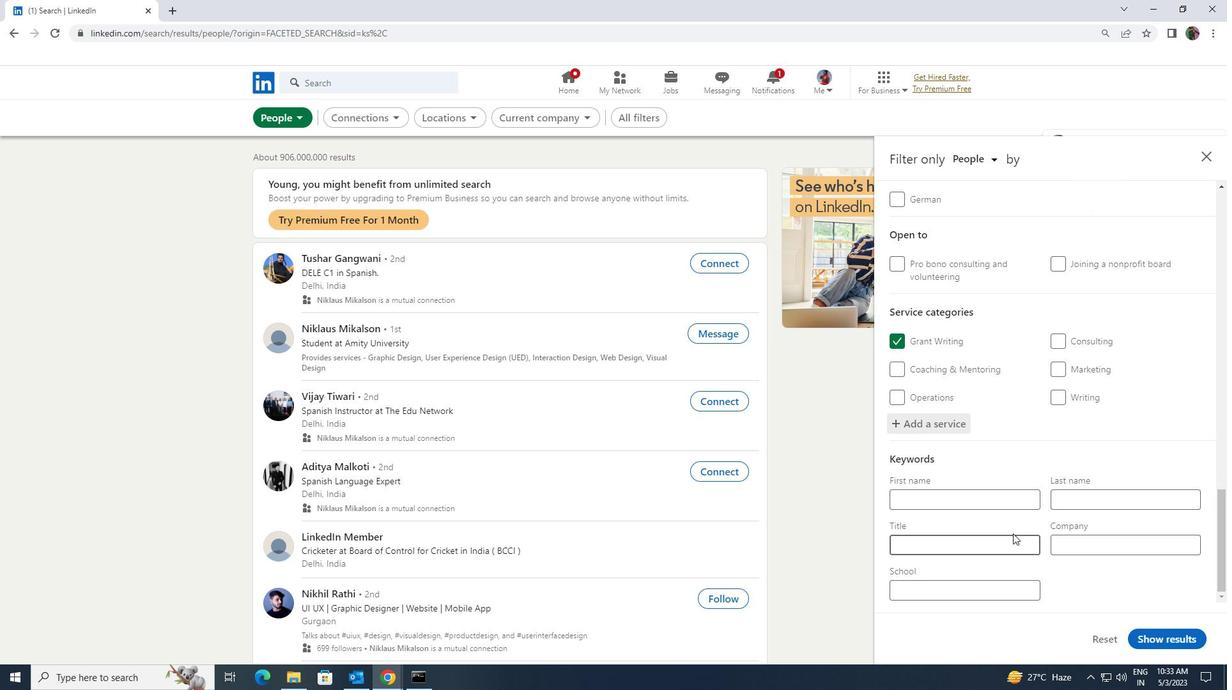 
Action: Mouse pressed left at (1008, 543)
Screenshot: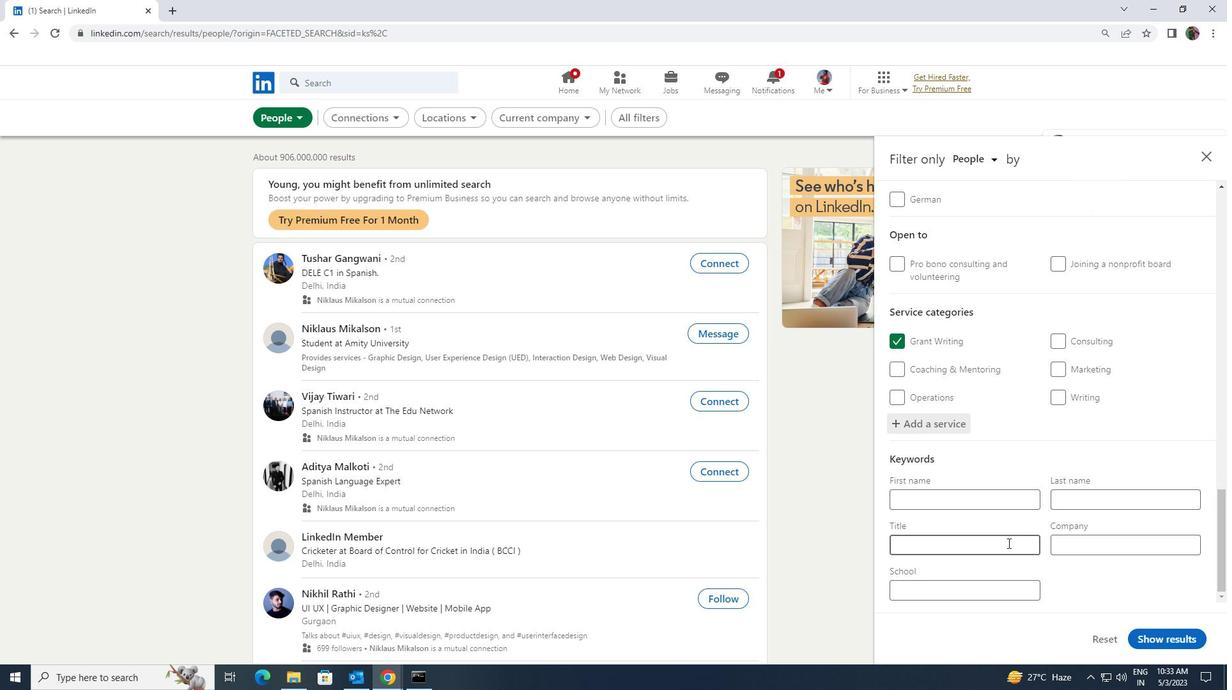 
Action: Key pressed <Key.shift><Key.shift><Key.shift><Key.shift>CAMERA<Key.space><Key.shift><Key.shift><Key.shift><Key.shift><Key.shift><Key.shift>P<Key.backspace><Key.shift>OPERATOR
Screenshot: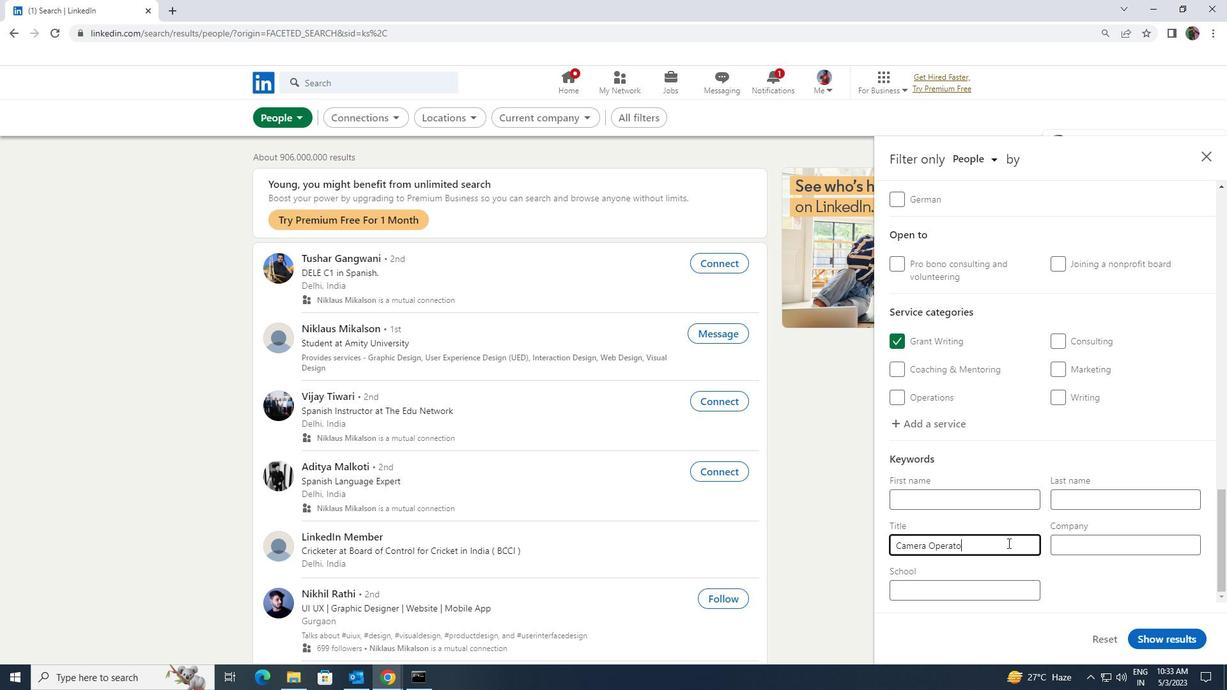 
Action: Mouse moved to (1146, 635)
Screenshot: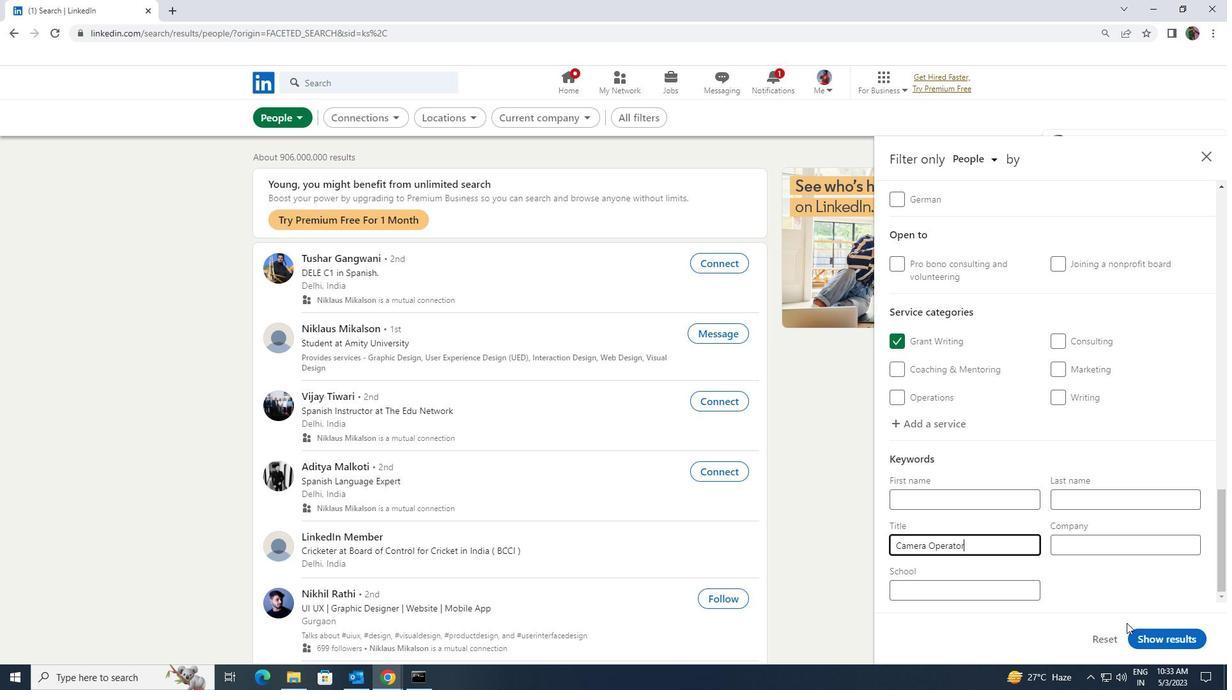 
Action: Mouse pressed left at (1146, 635)
Screenshot: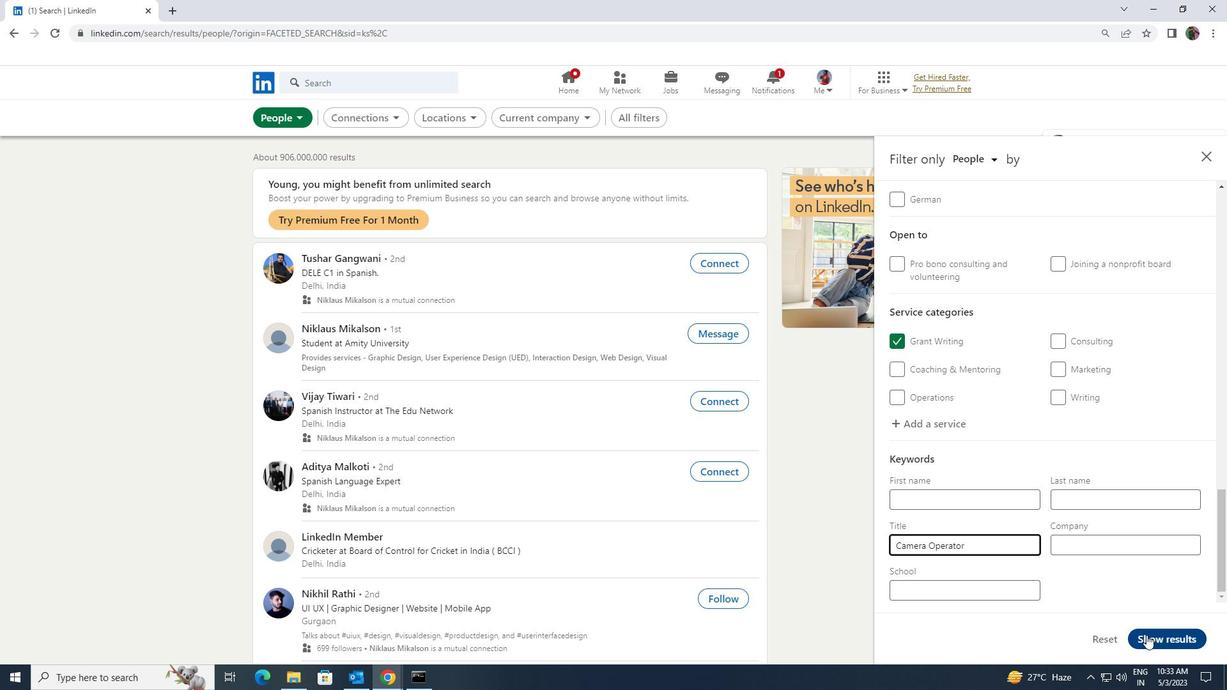 
